 Task: Select the warning option in the unused link definitions enabled.
Action: Mouse moved to (15, 616)
Screenshot: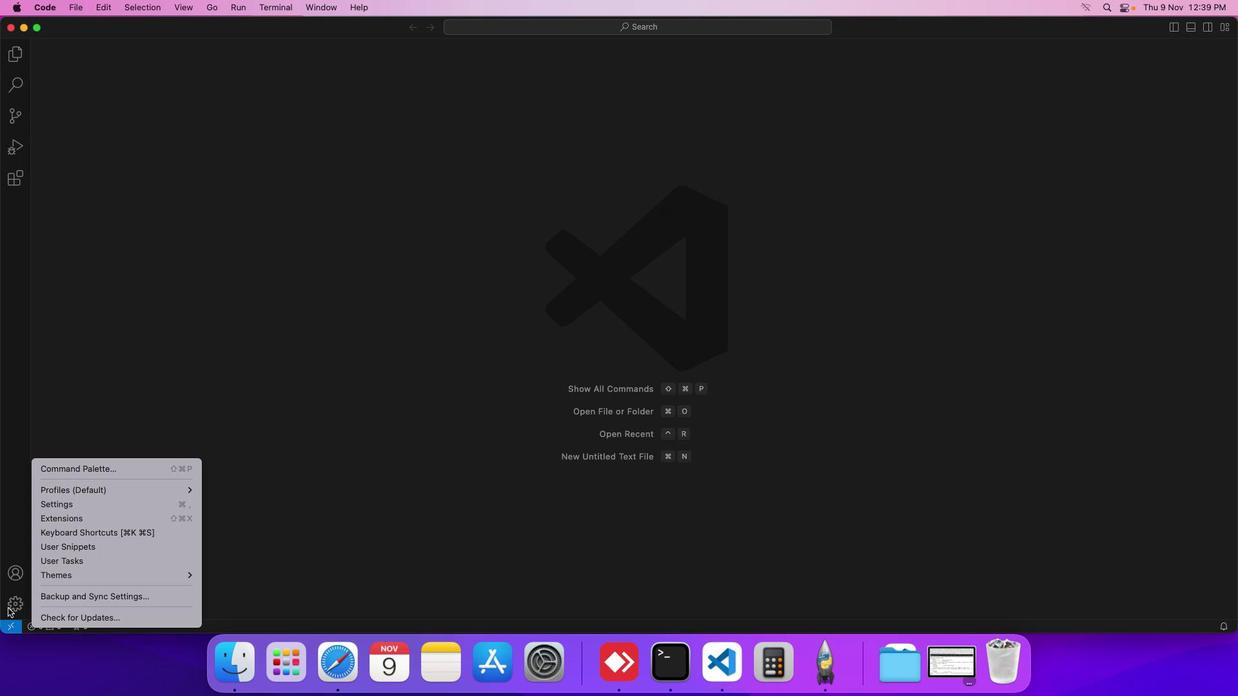 
Action: Mouse pressed left at (15, 616)
Screenshot: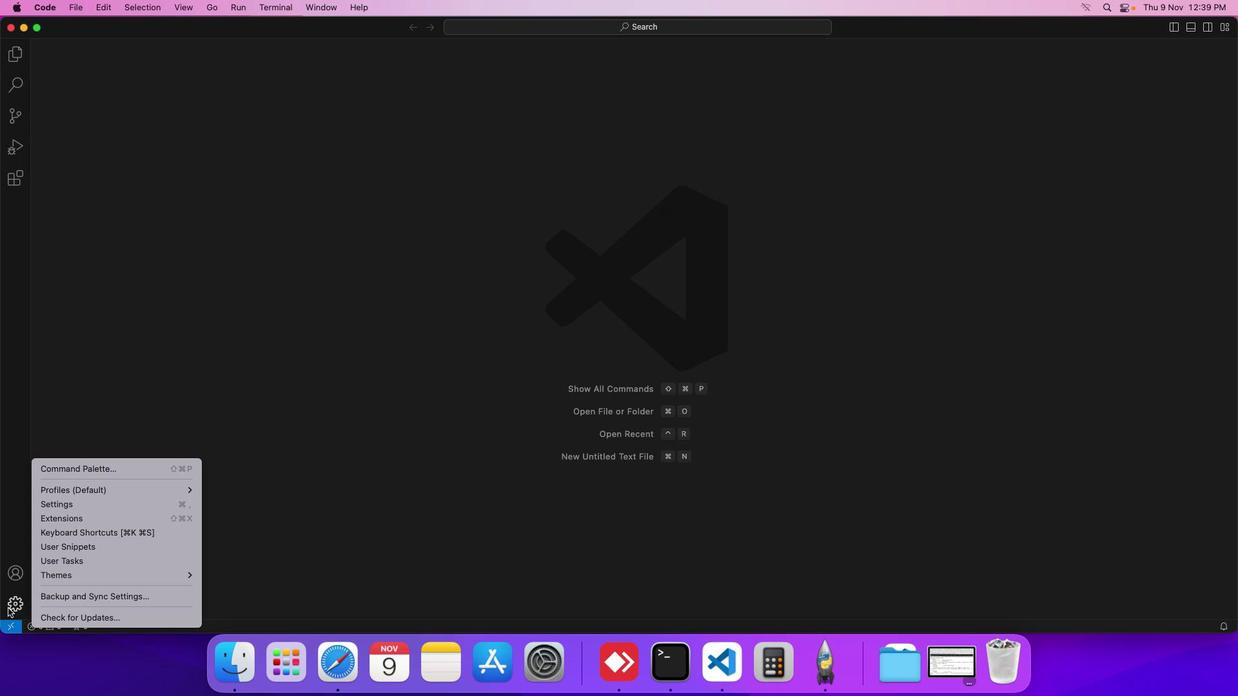 
Action: Mouse moved to (164, 505)
Screenshot: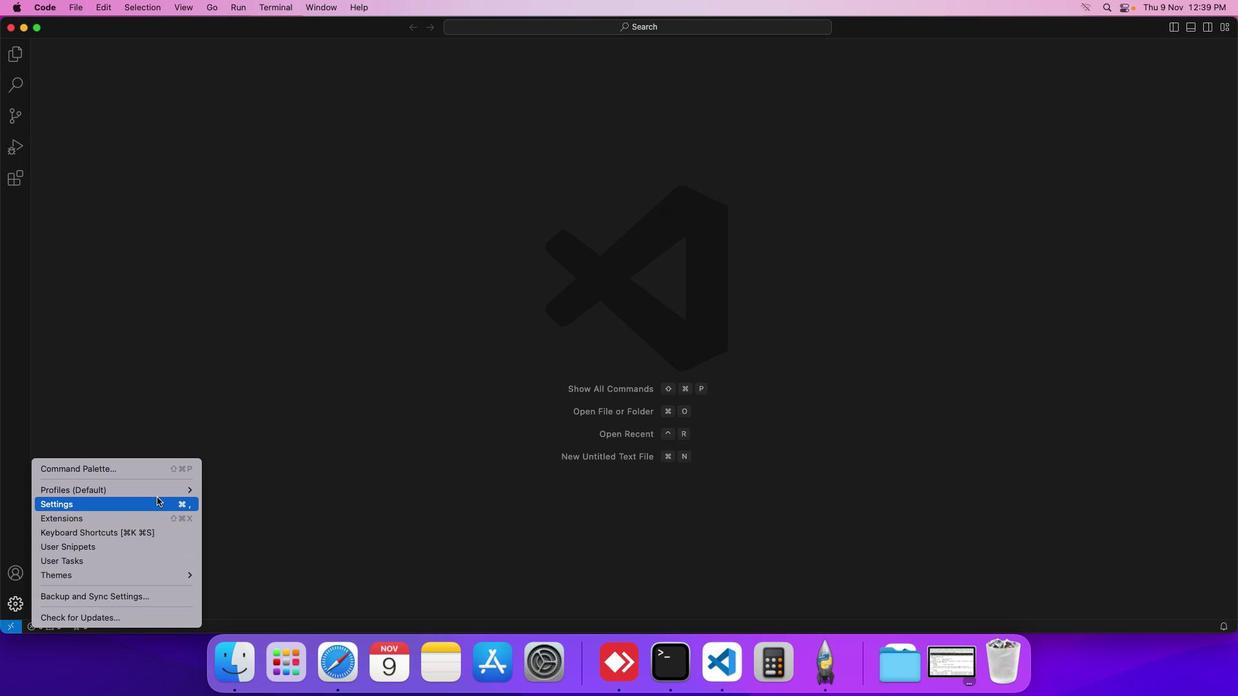 
Action: Mouse pressed left at (164, 505)
Screenshot: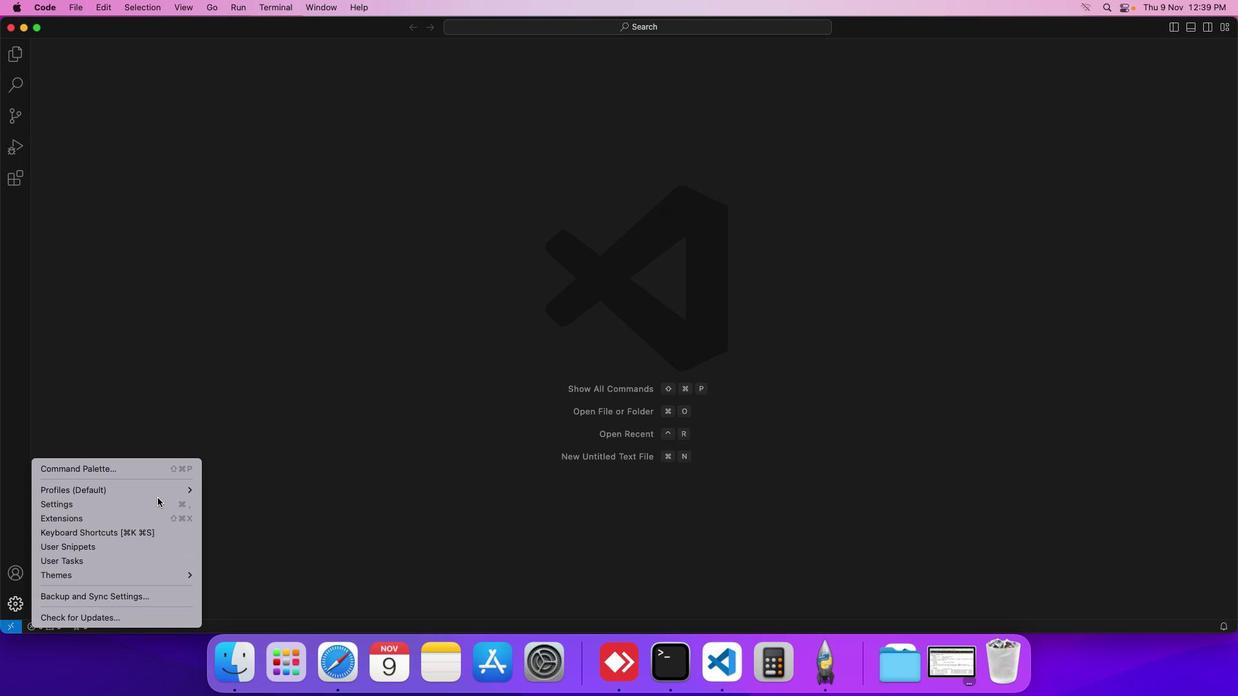
Action: Mouse moved to (328, 240)
Screenshot: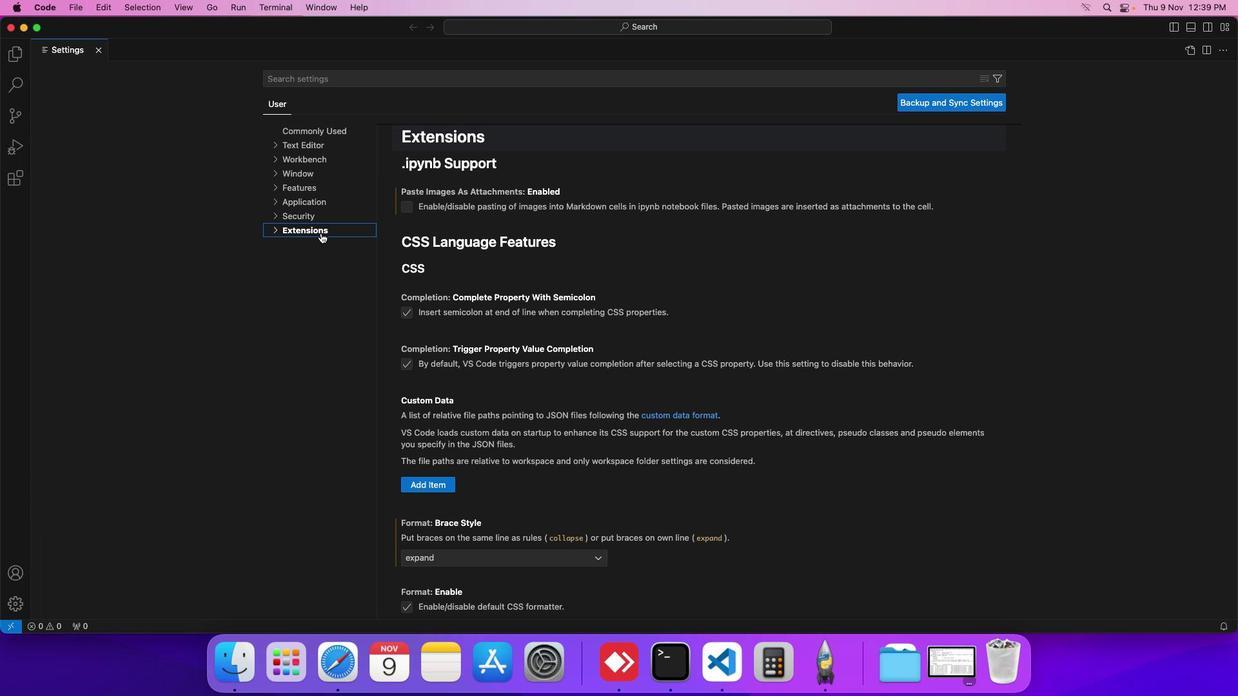 
Action: Mouse pressed left at (328, 240)
Screenshot: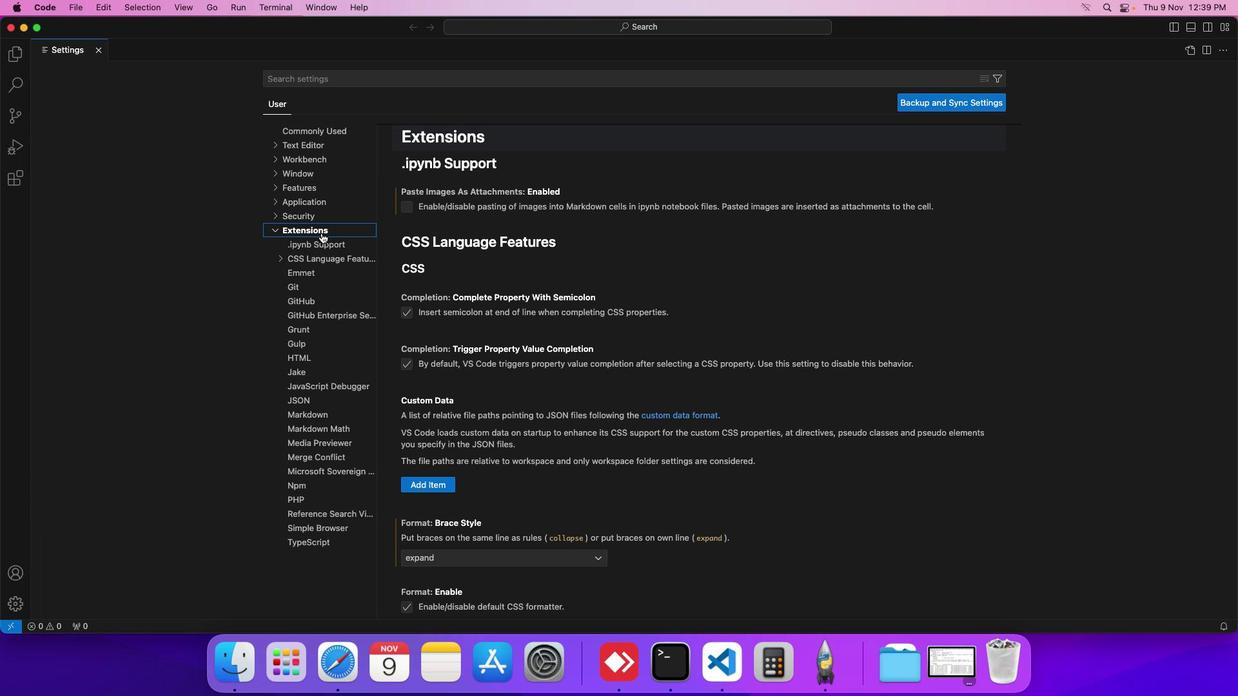 
Action: Mouse moved to (321, 421)
Screenshot: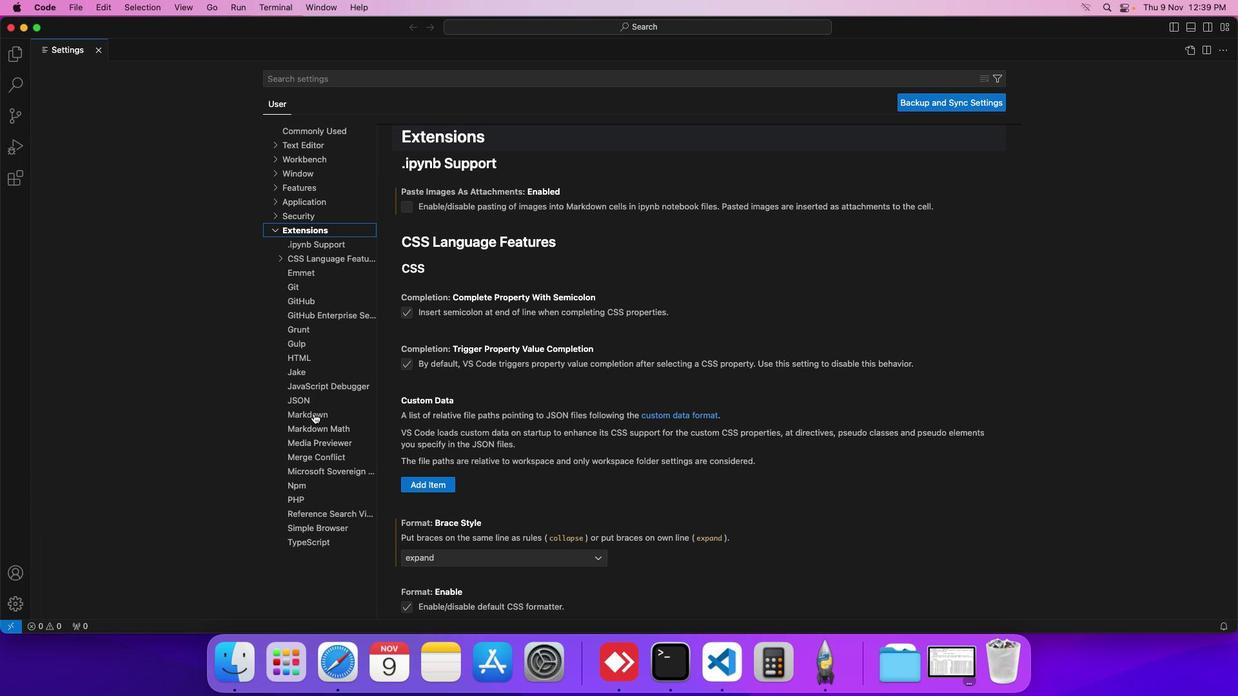 
Action: Mouse pressed left at (321, 421)
Screenshot: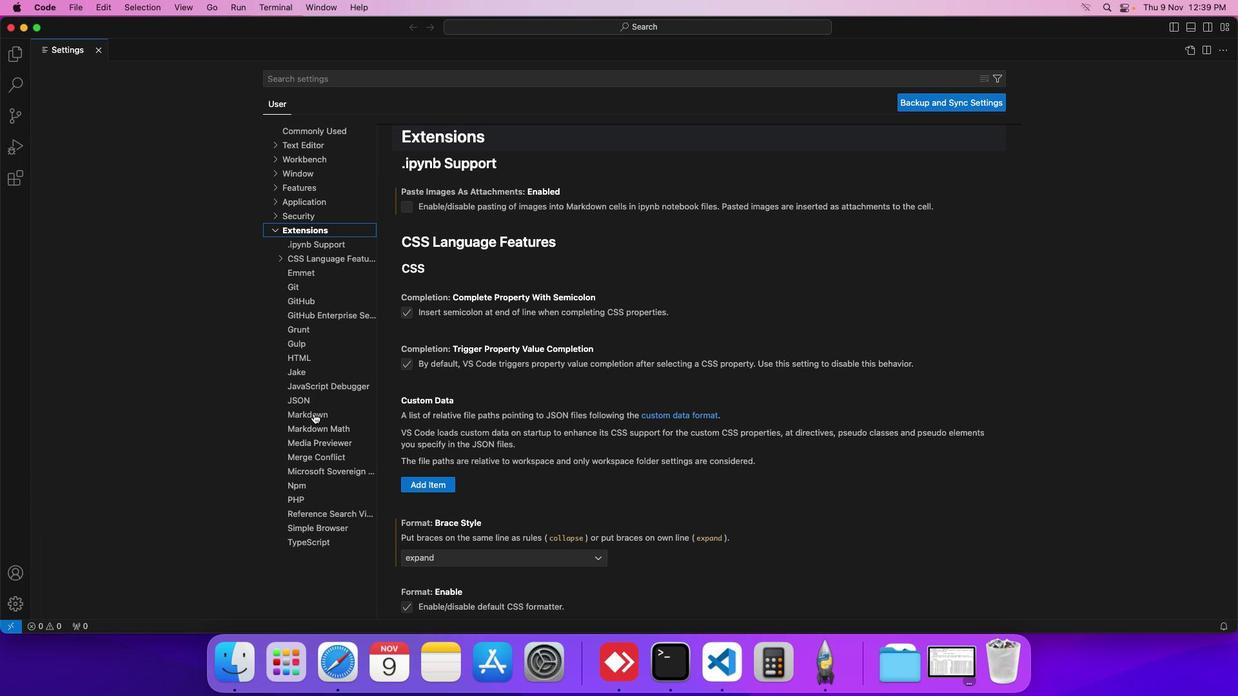 
Action: Mouse moved to (405, 459)
Screenshot: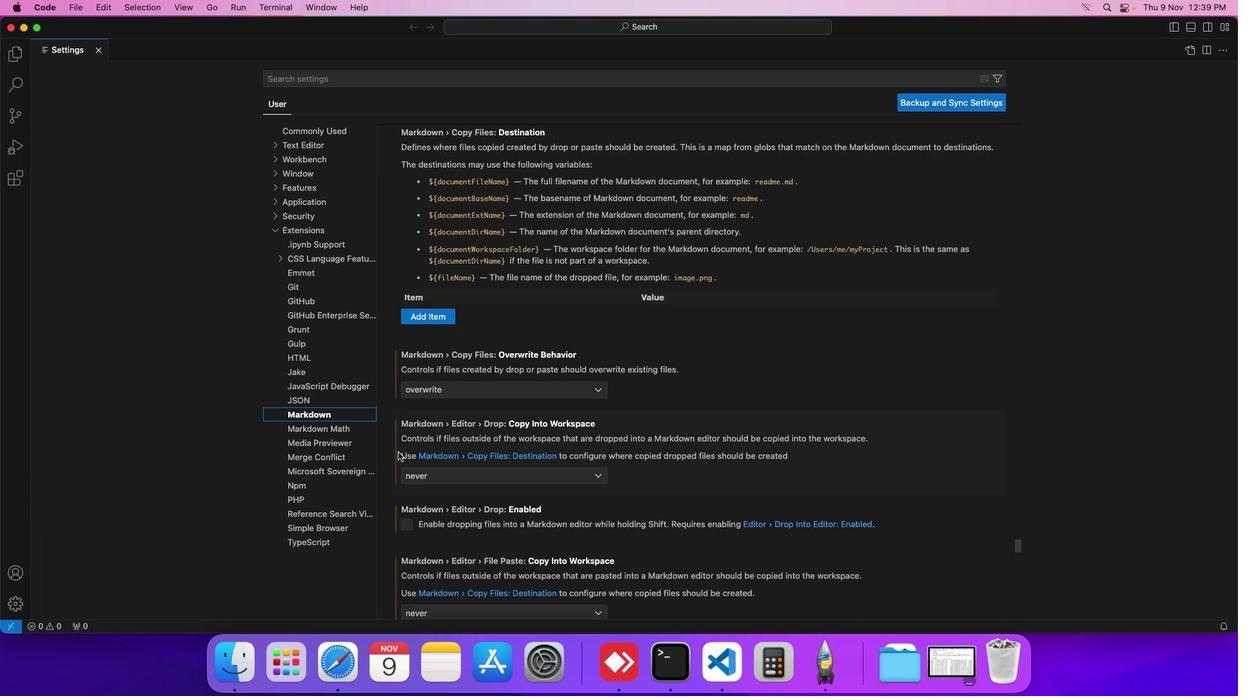 
Action: Mouse scrolled (405, 459) with delta (7, 7)
Screenshot: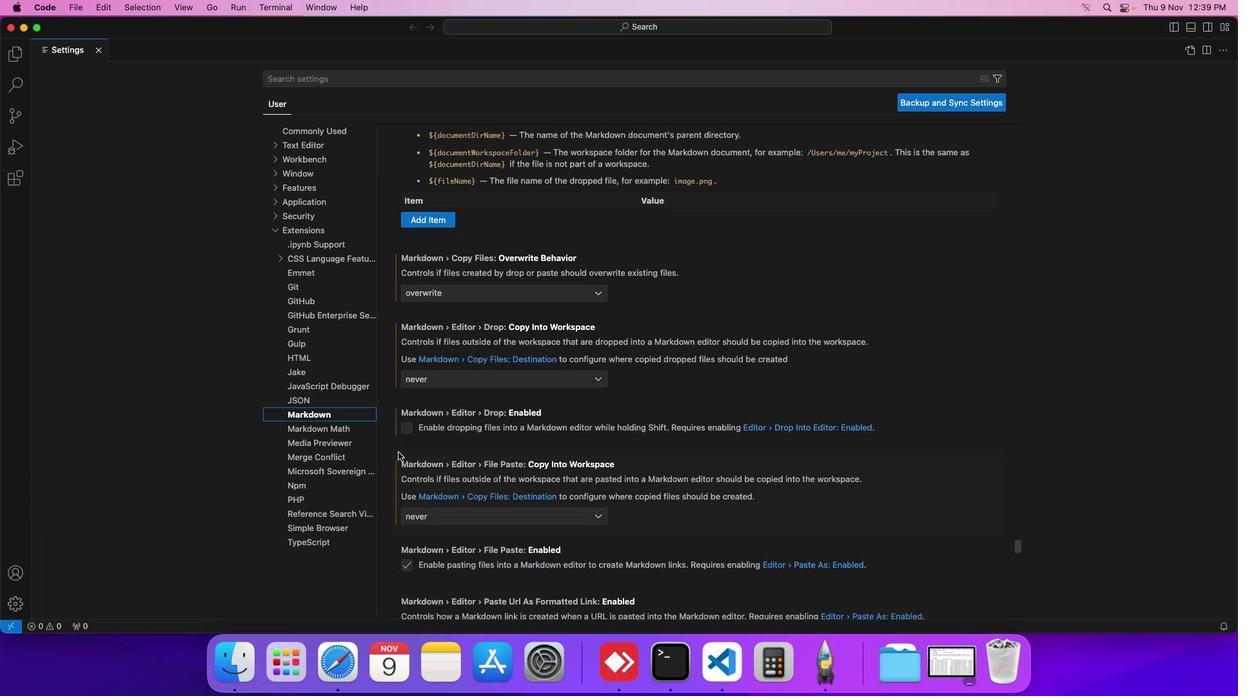 
Action: Mouse scrolled (405, 459) with delta (7, 7)
Screenshot: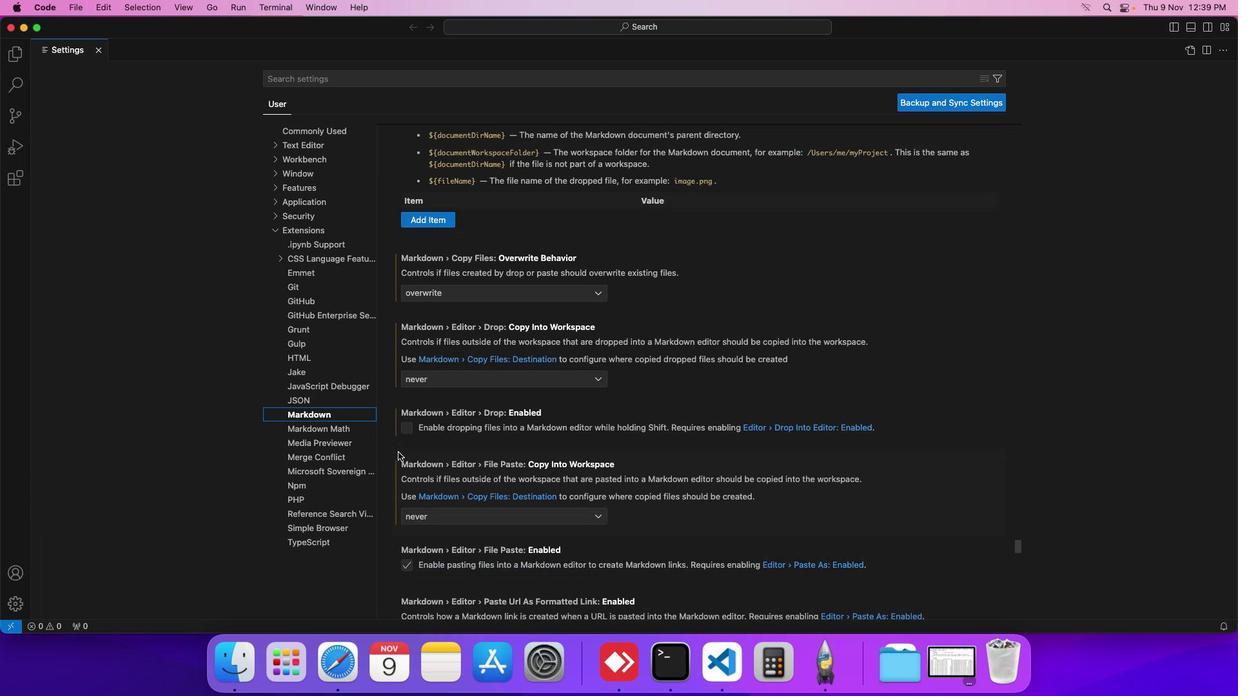 
Action: Mouse scrolled (405, 459) with delta (7, 6)
Screenshot: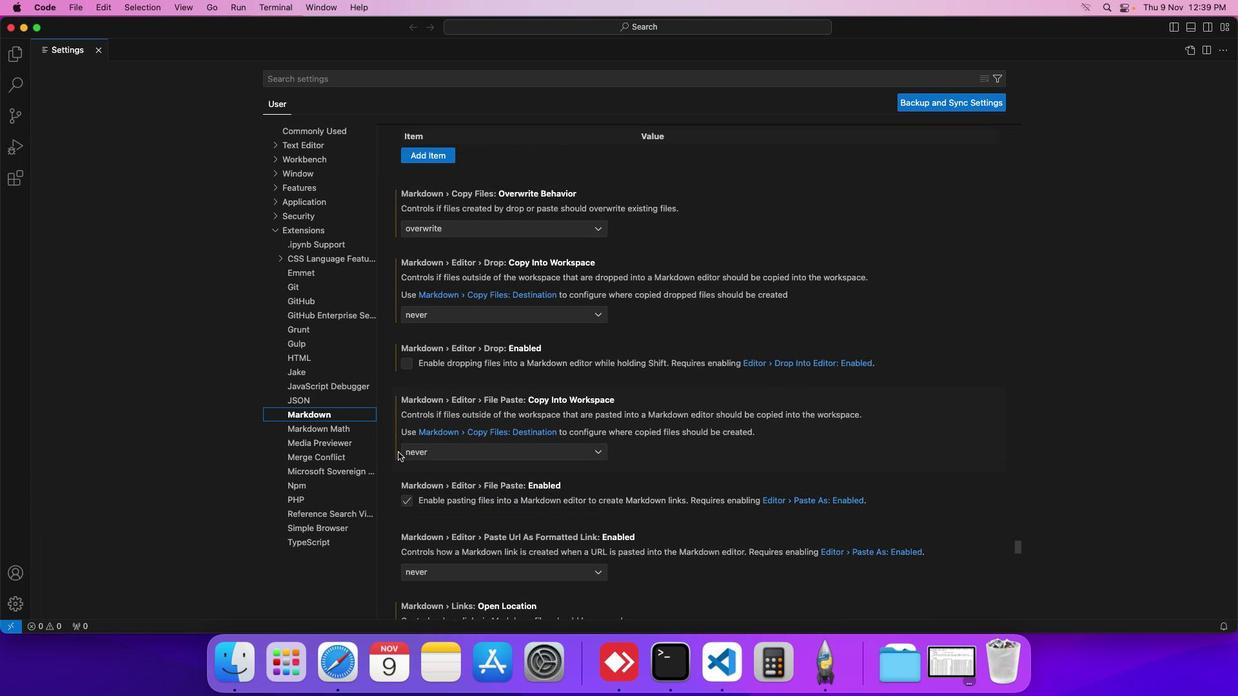 
Action: Mouse scrolled (405, 459) with delta (7, 6)
Screenshot: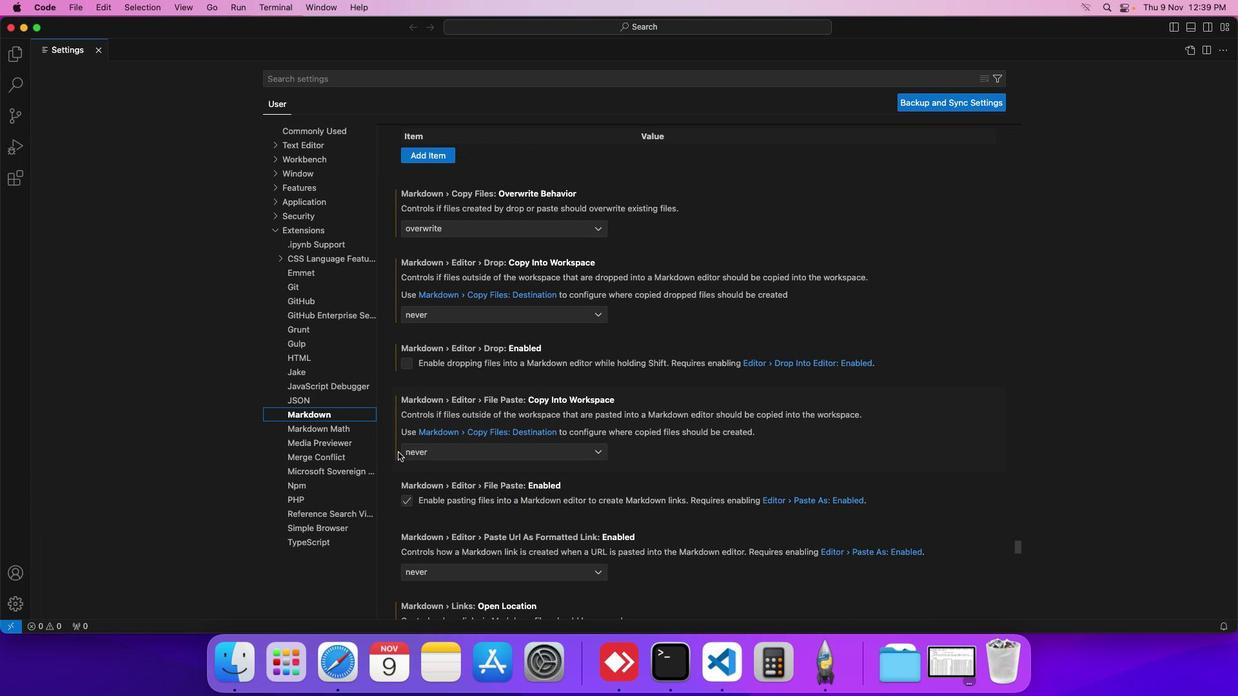 
Action: Mouse scrolled (405, 459) with delta (7, 7)
Screenshot: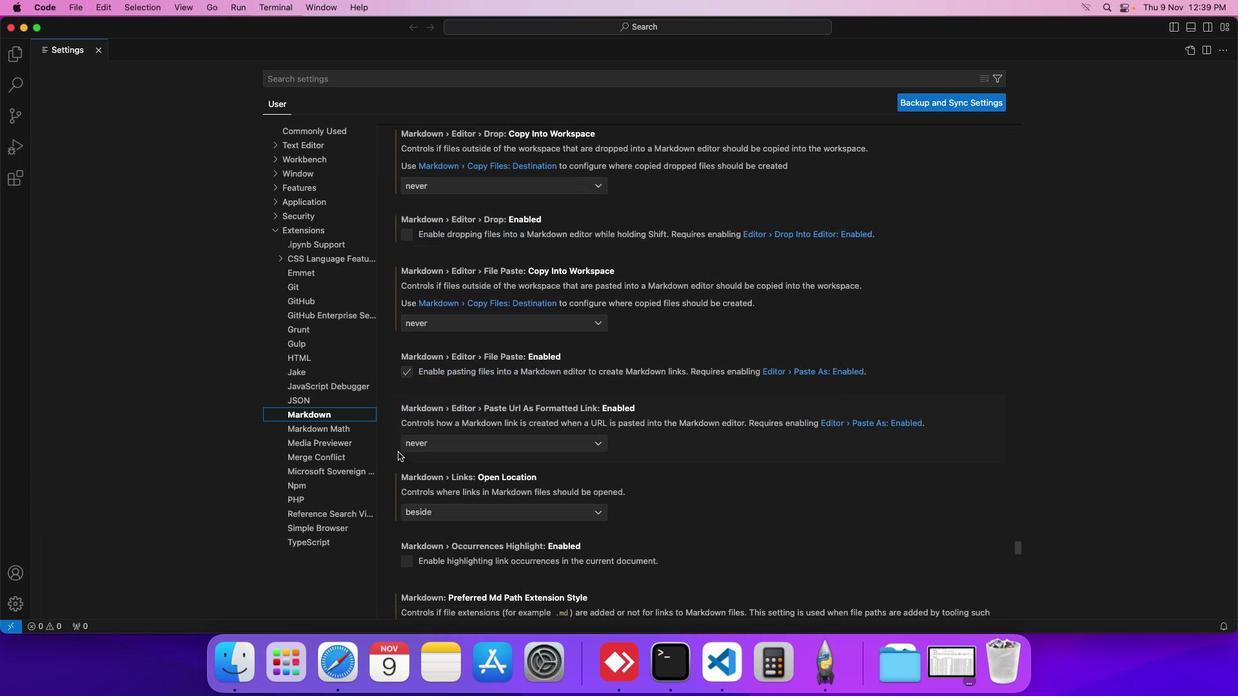 
Action: Mouse scrolled (405, 459) with delta (7, 7)
Screenshot: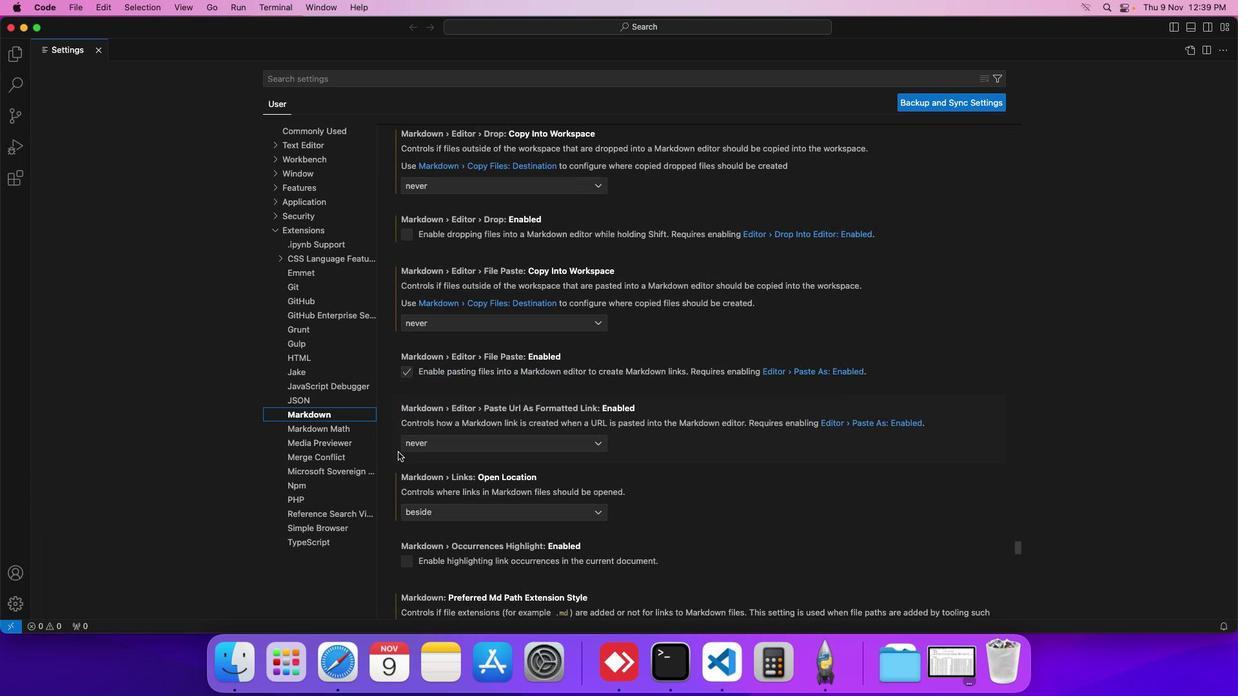 
Action: Mouse scrolled (405, 459) with delta (7, 6)
Screenshot: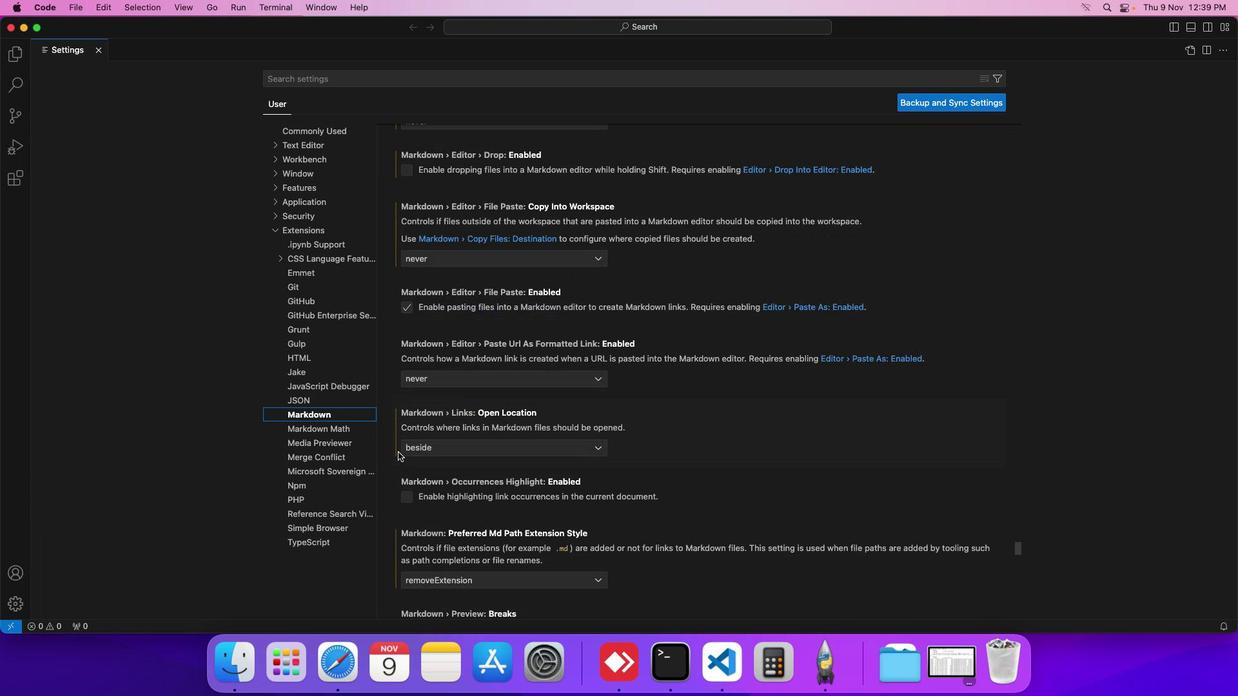 
Action: Mouse scrolled (405, 459) with delta (7, 6)
Screenshot: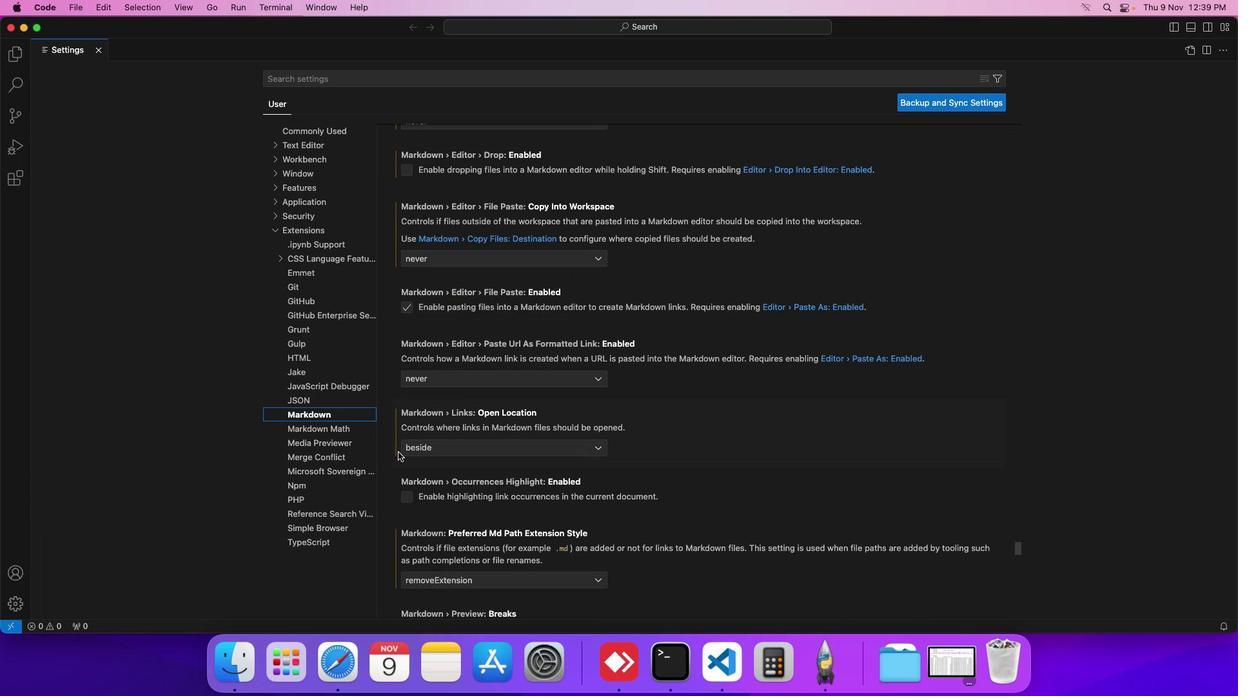 
Action: Mouse scrolled (405, 459) with delta (7, 7)
Screenshot: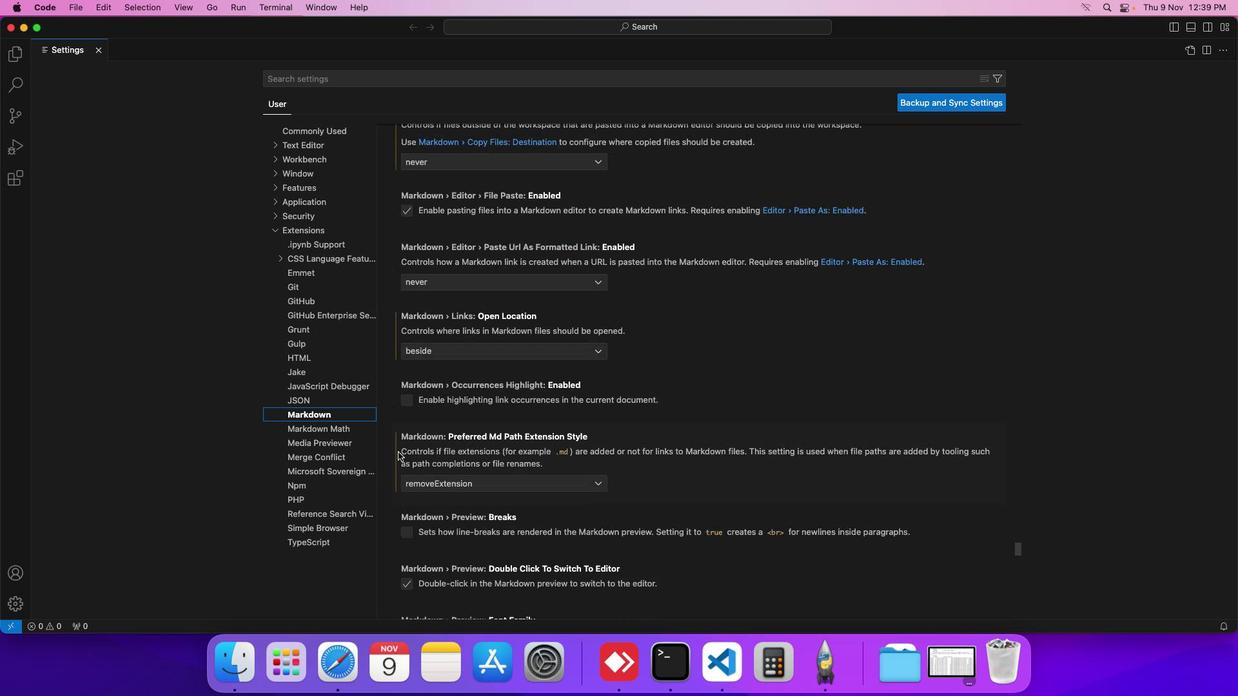 
Action: Mouse scrolled (405, 459) with delta (7, 7)
Screenshot: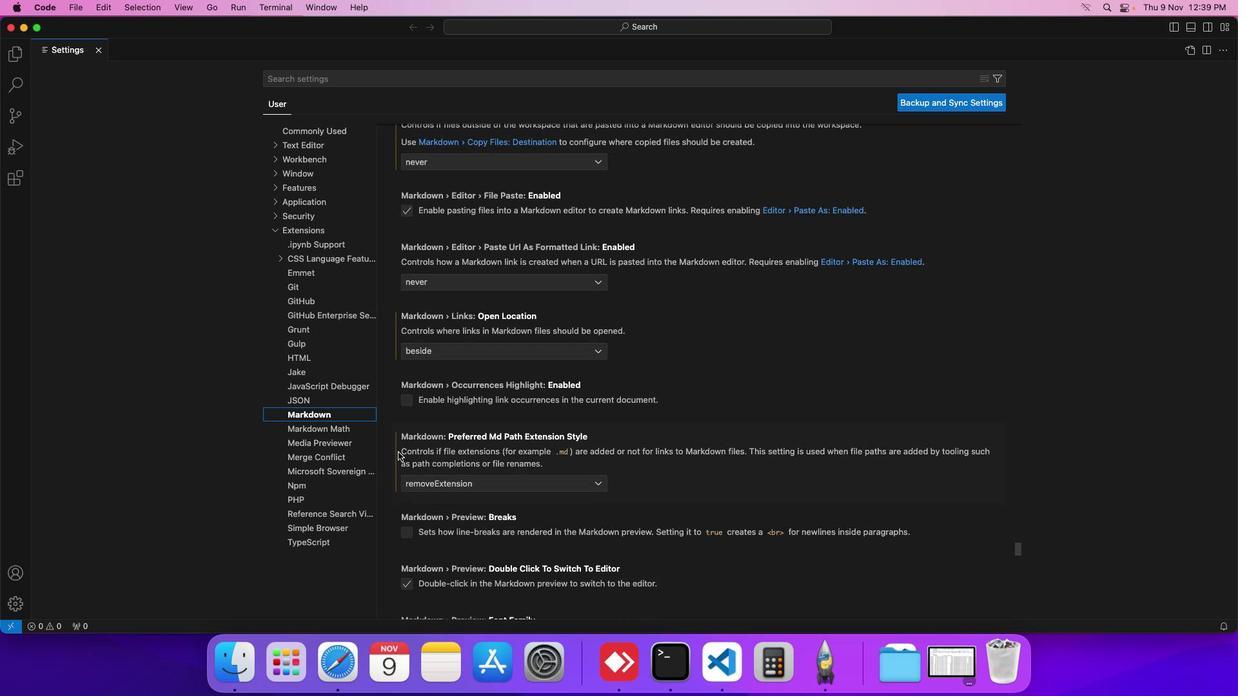 
Action: Mouse scrolled (405, 459) with delta (7, 7)
Screenshot: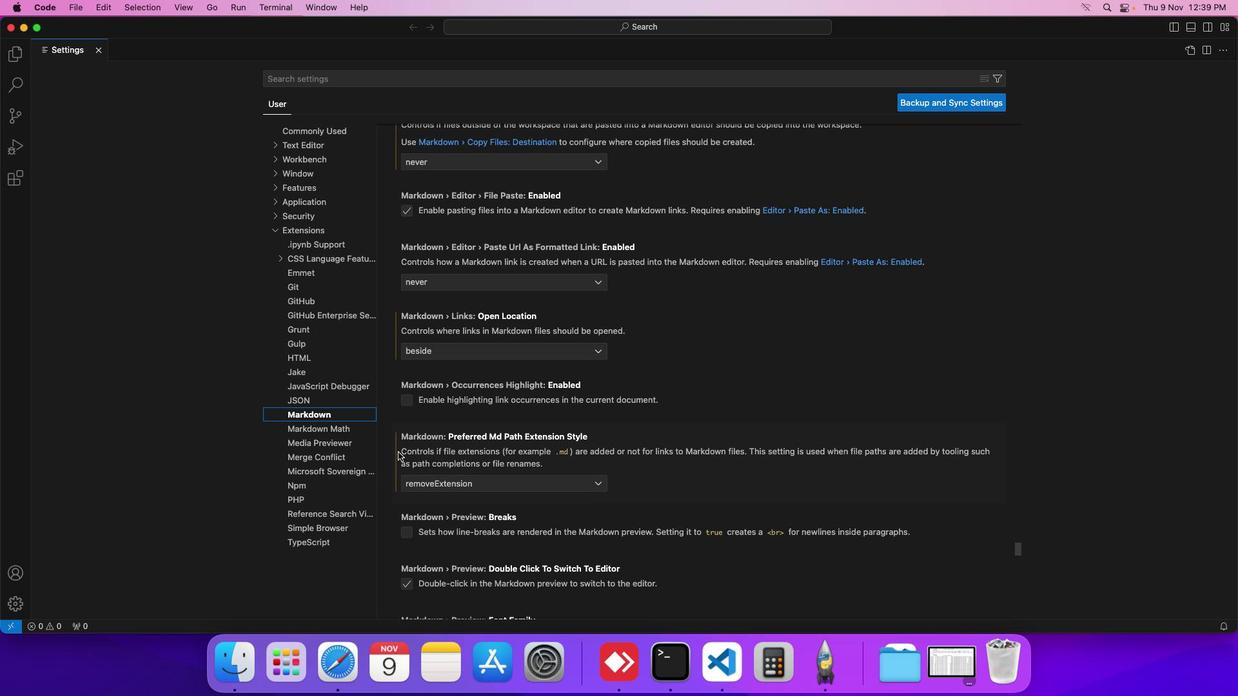 
Action: Mouse scrolled (405, 459) with delta (7, 7)
Screenshot: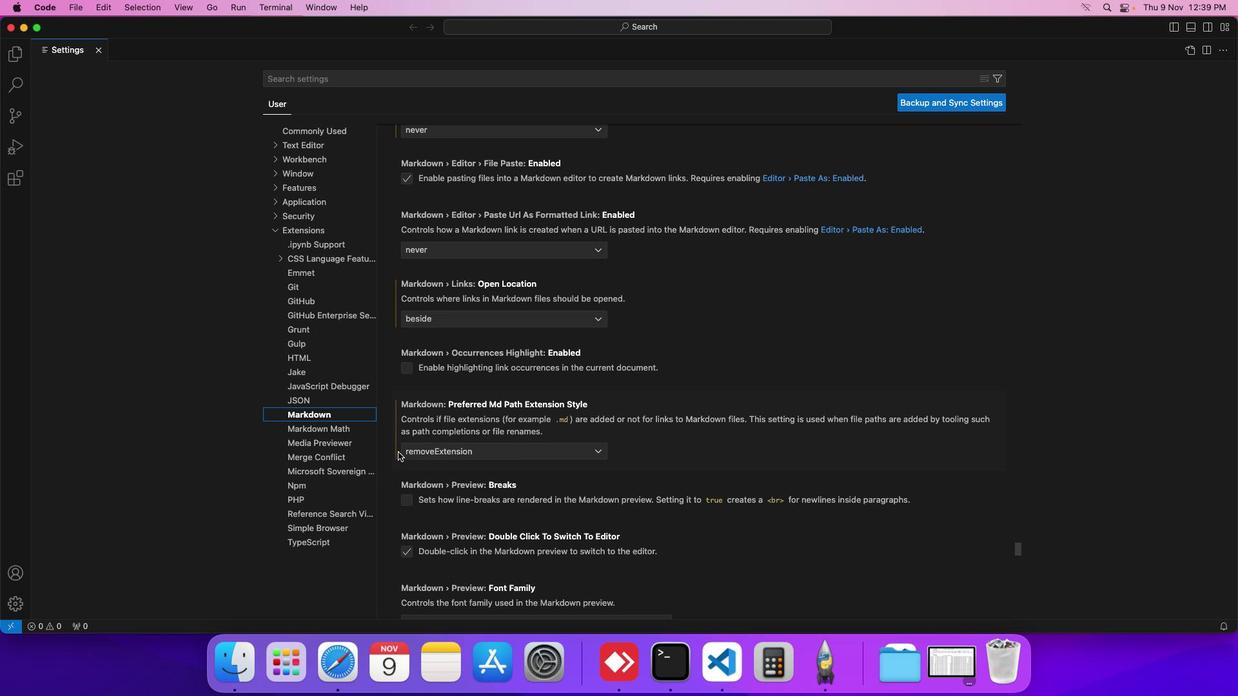 
Action: Mouse scrolled (405, 459) with delta (7, 7)
Screenshot: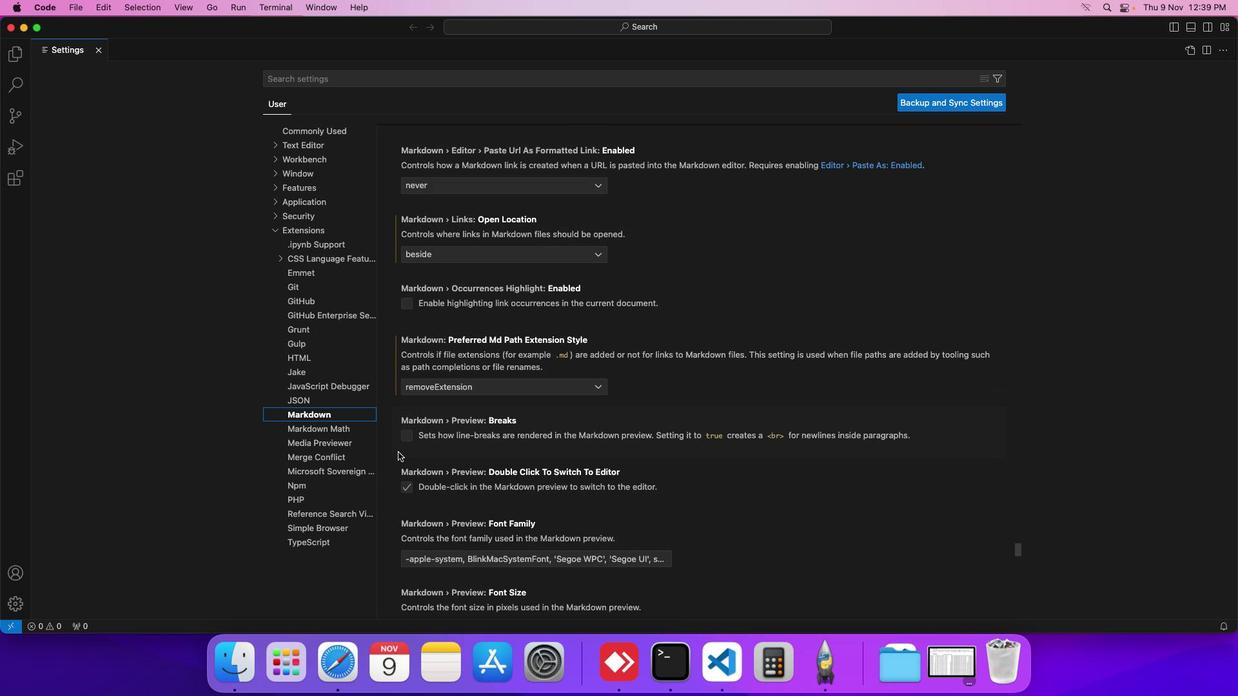 
Action: Mouse scrolled (405, 459) with delta (7, 7)
Screenshot: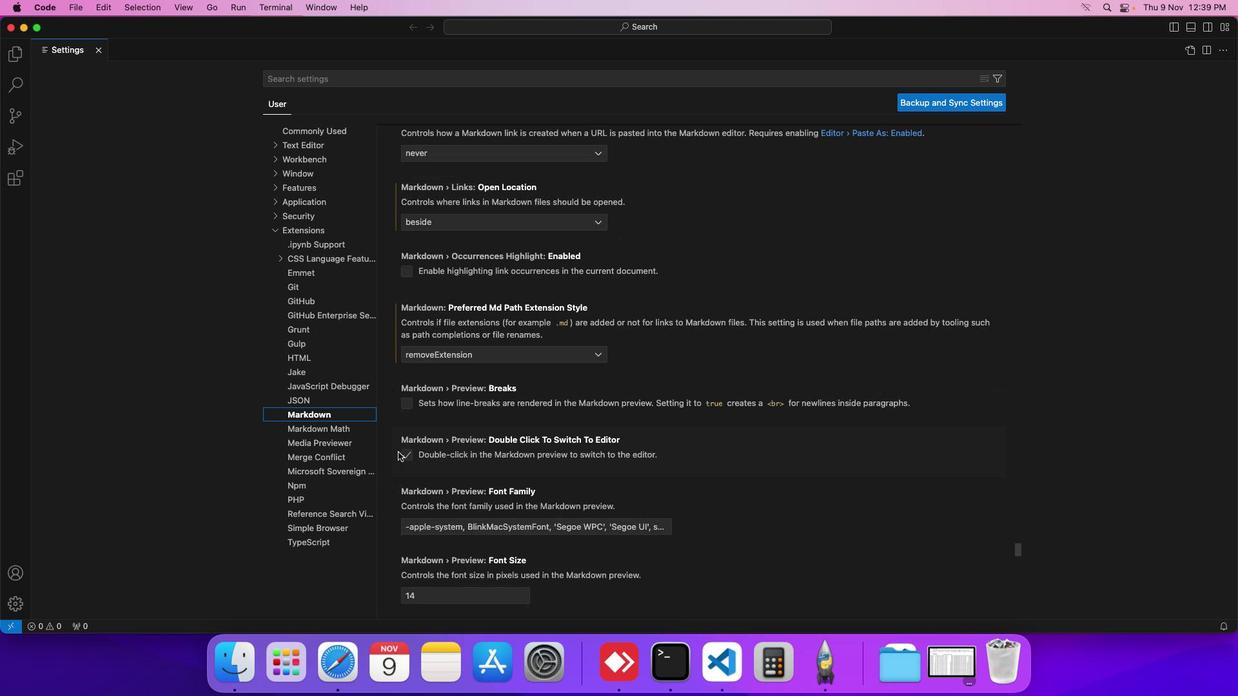 
Action: Mouse scrolled (405, 459) with delta (7, 7)
Screenshot: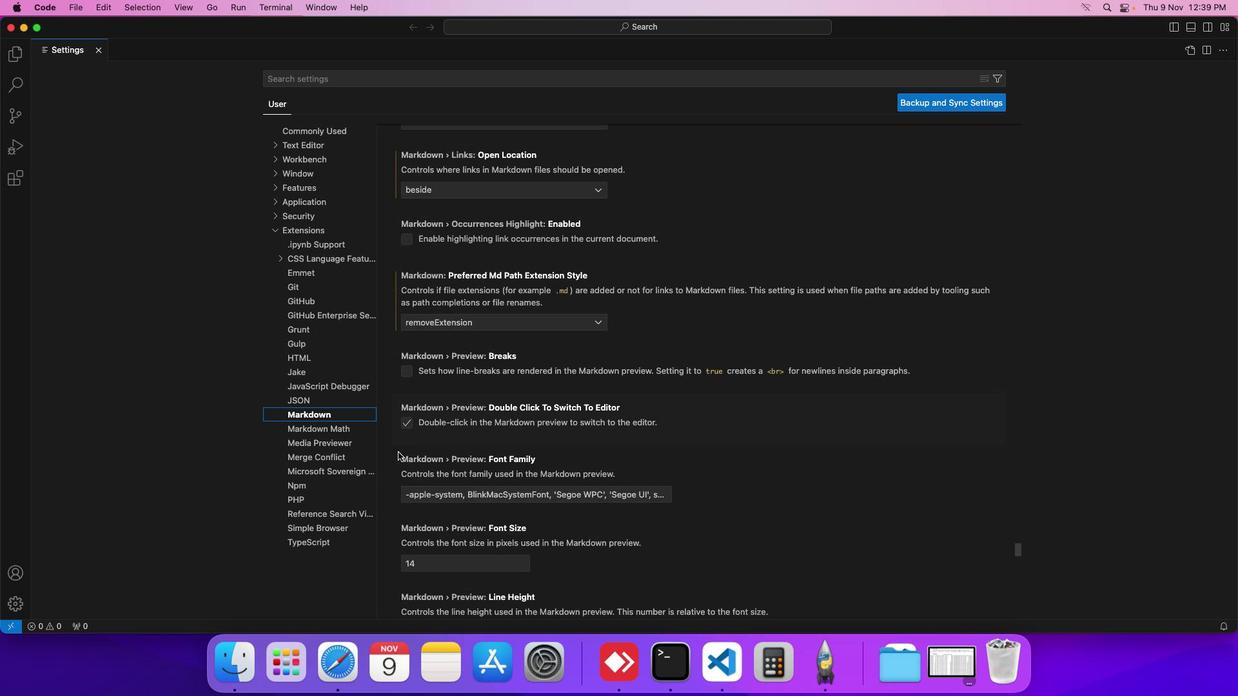 
Action: Mouse scrolled (405, 459) with delta (7, 7)
Screenshot: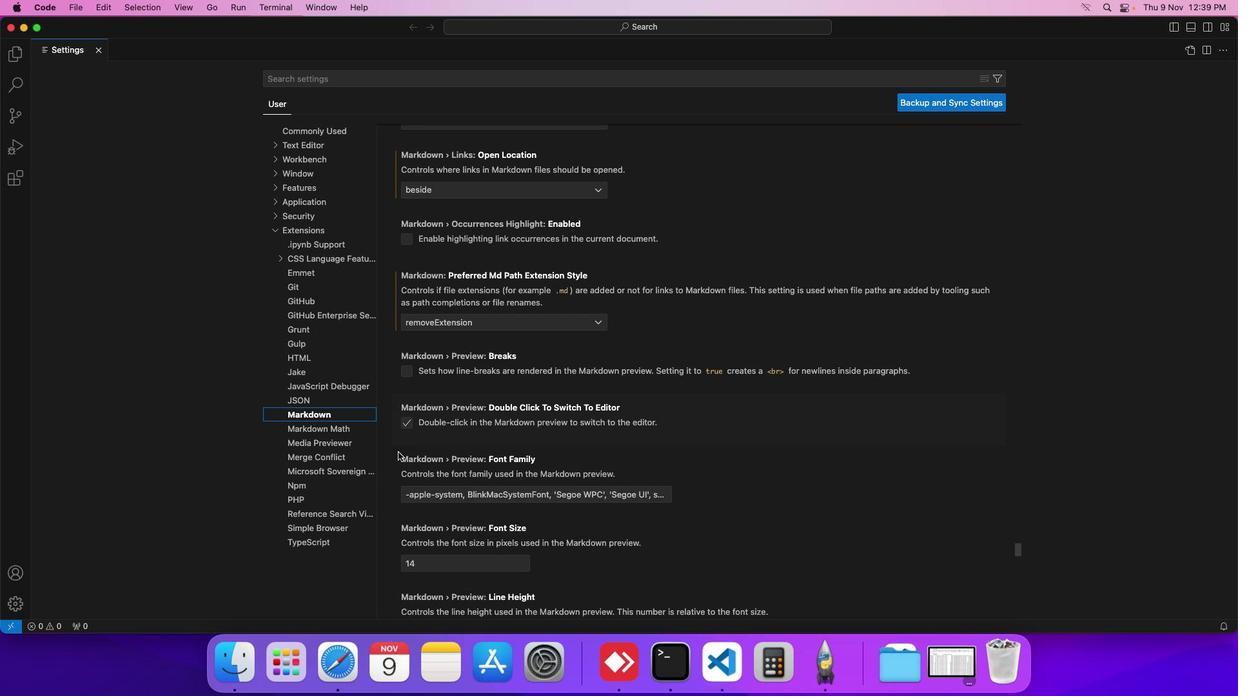 
Action: Mouse scrolled (405, 459) with delta (7, 7)
Screenshot: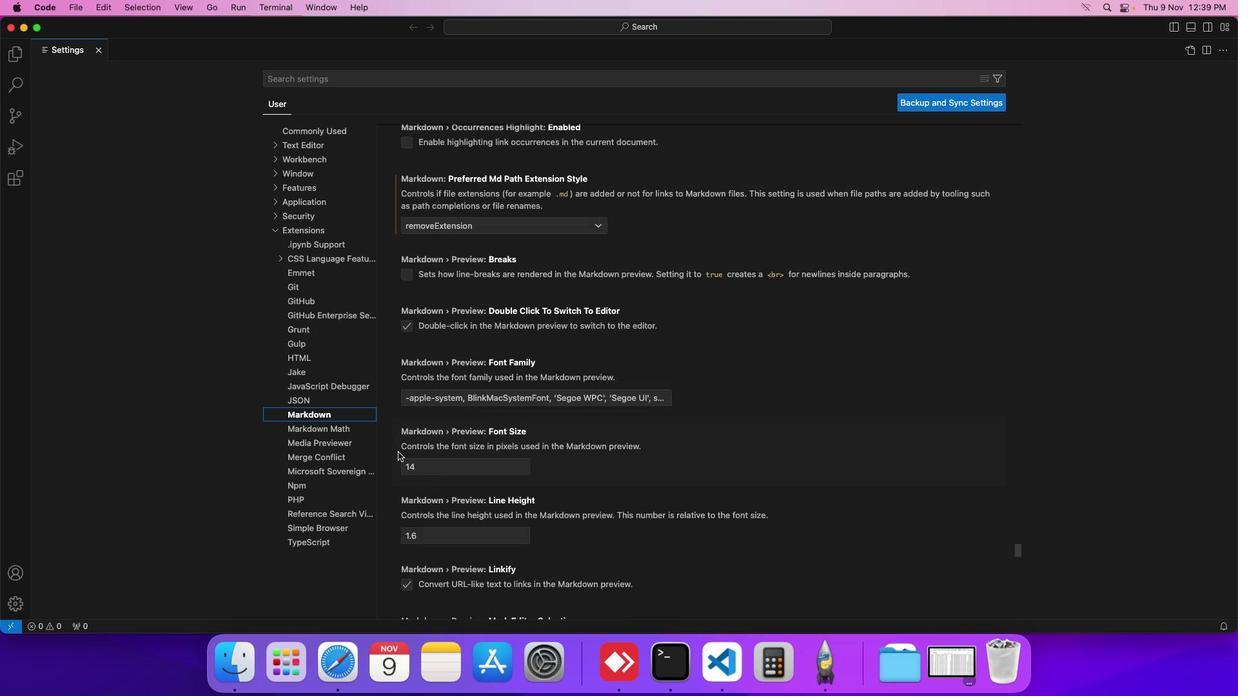 
Action: Mouse scrolled (405, 459) with delta (7, 7)
Screenshot: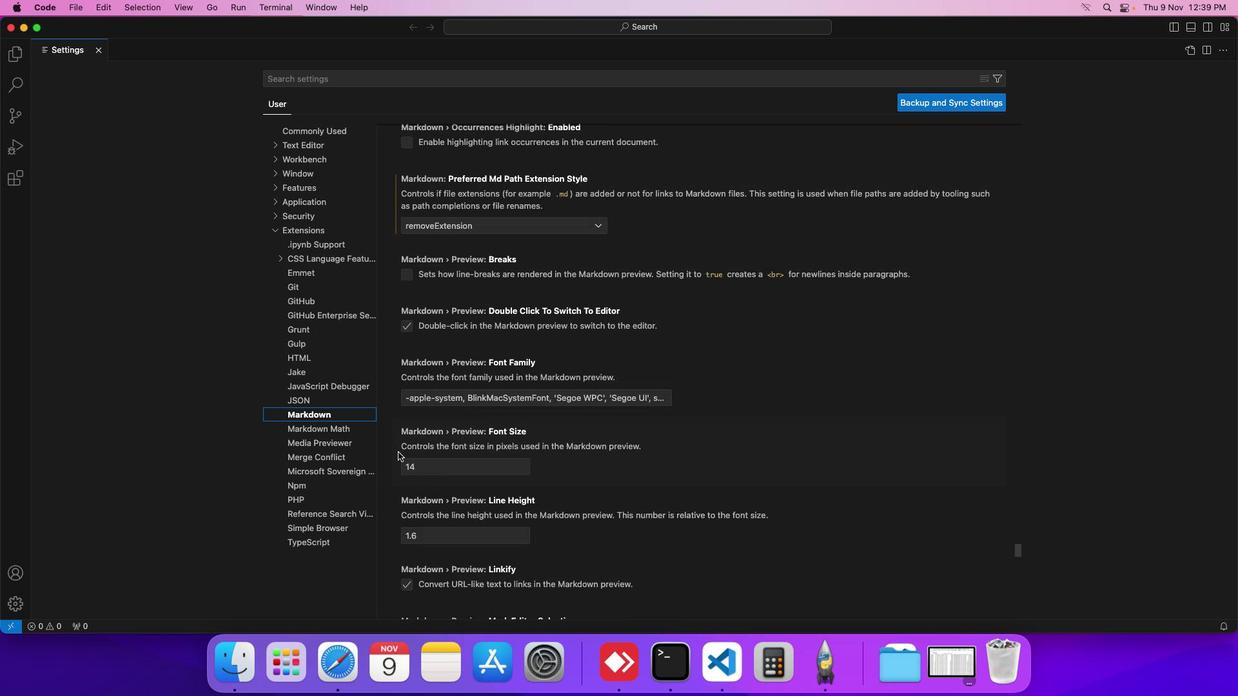 
Action: Mouse scrolled (405, 459) with delta (7, 7)
Screenshot: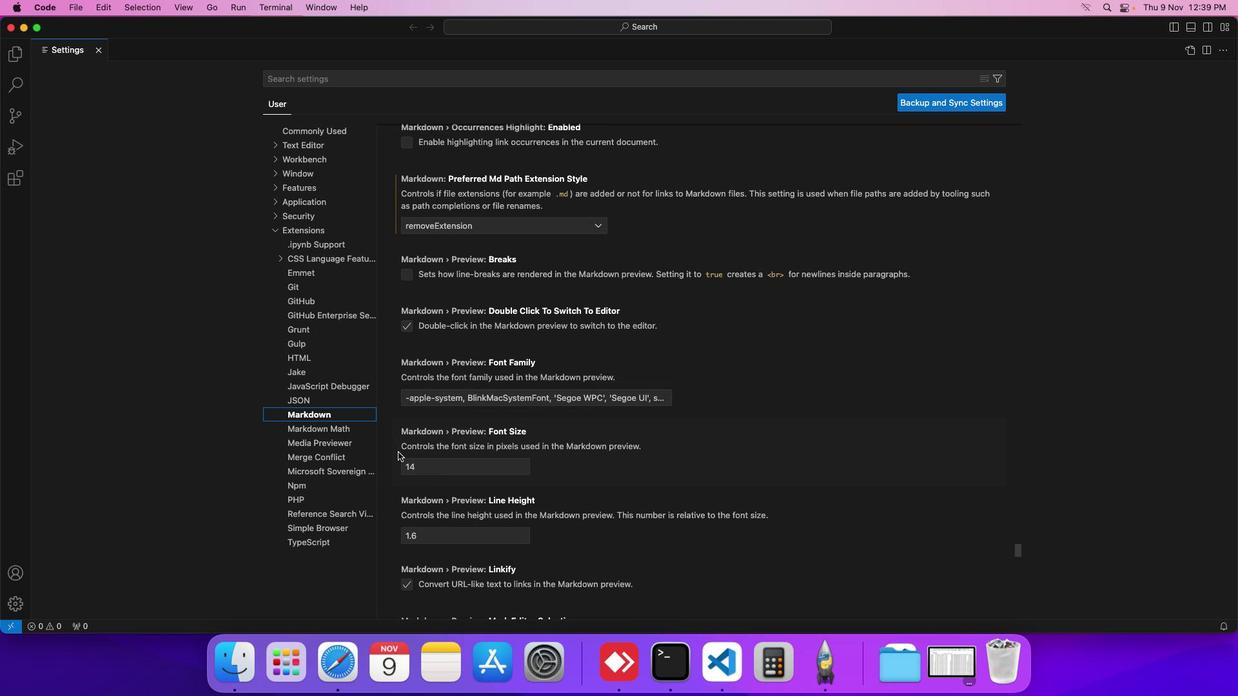 
Action: Mouse scrolled (405, 459) with delta (7, 7)
Screenshot: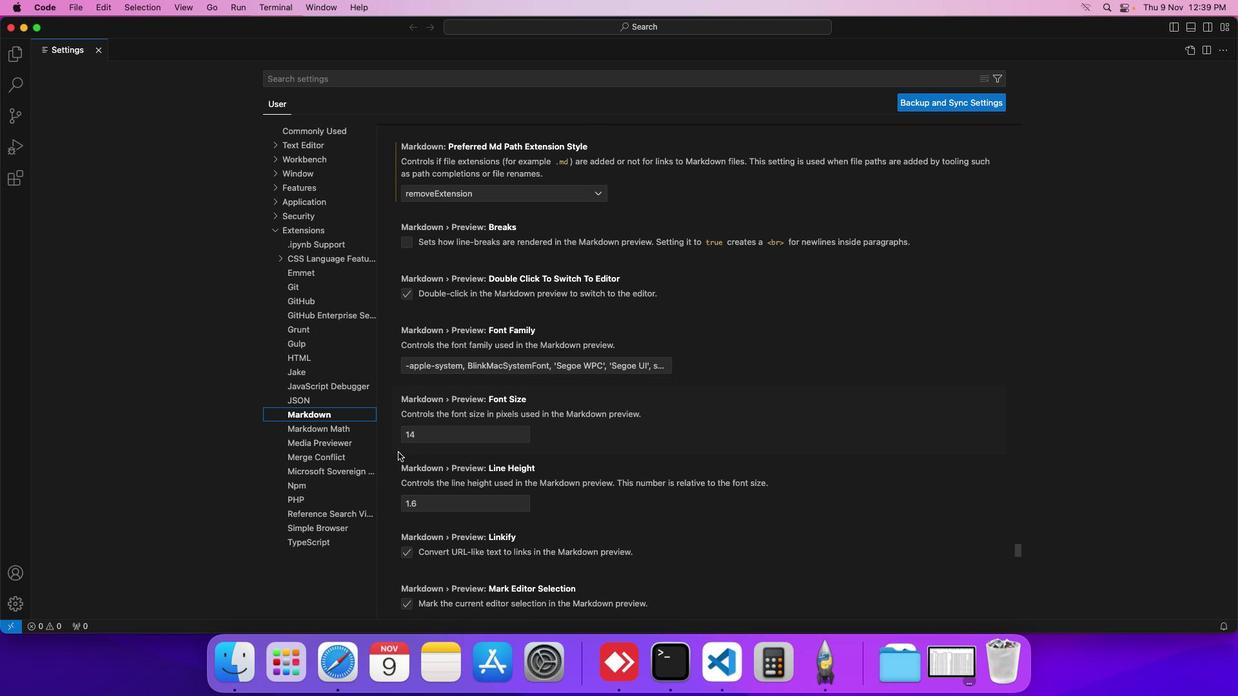 
Action: Mouse scrolled (405, 459) with delta (7, 7)
Screenshot: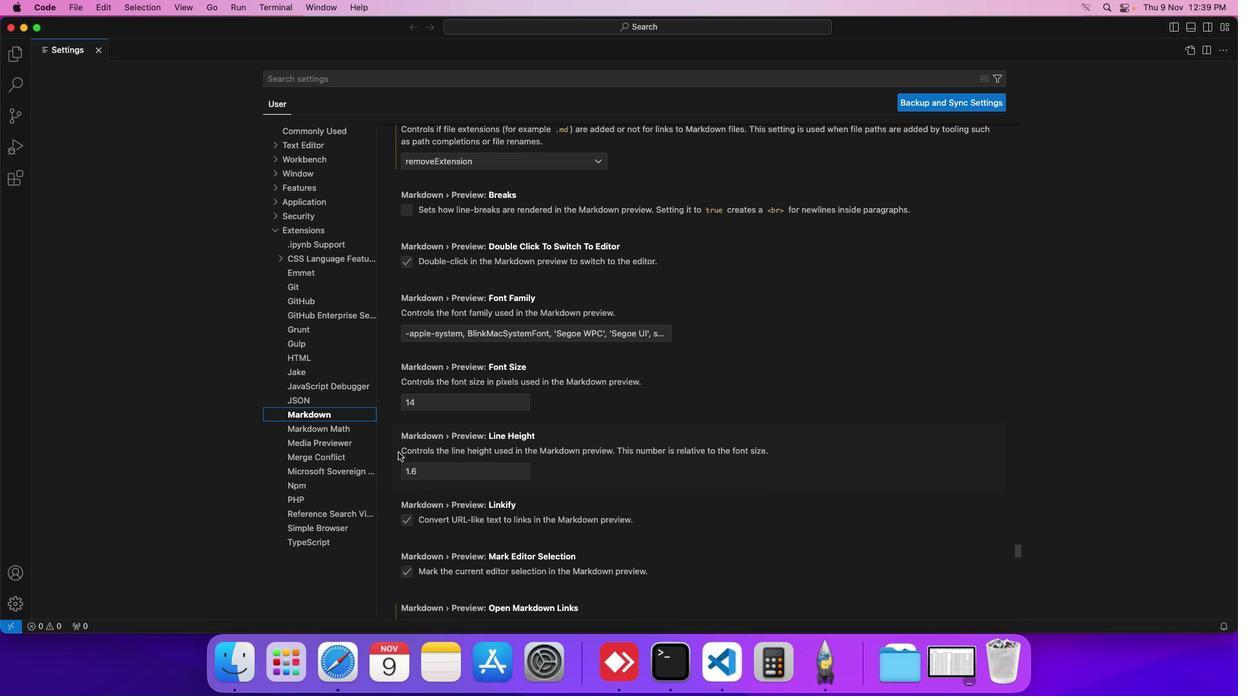 
Action: Mouse scrolled (405, 459) with delta (7, 7)
Screenshot: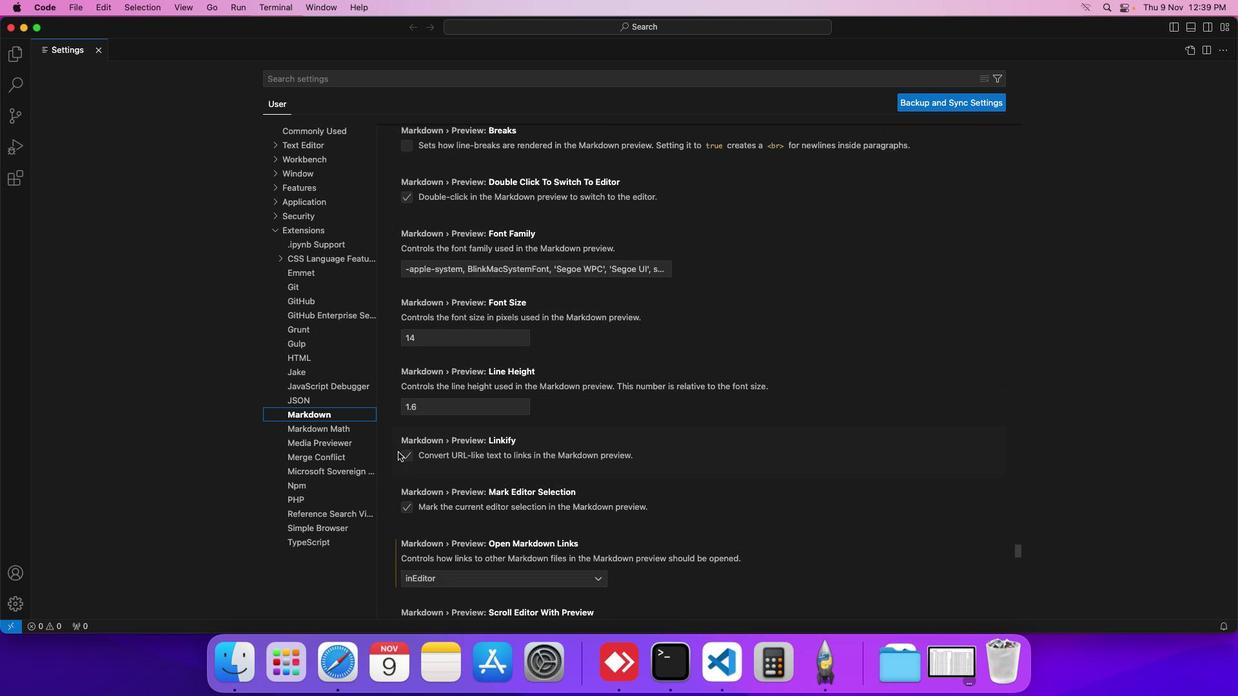 
Action: Mouse scrolled (405, 459) with delta (7, 7)
Screenshot: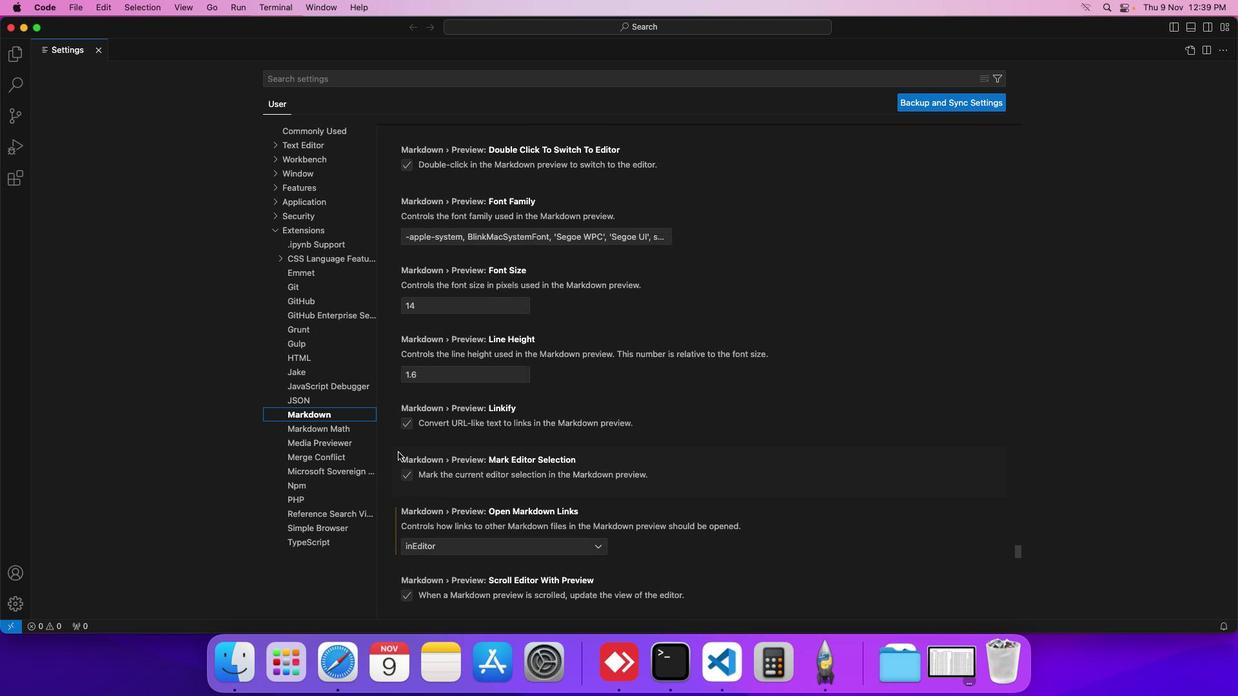 
Action: Mouse scrolled (405, 459) with delta (7, 7)
Screenshot: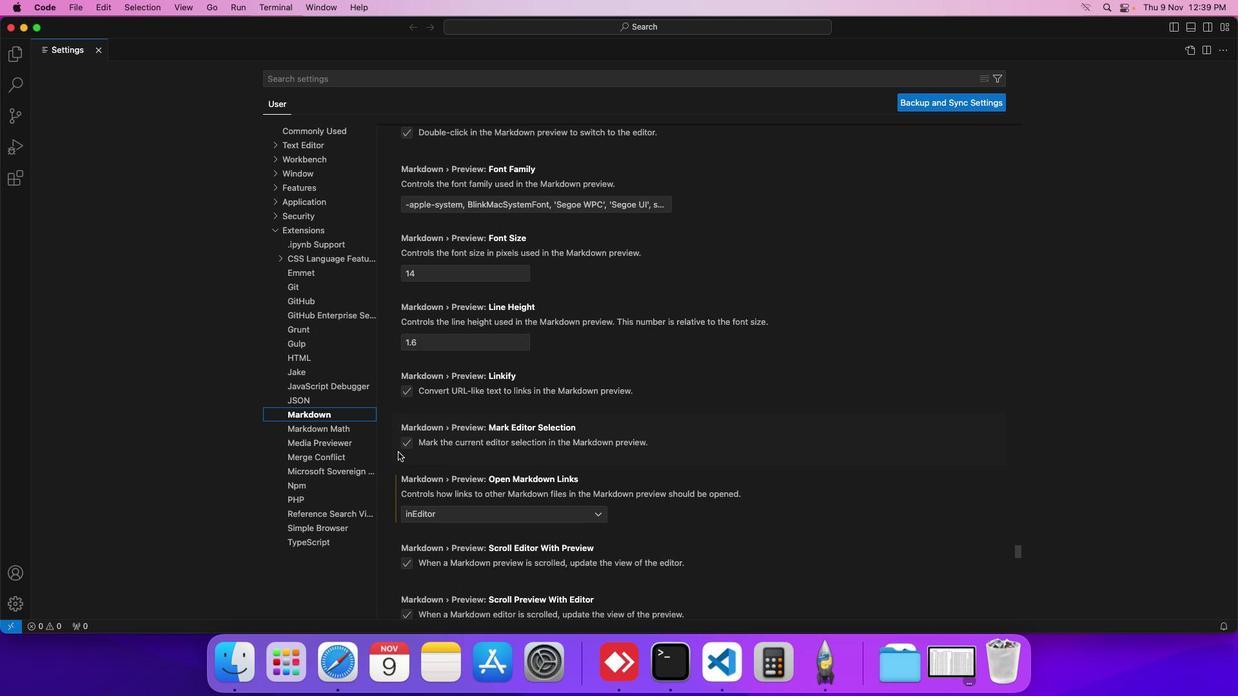 
Action: Mouse scrolled (405, 459) with delta (7, 7)
Screenshot: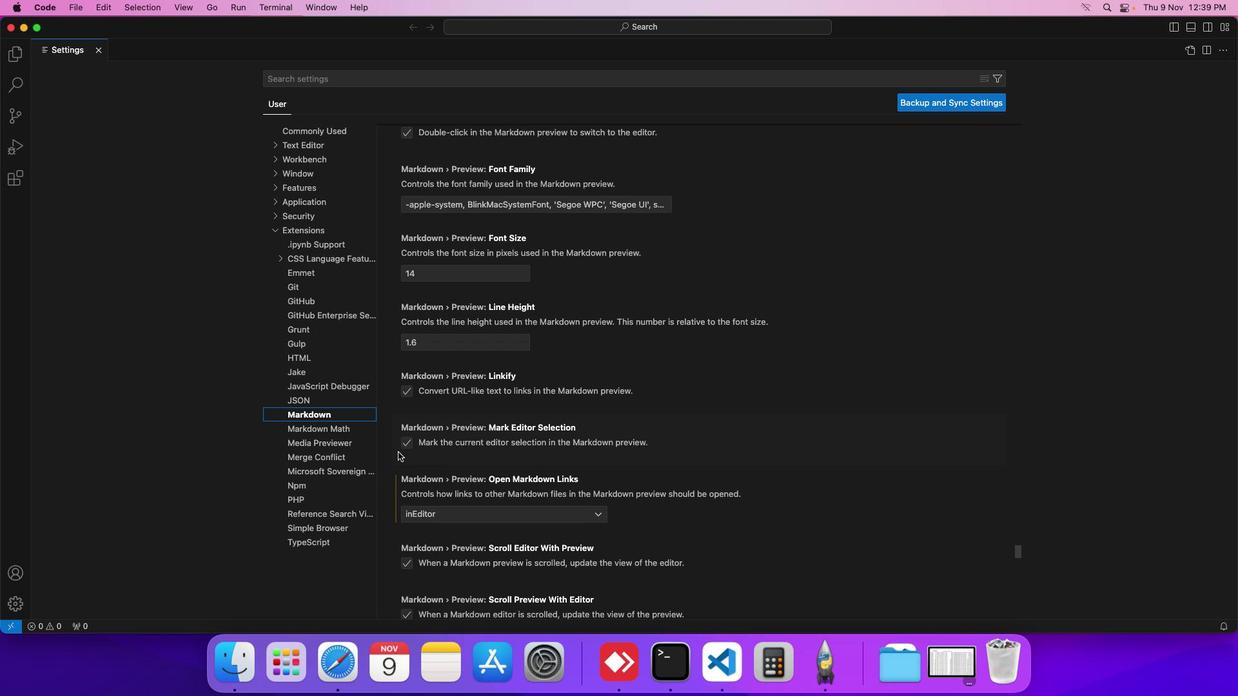 
Action: Mouse scrolled (405, 459) with delta (7, 7)
Screenshot: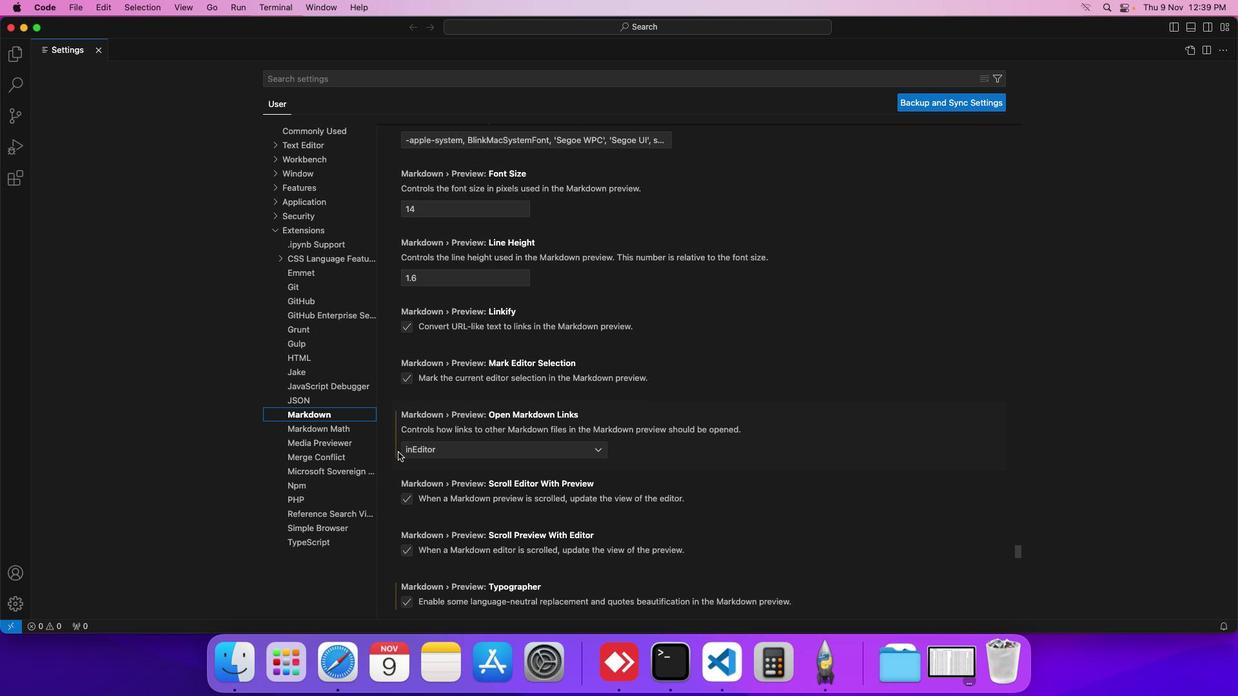
Action: Mouse scrolled (405, 459) with delta (7, 7)
Screenshot: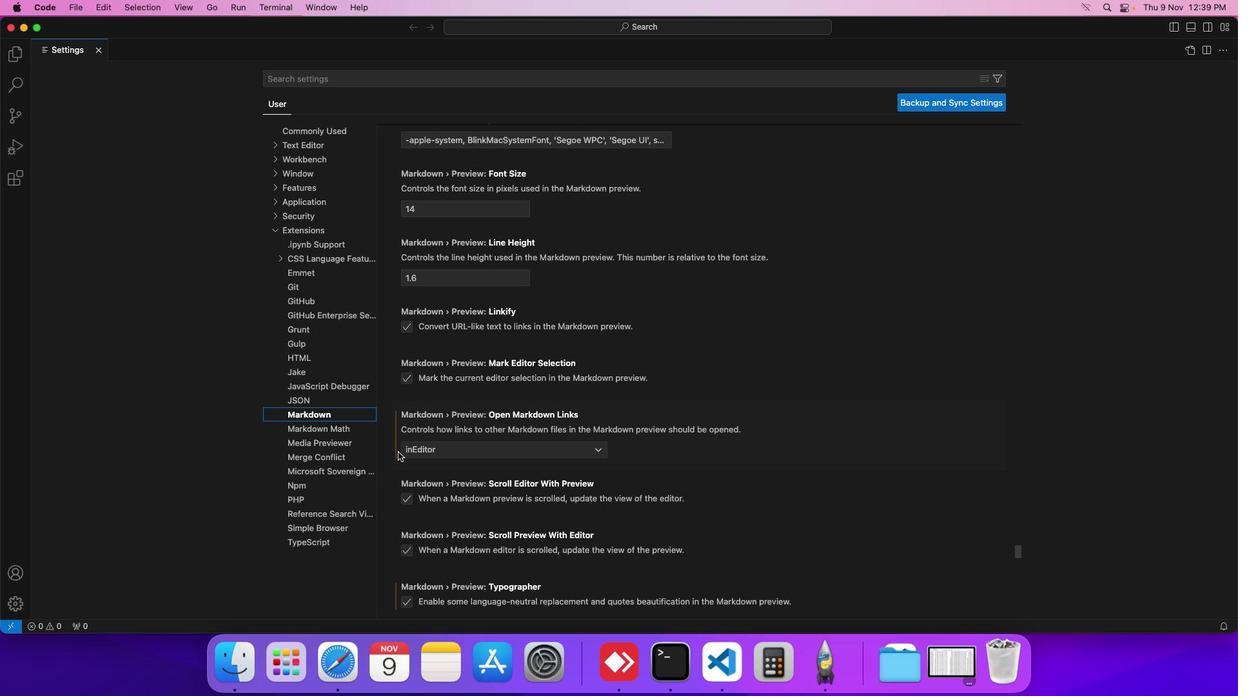 
Action: Mouse scrolled (405, 459) with delta (7, 7)
Screenshot: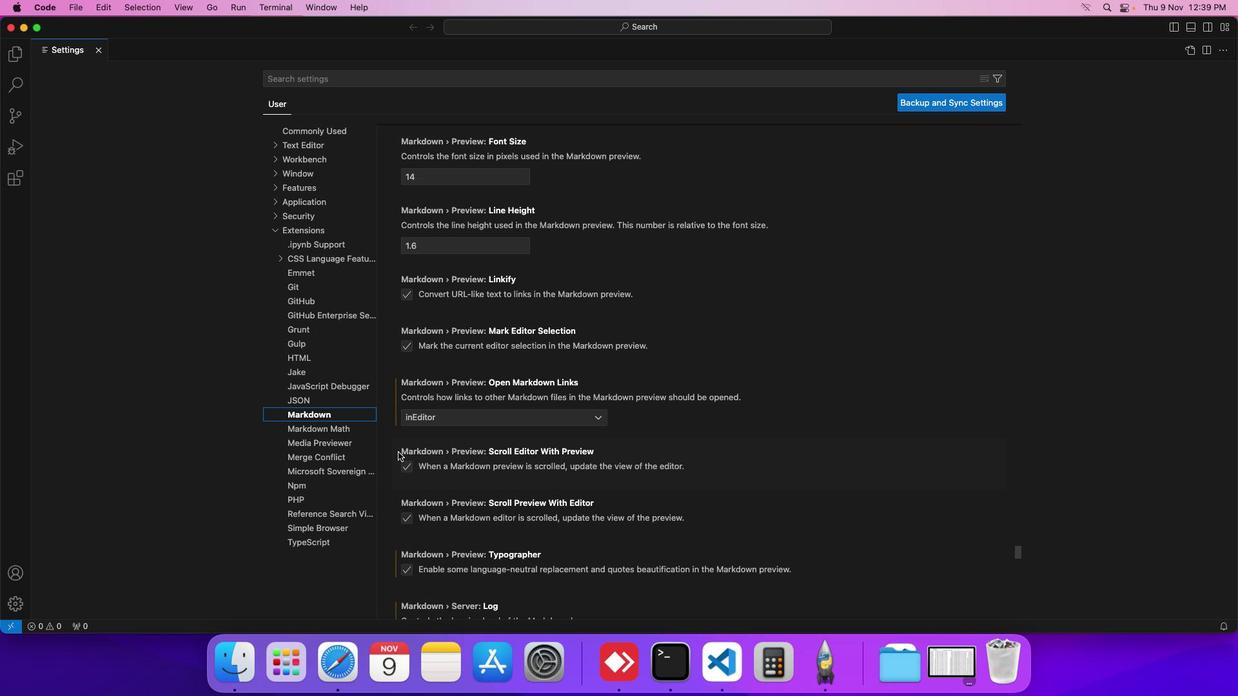 
Action: Mouse scrolled (405, 459) with delta (7, 7)
Screenshot: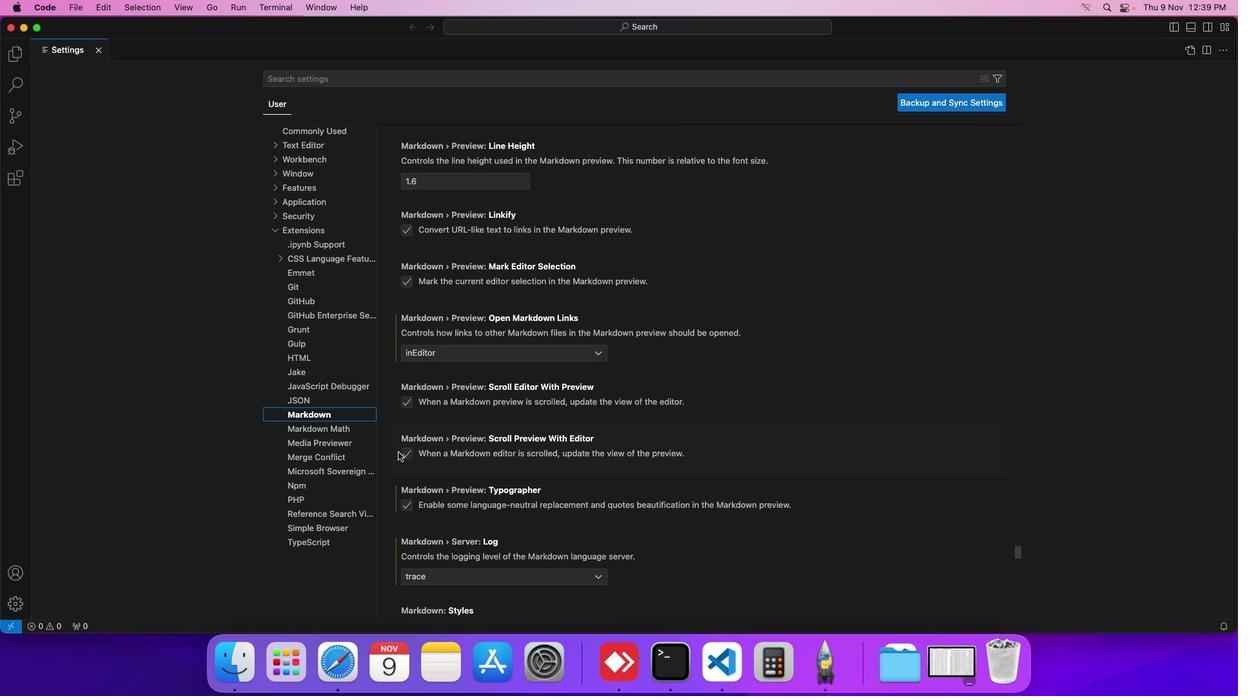 
Action: Mouse scrolled (405, 459) with delta (7, 7)
Screenshot: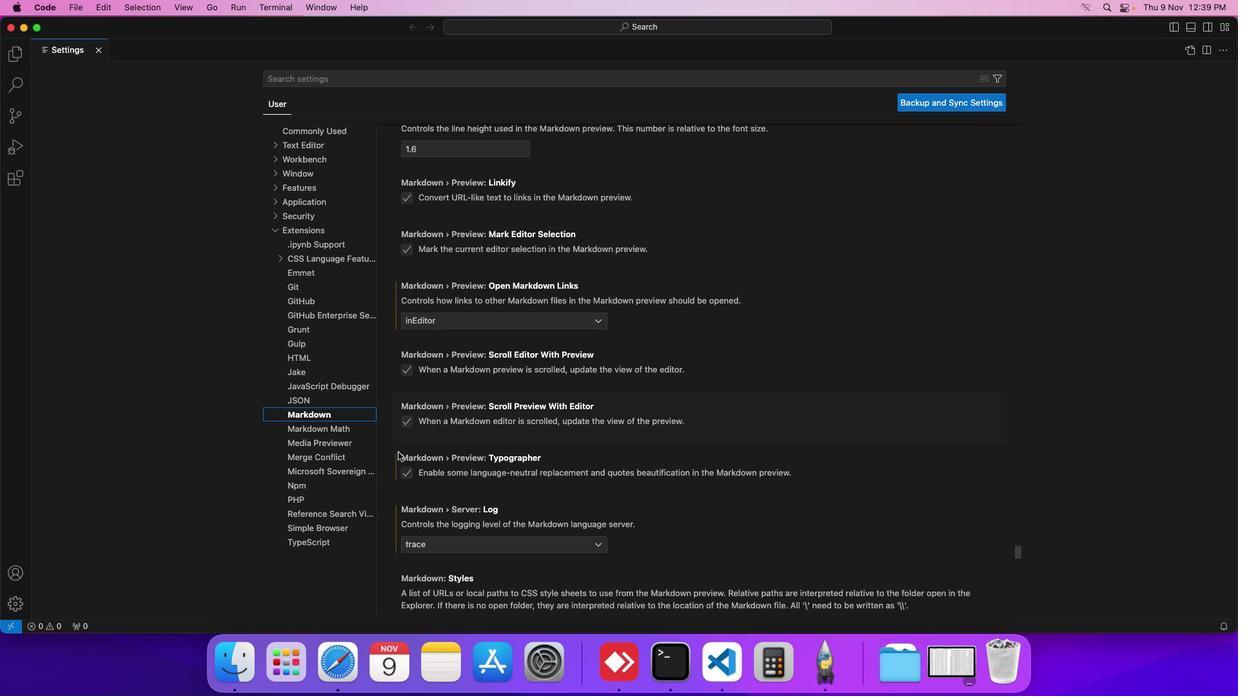 
Action: Mouse scrolled (405, 459) with delta (7, 7)
Screenshot: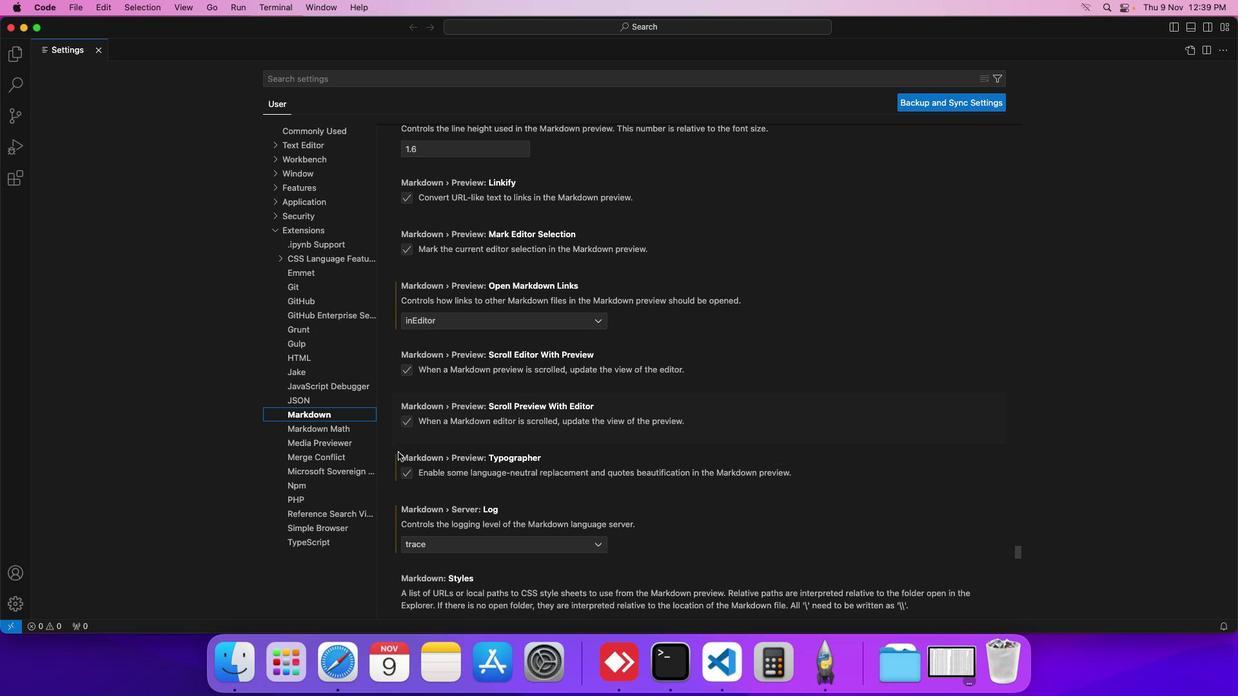 
Action: Mouse scrolled (405, 459) with delta (7, 7)
Screenshot: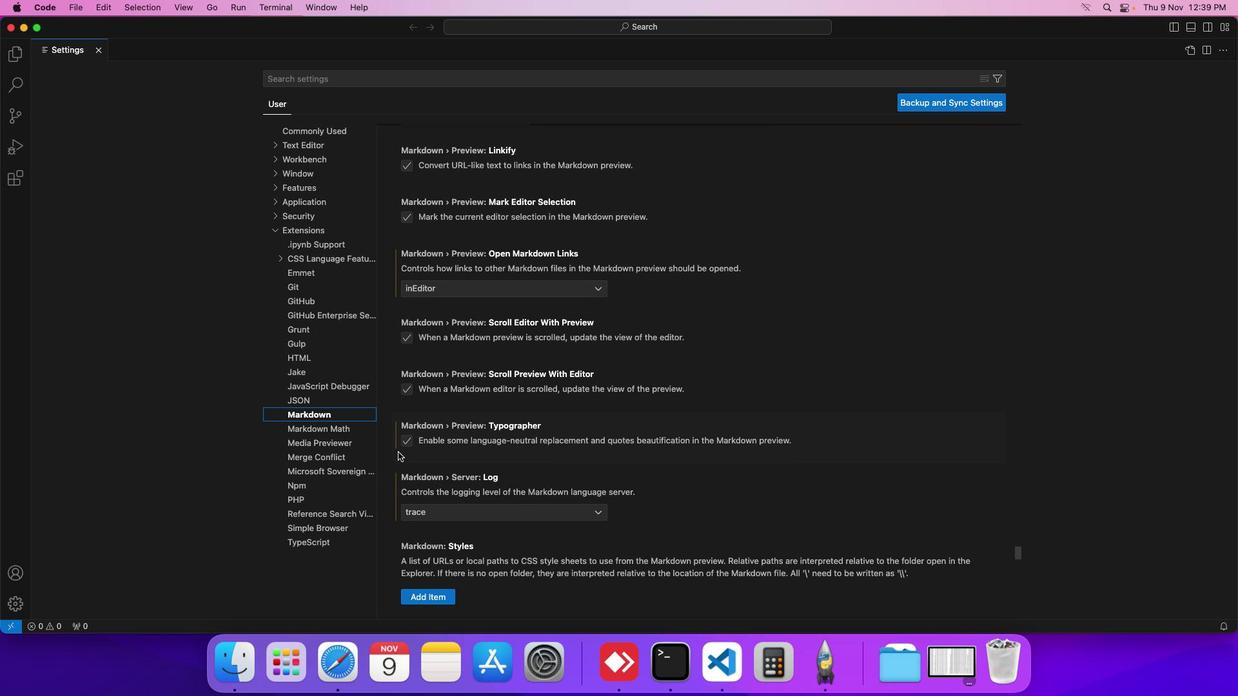 
Action: Mouse scrolled (405, 459) with delta (7, 7)
Screenshot: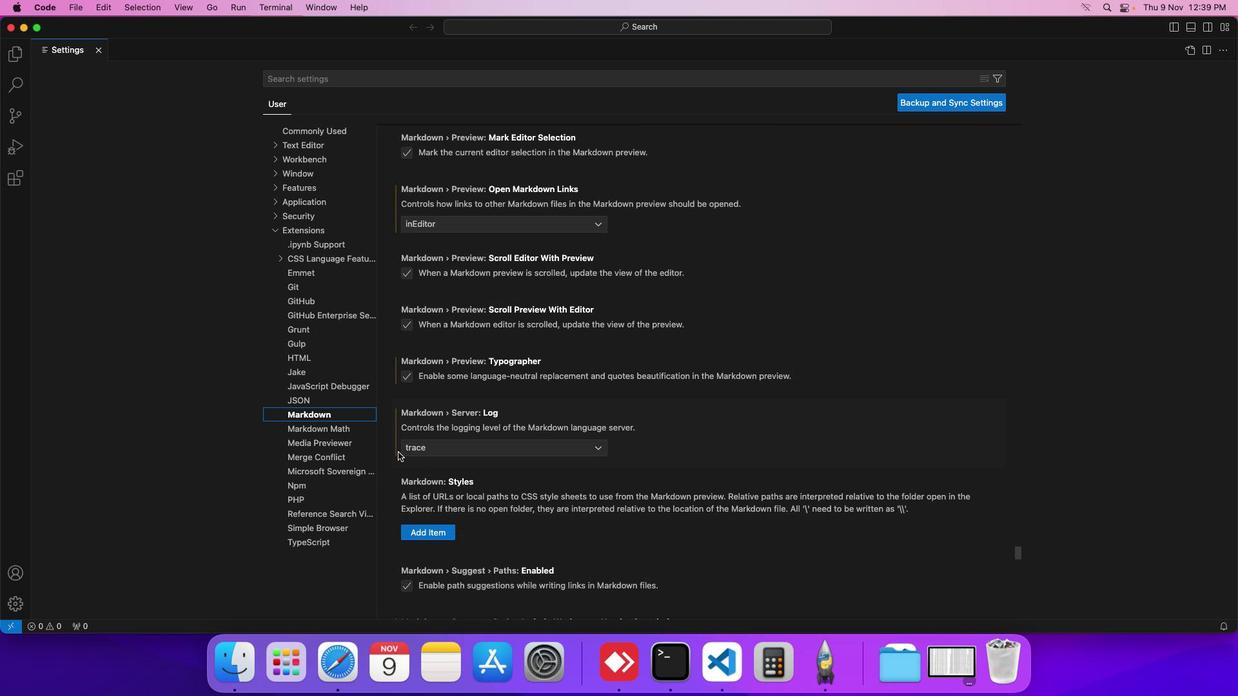 
Action: Mouse scrolled (405, 459) with delta (7, 7)
Screenshot: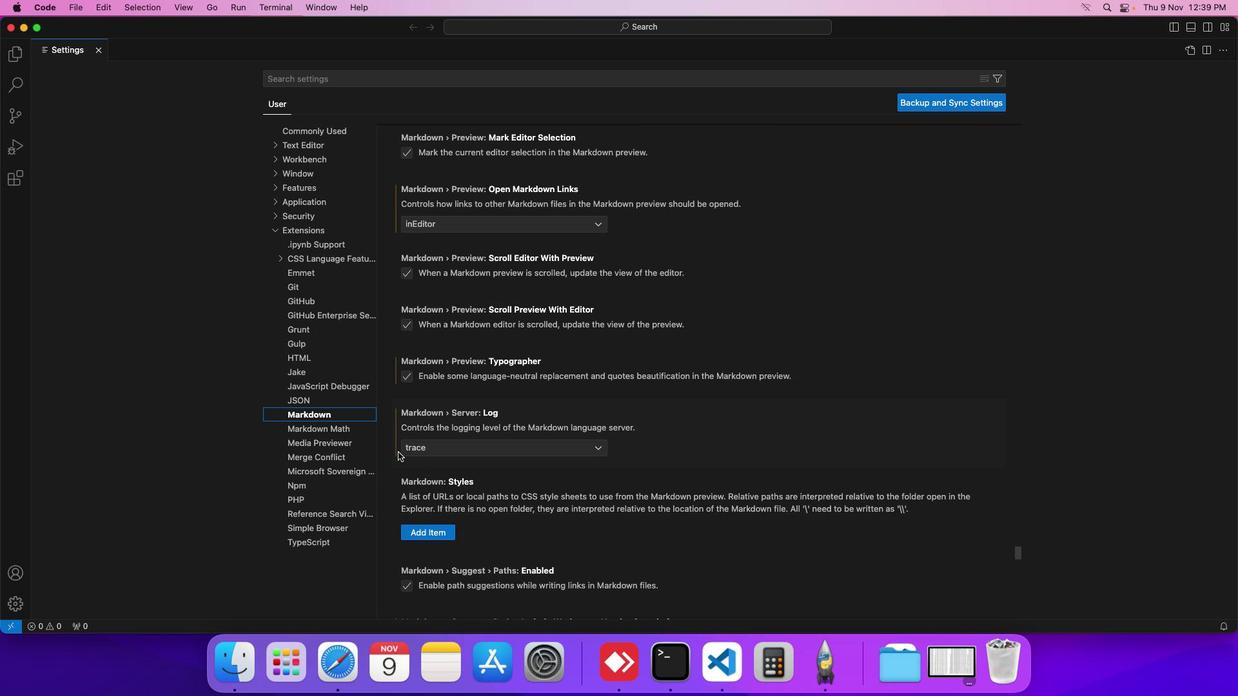 
Action: Mouse scrolled (405, 459) with delta (7, 7)
Screenshot: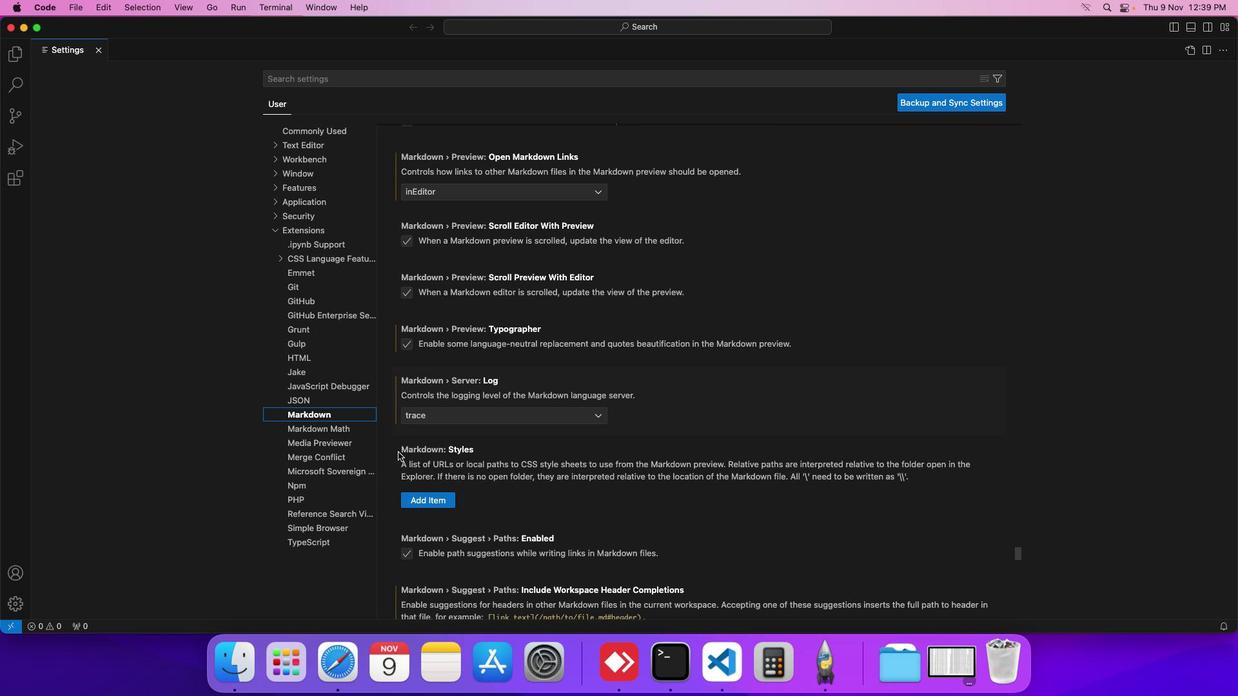 
Action: Mouse scrolled (405, 459) with delta (7, 7)
Screenshot: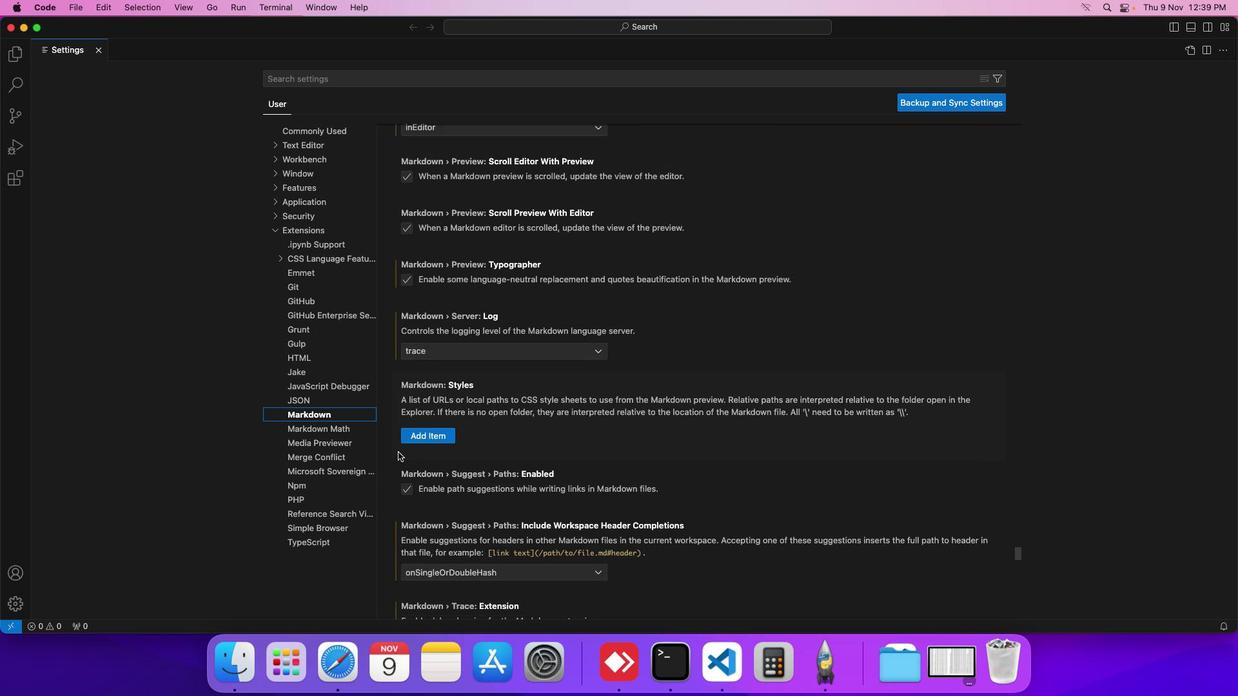 
Action: Mouse scrolled (405, 459) with delta (7, 7)
Screenshot: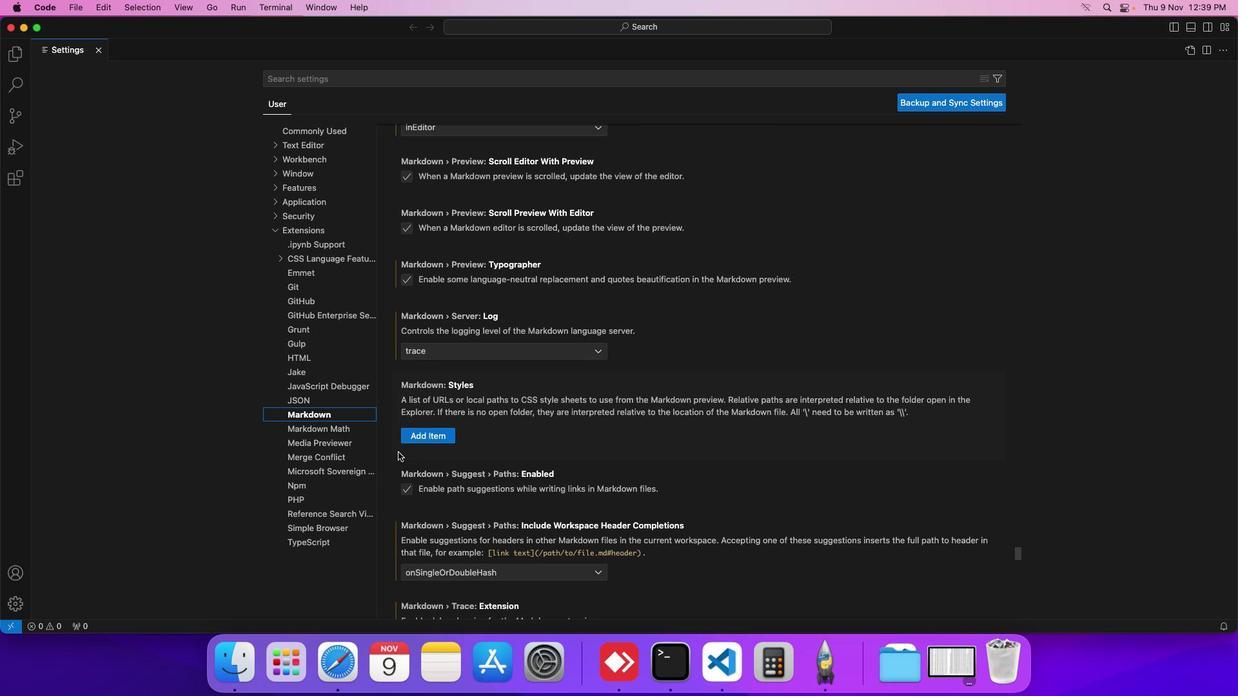 
Action: Mouse scrolled (405, 459) with delta (7, 7)
Screenshot: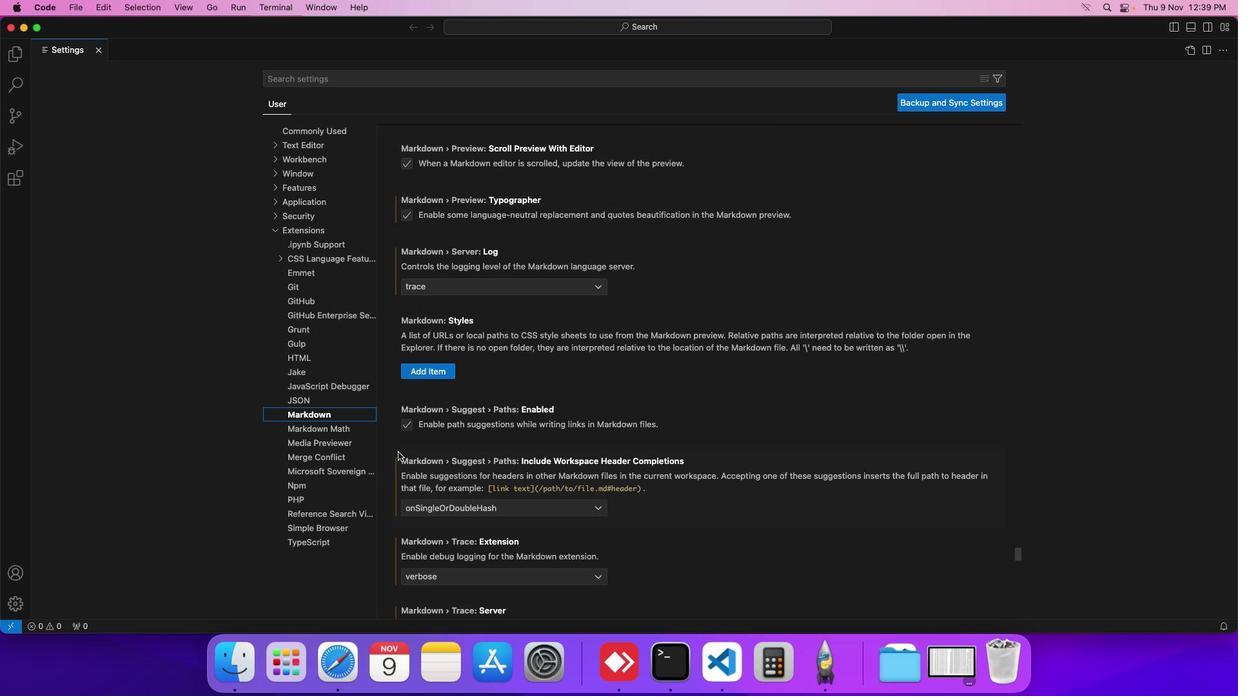 
Action: Mouse scrolled (405, 459) with delta (7, 7)
Screenshot: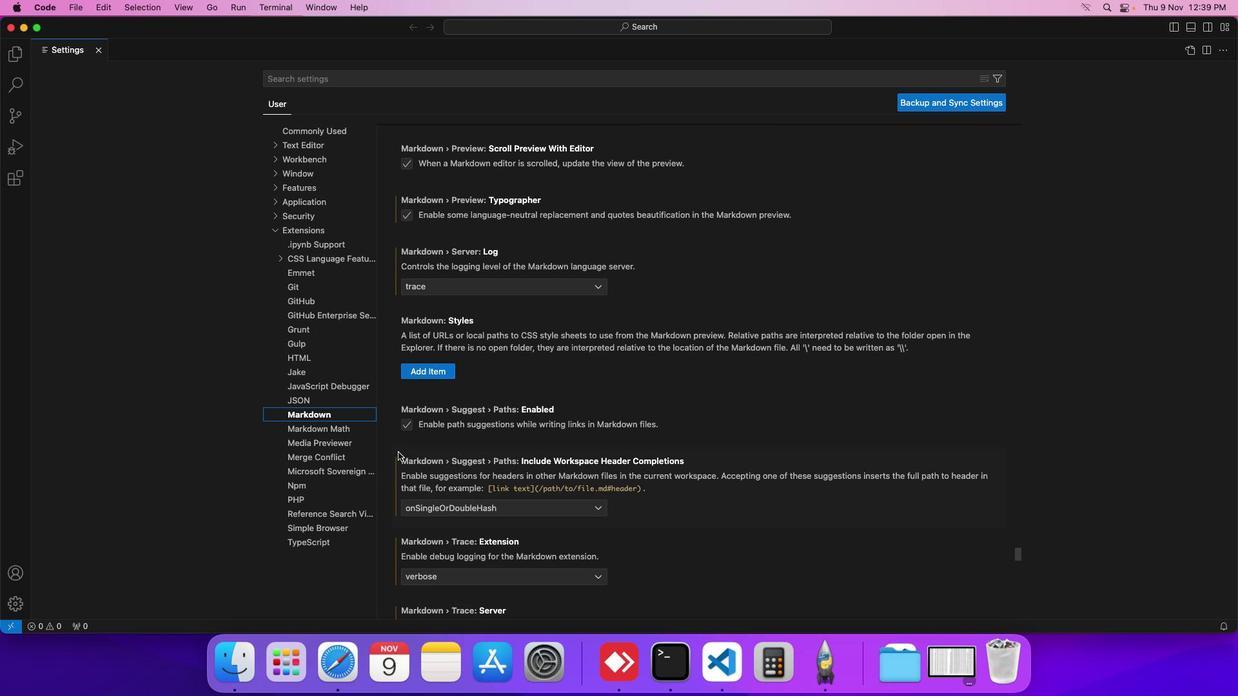 
Action: Mouse scrolled (405, 459) with delta (7, 7)
Screenshot: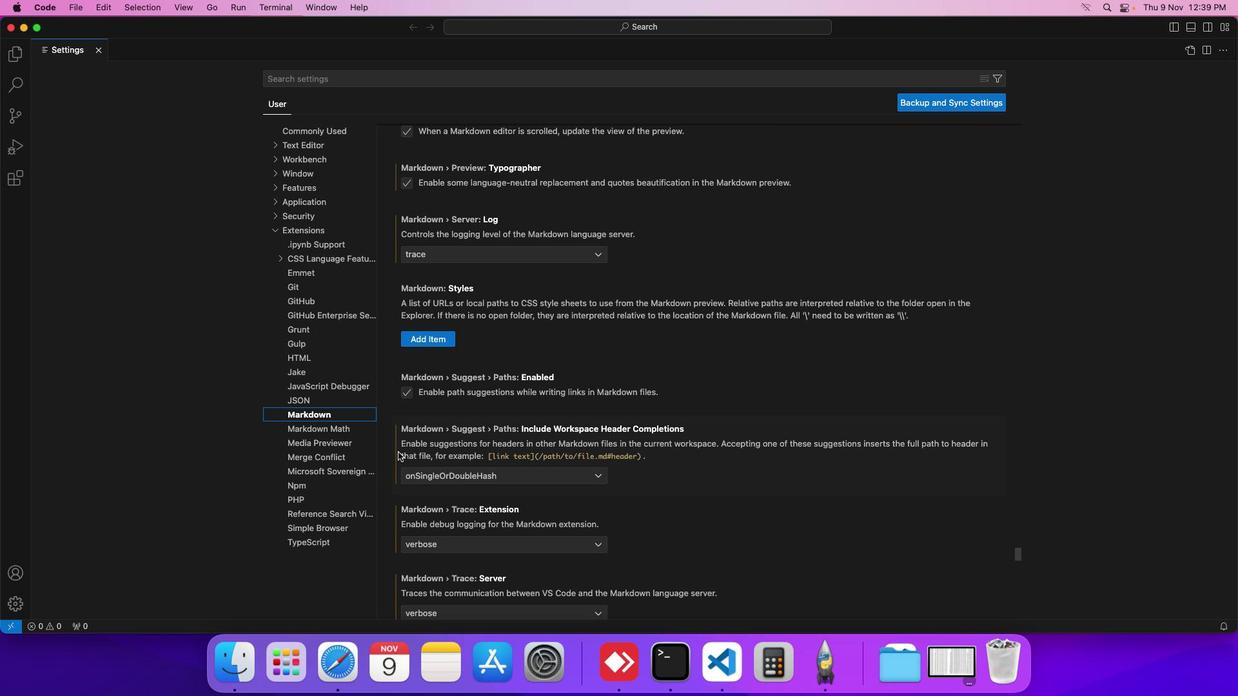 
Action: Mouse scrolled (405, 459) with delta (7, 7)
Screenshot: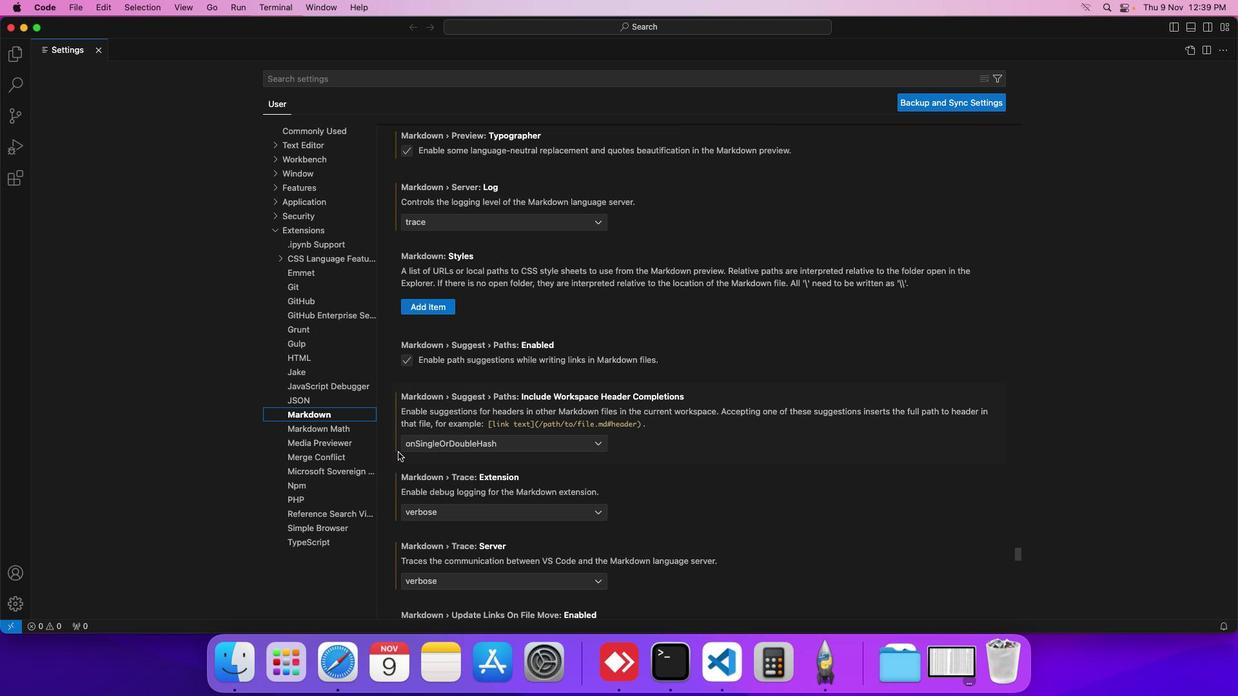 
Action: Mouse scrolled (405, 459) with delta (7, 7)
Screenshot: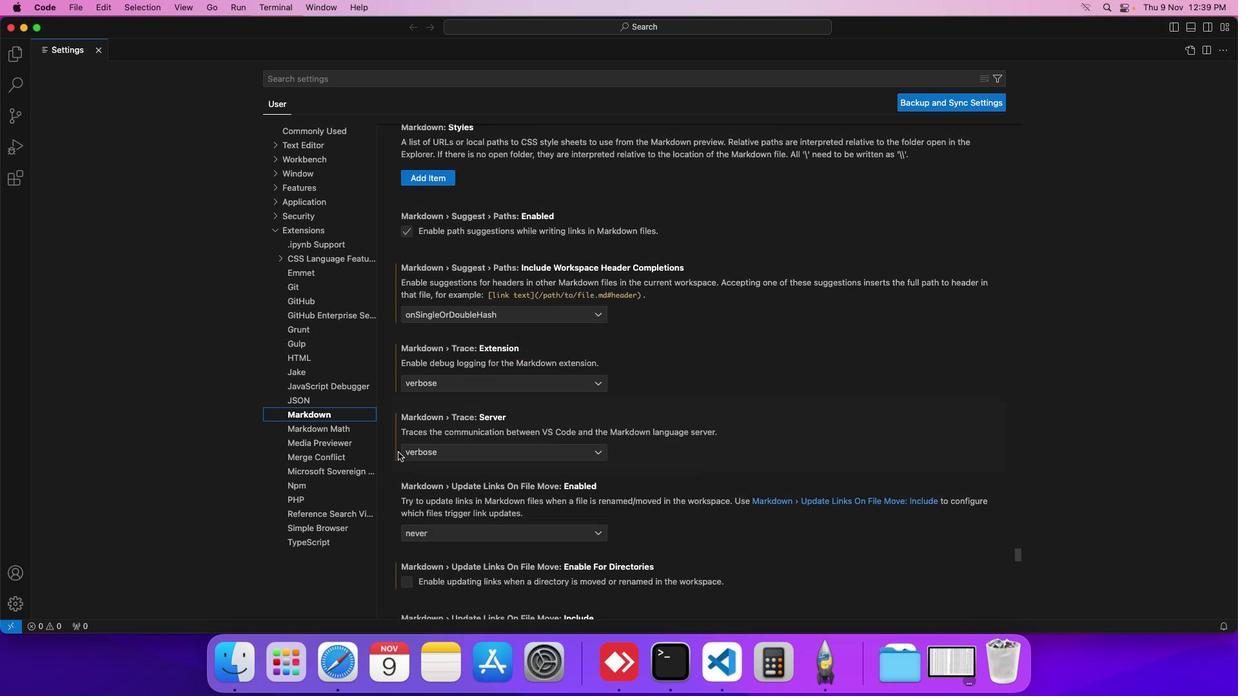 
Action: Mouse scrolled (405, 459) with delta (7, 7)
Screenshot: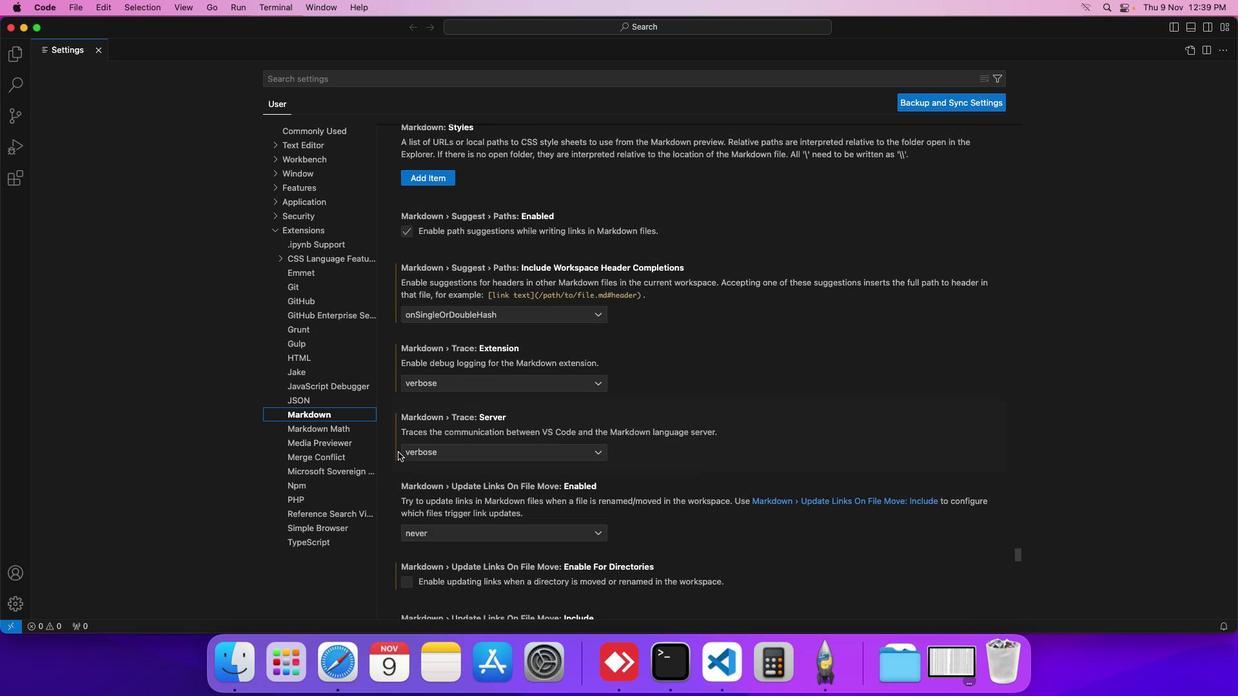 
Action: Mouse scrolled (405, 459) with delta (7, 6)
Screenshot: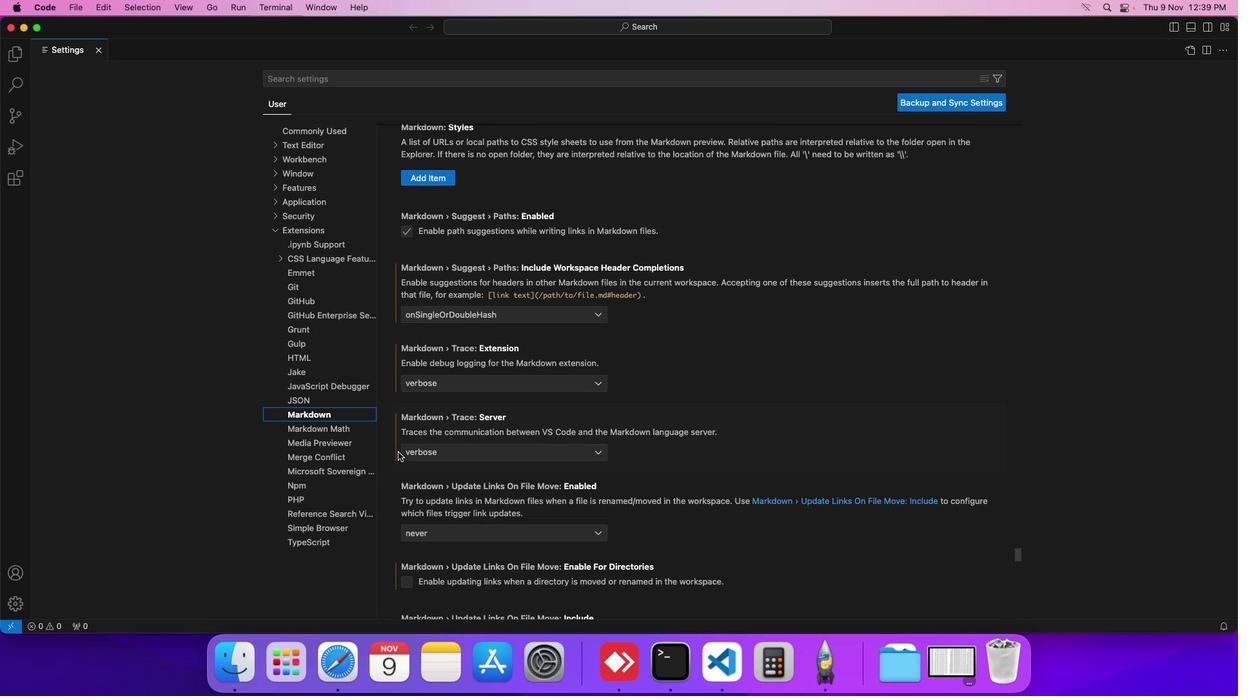 
Action: Mouse scrolled (405, 459) with delta (7, 7)
Screenshot: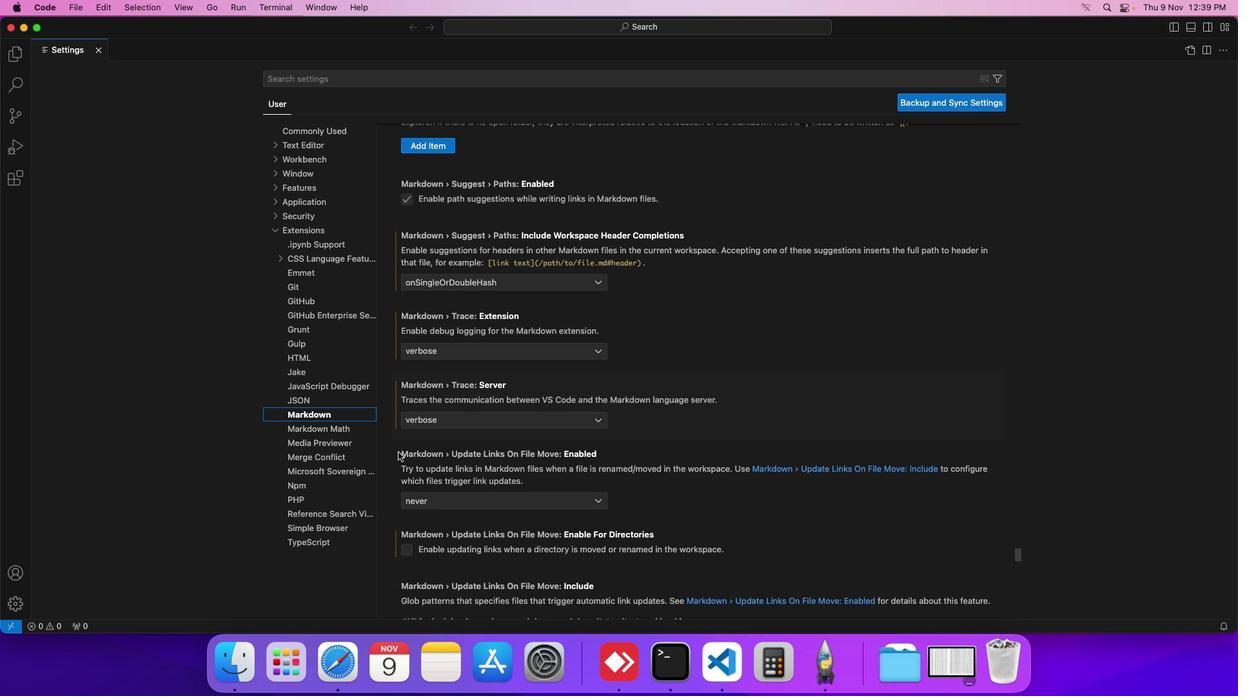 
Action: Mouse scrolled (405, 459) with delta (7, 7)
Screenshot: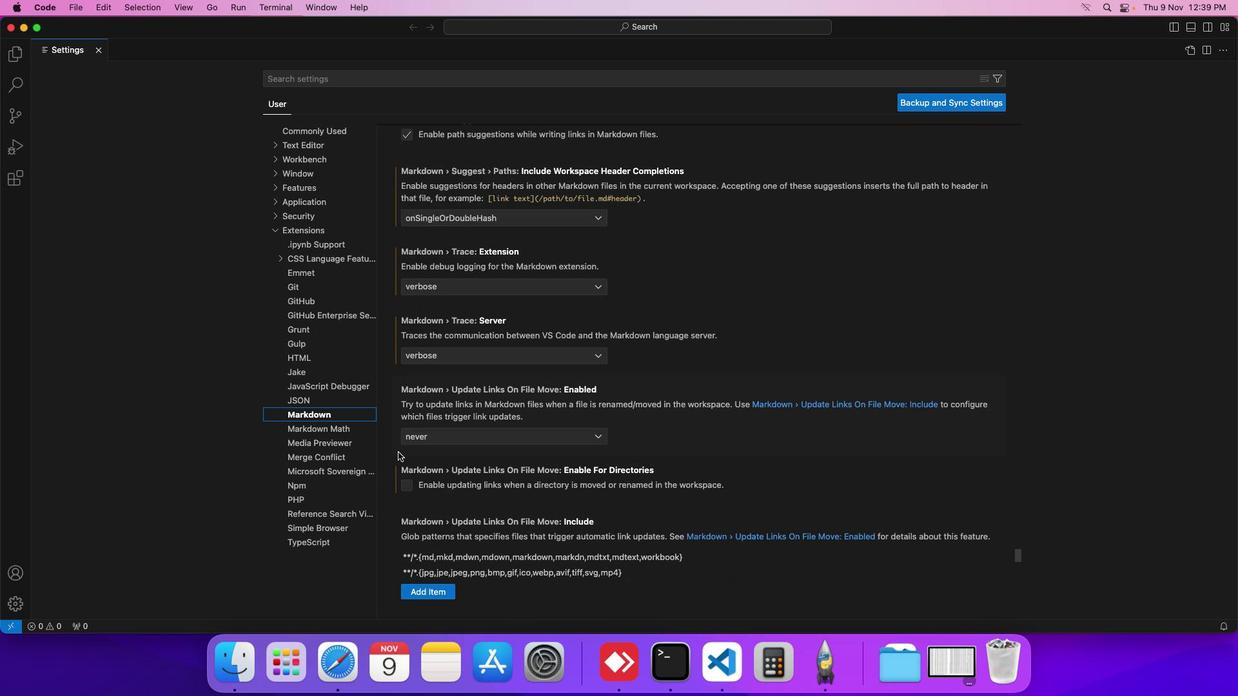 
Action: Mouse scrolled (405, 459) with delta (7, 7)
Screenshot: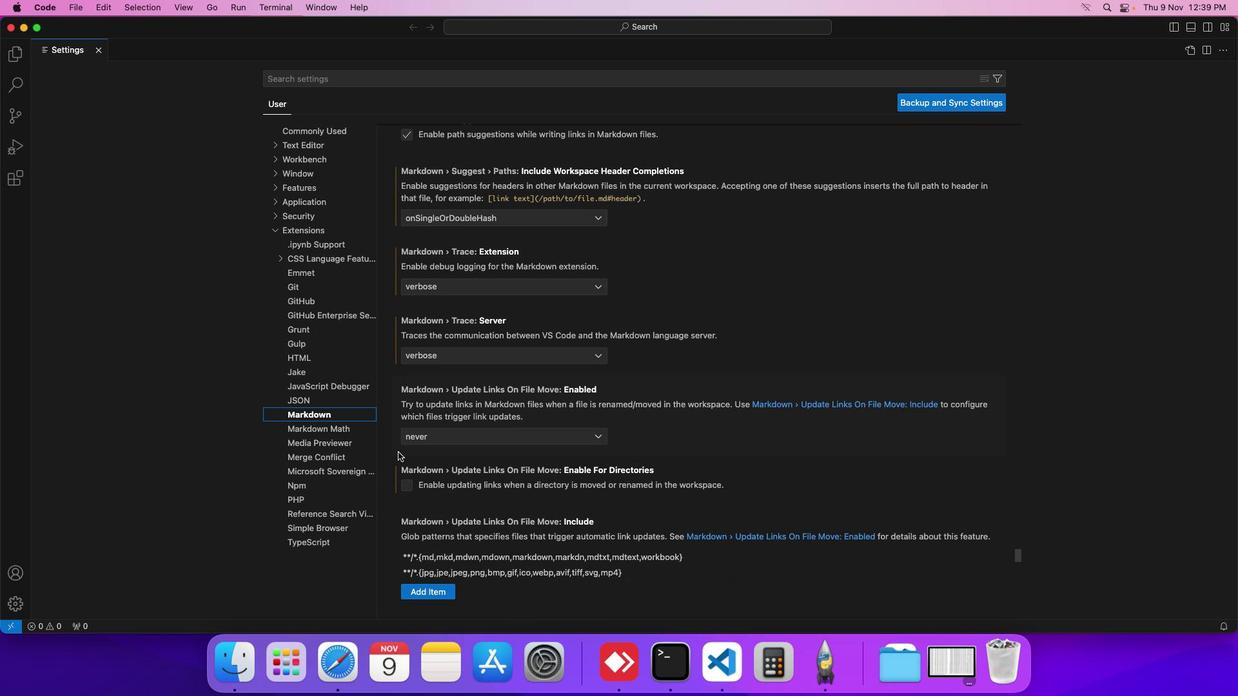 
Action: Mouse scrolled (405, 459) with delta (7, 7)
Screenshot: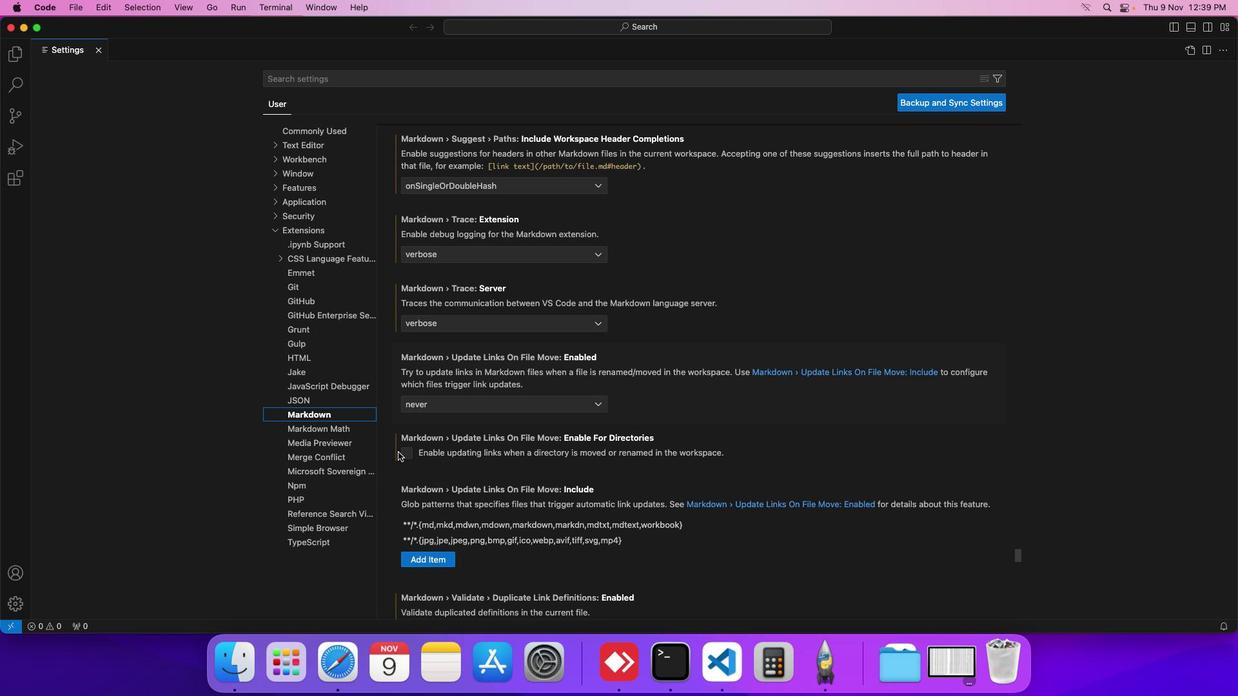 
Action: Mouse scrolled (405, 459) with delta (7, 7)
Screenshot: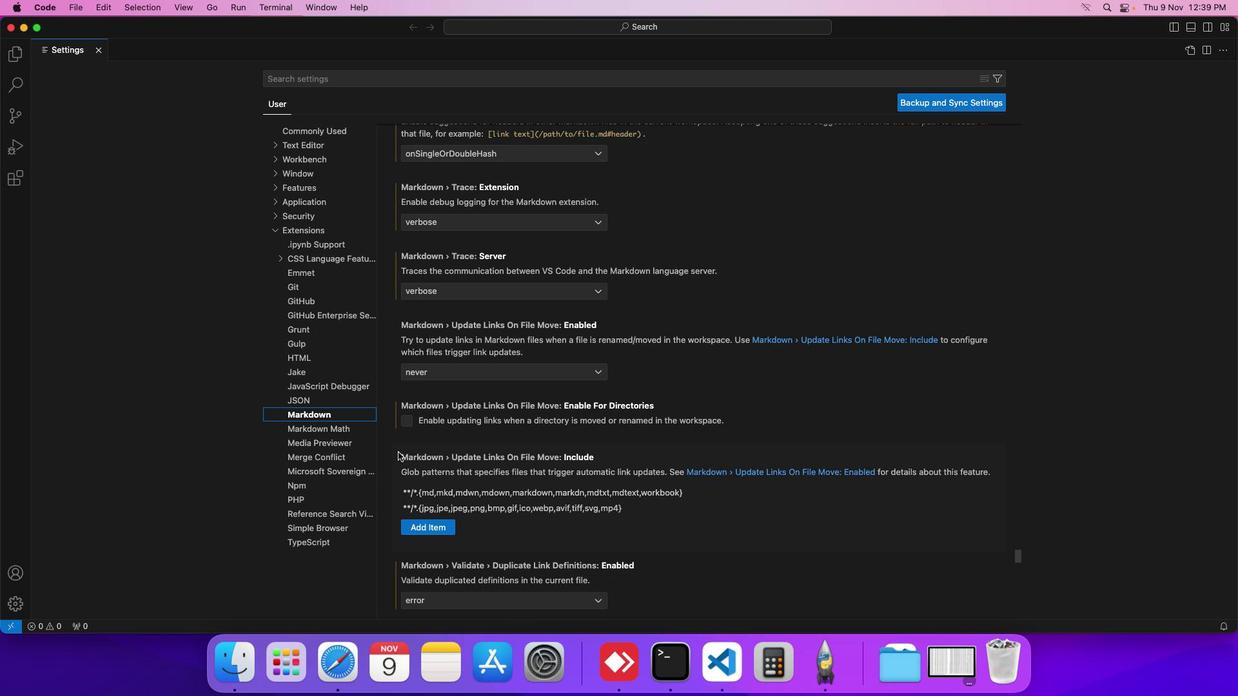
Action: Mouse scrolled (405, 459) with delta (7, 7)
Screenshot: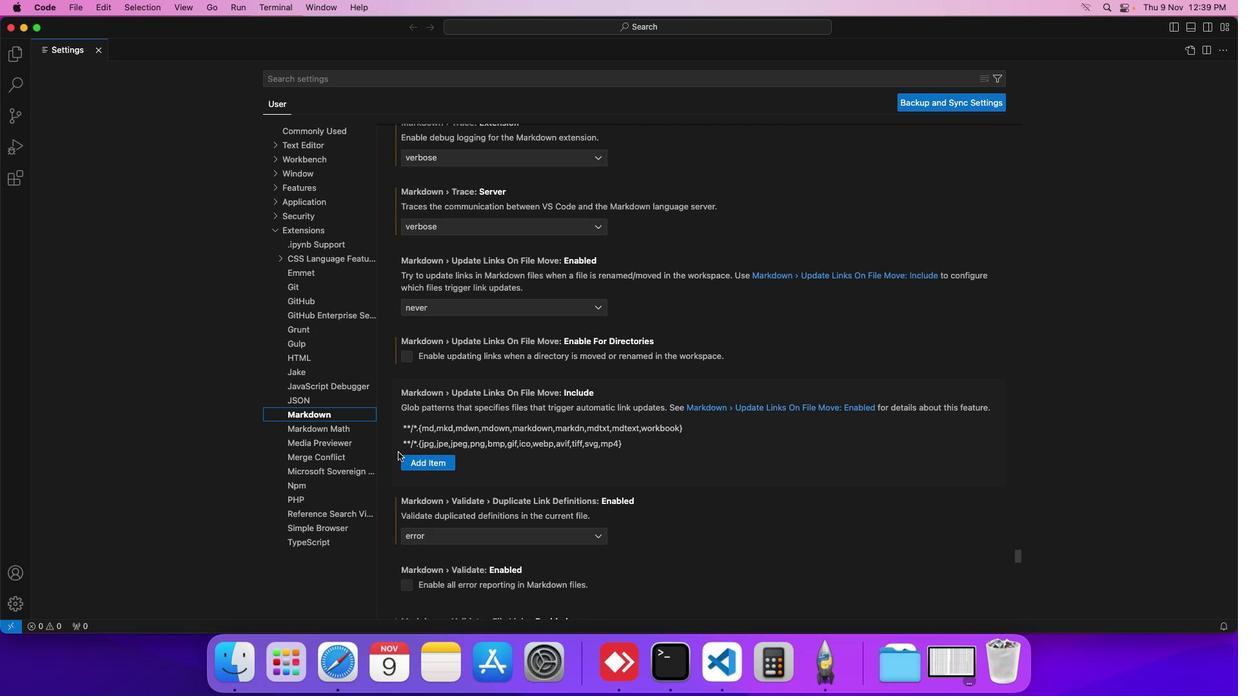 
Action: Mouse scrolled (405, 459) with delta (7, 7)
Screenshot: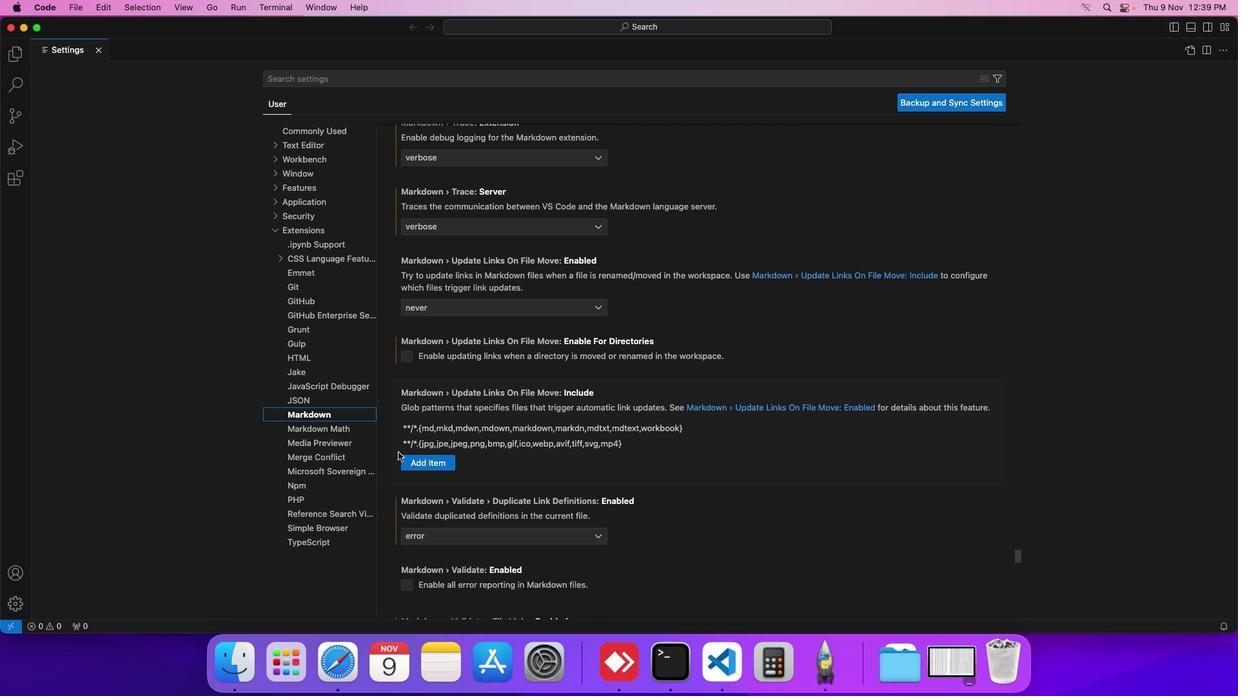 
Action: Mouse scrolled (405, 459) with delta (7, 7)
Screenshot: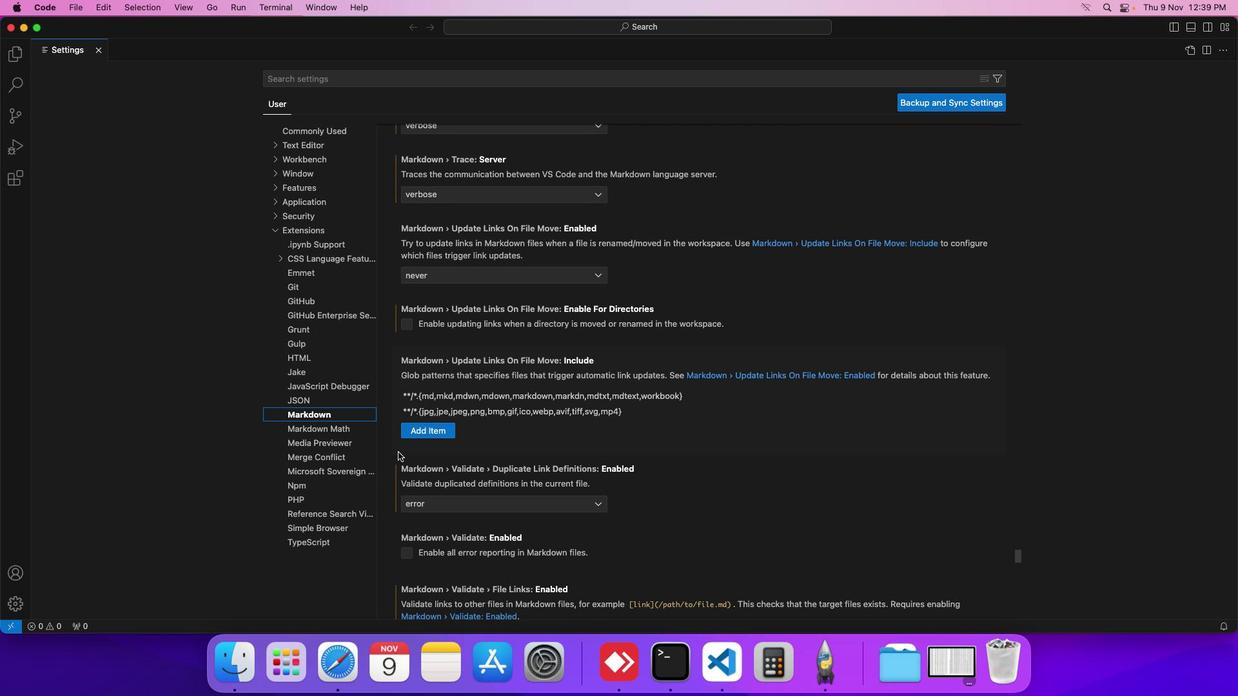 
Action: Mouse scrolled (405, 459) with delta (7, 7)
Screenshot: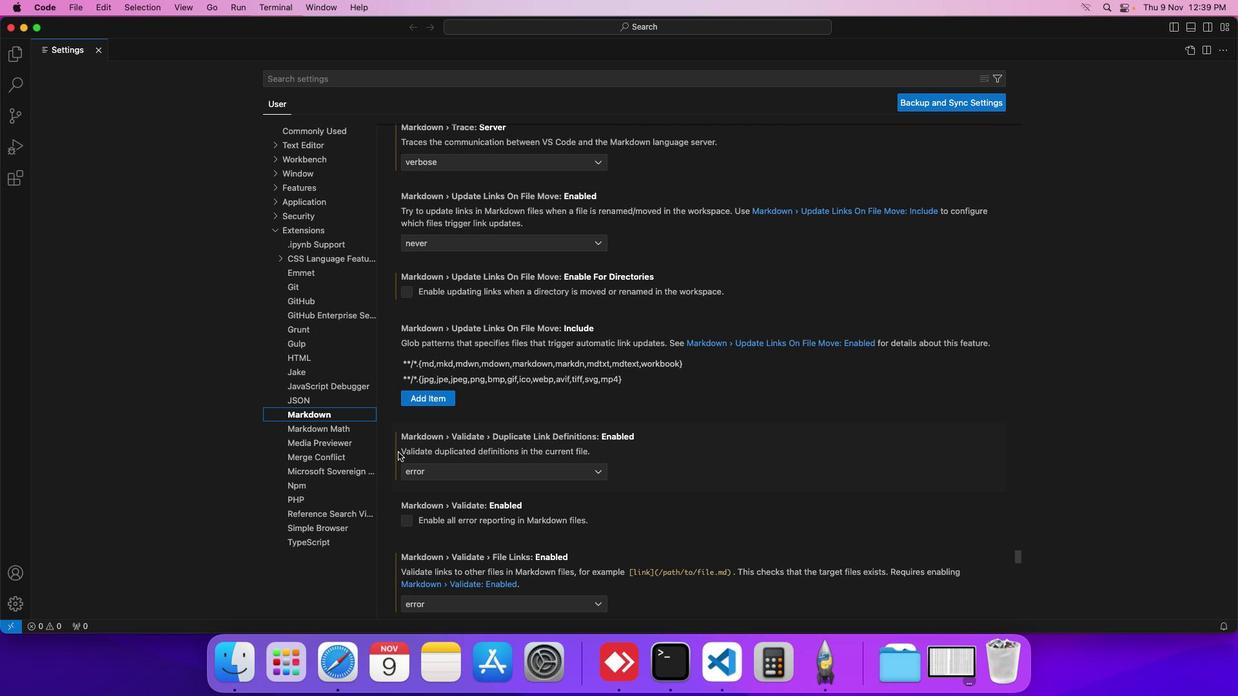 
Action: Mouse scrolled (405, 459) with delta (7, 7)
Screenshot: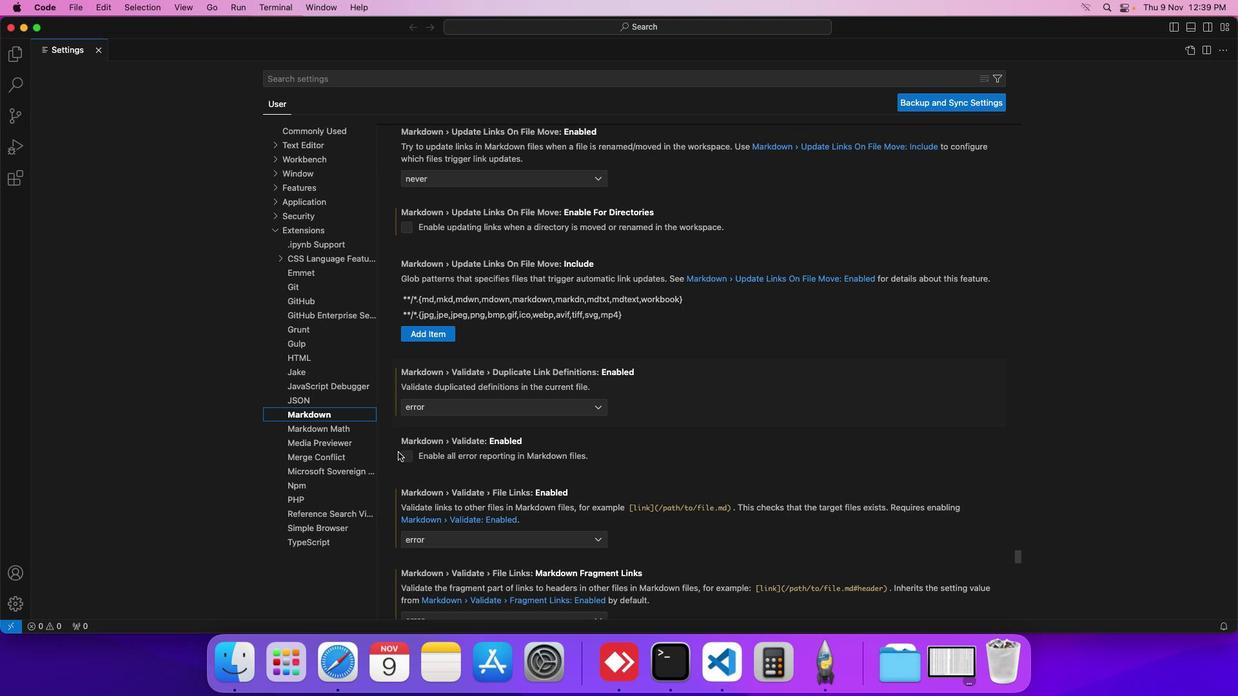 
Action: Mouse scrolled (405, 459) with delta (7, 7)
Screenshot: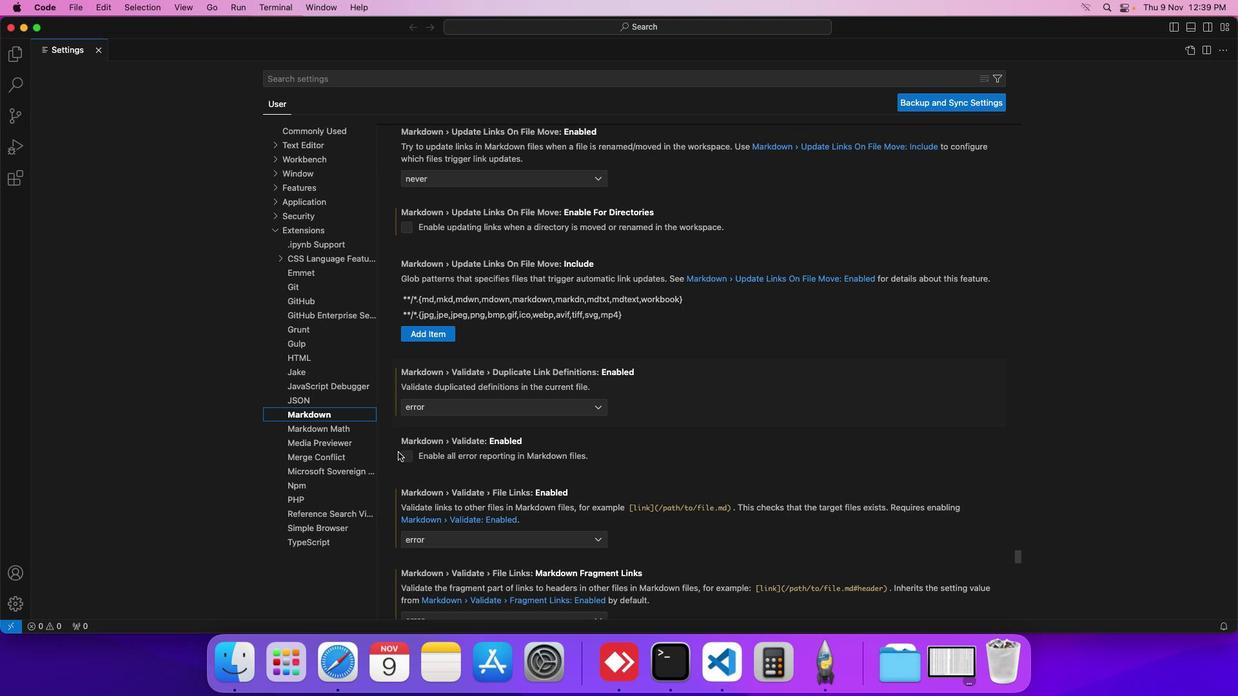 
Action: Mouse scrolled (405, 459) with delta (7, 7)
Screenshot: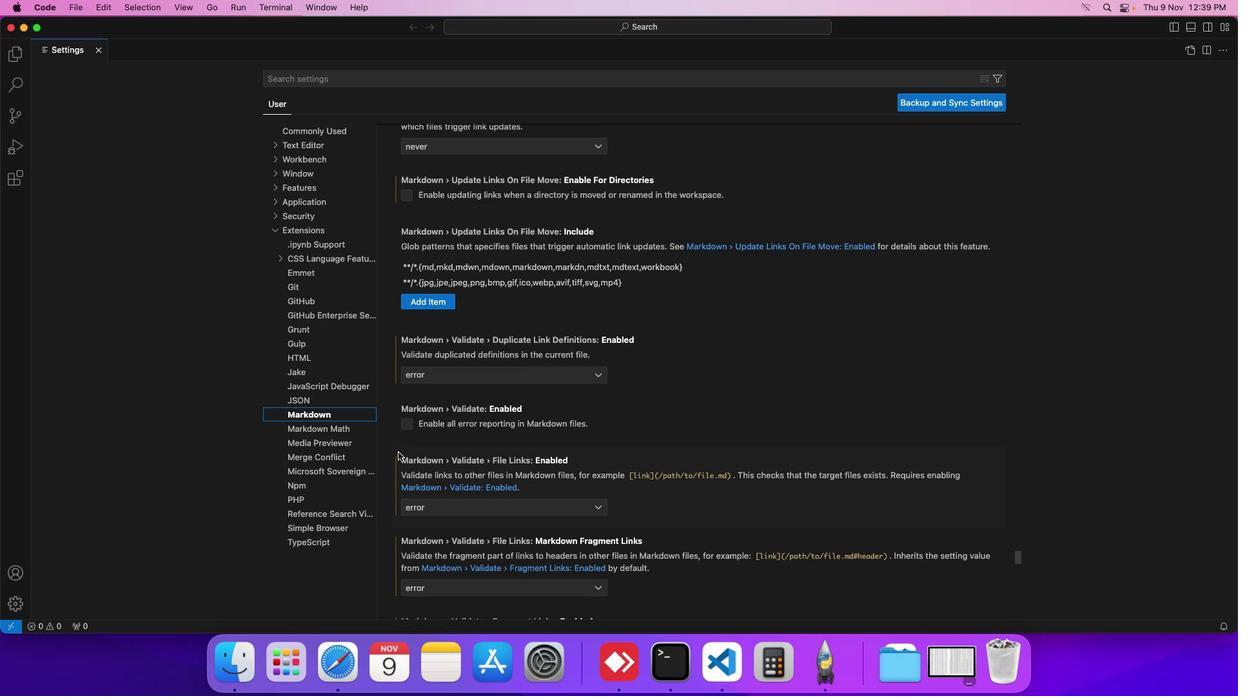 
Action: Mouse scrolled (405, 459) with delta (7, 7)
Screenshot: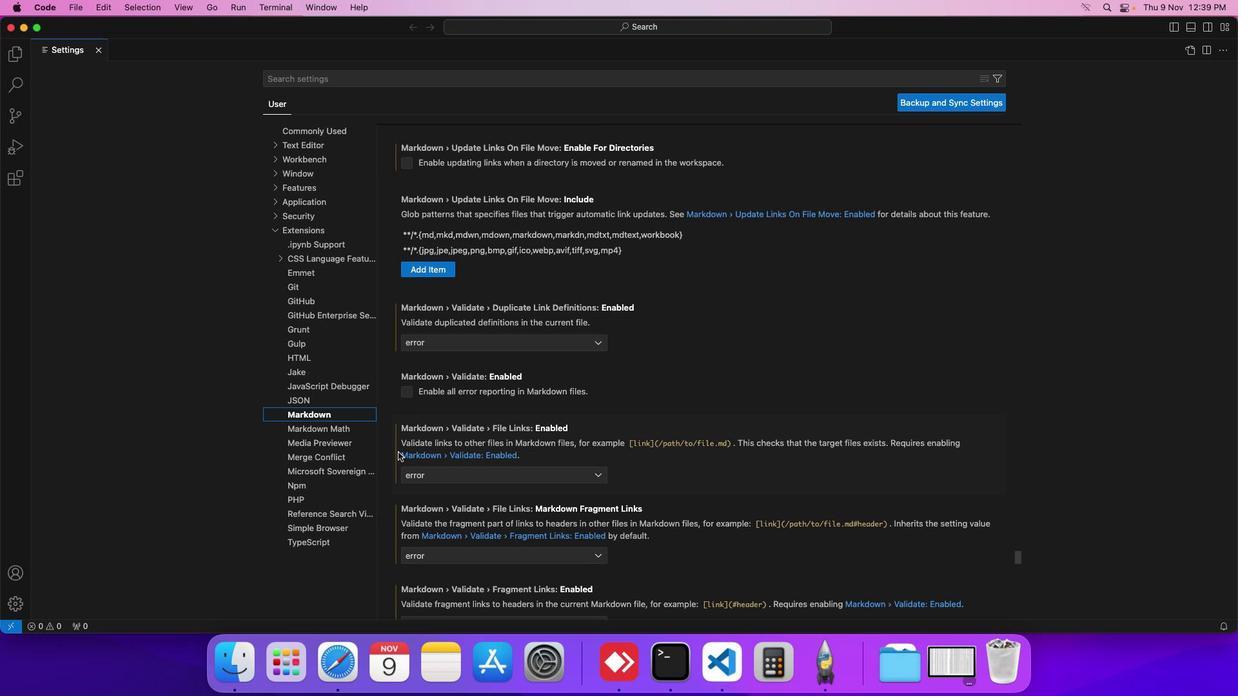 
Action: Mouse scrolled (405, 459) with delta (7, 7)
Screenshot: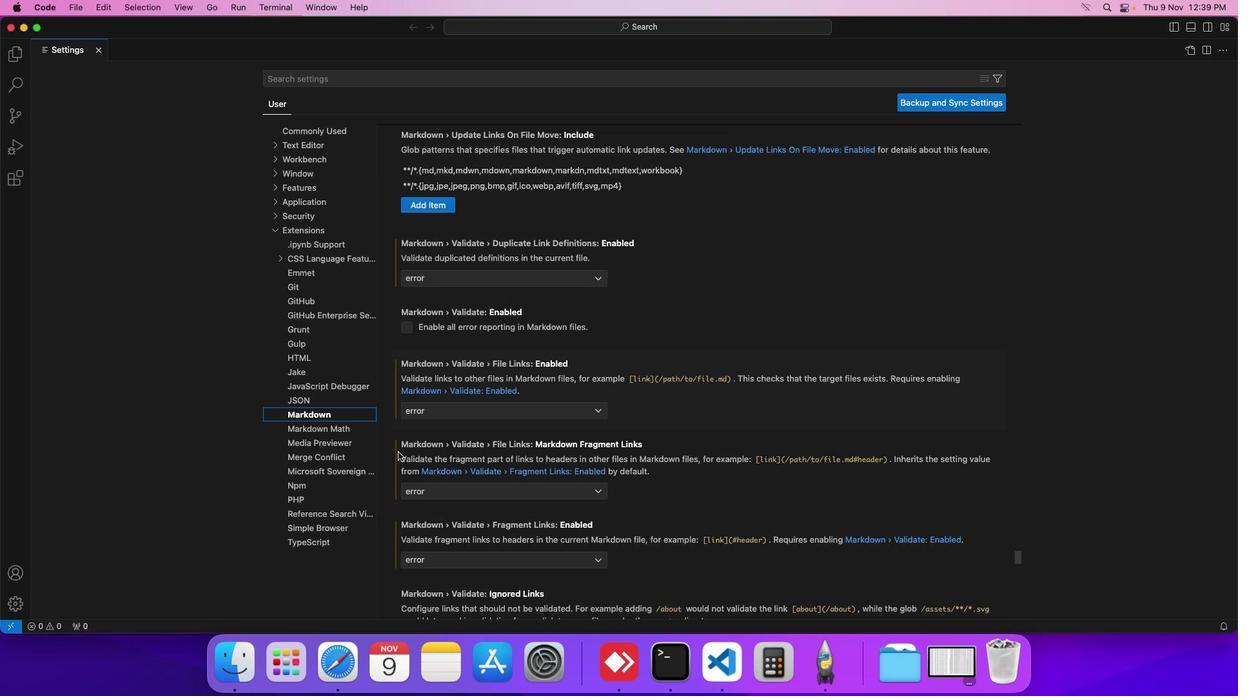 
Action: Mouse scrolled (405, 459) with delta (7, 7)
Screenshot: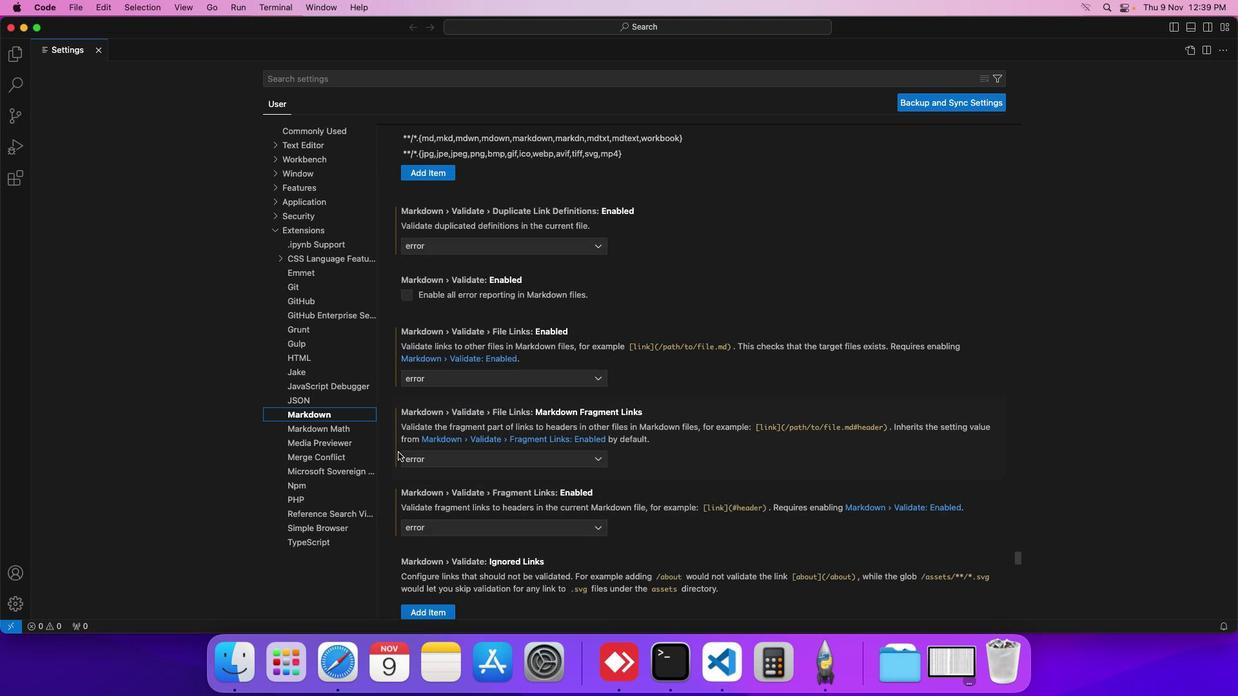 
Action: Mouse scrolled (405, 459) with delta (7, 7)
Screenshot: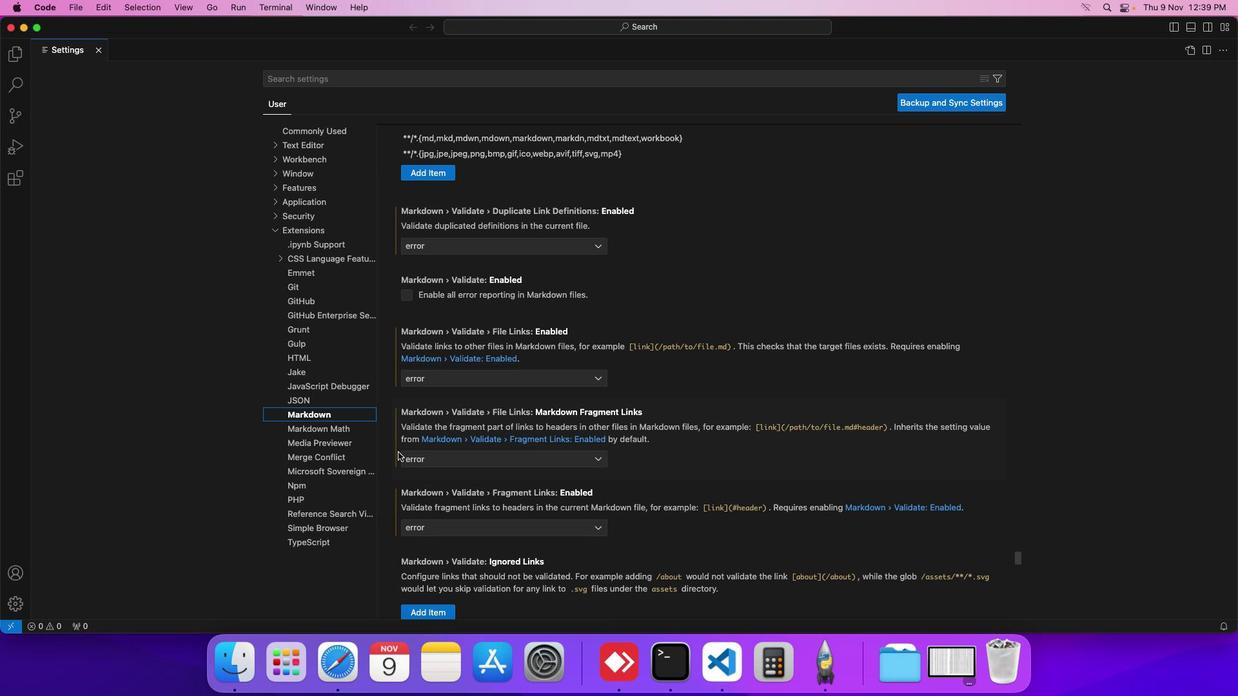 
Action: Mouse scrolled (405, 459) with delta (7, 7)
Screenshot: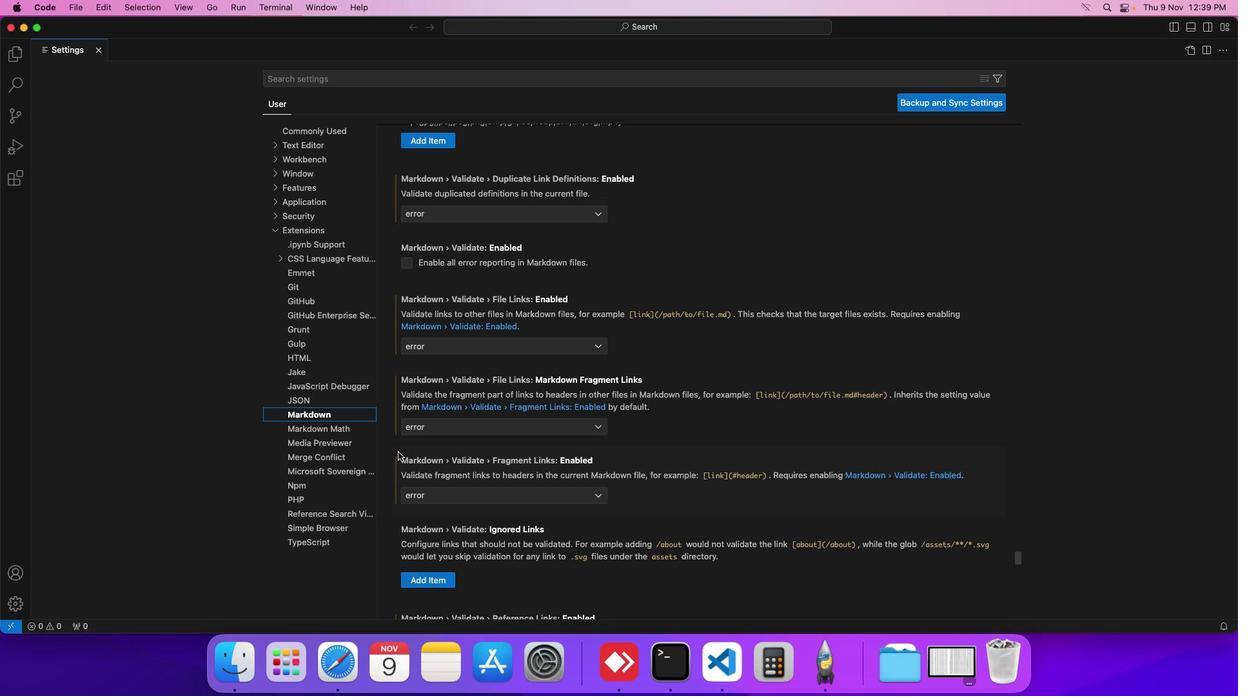 
Action: Mouse scrolled (405, 459) with delta (7, 7)
Screenshot: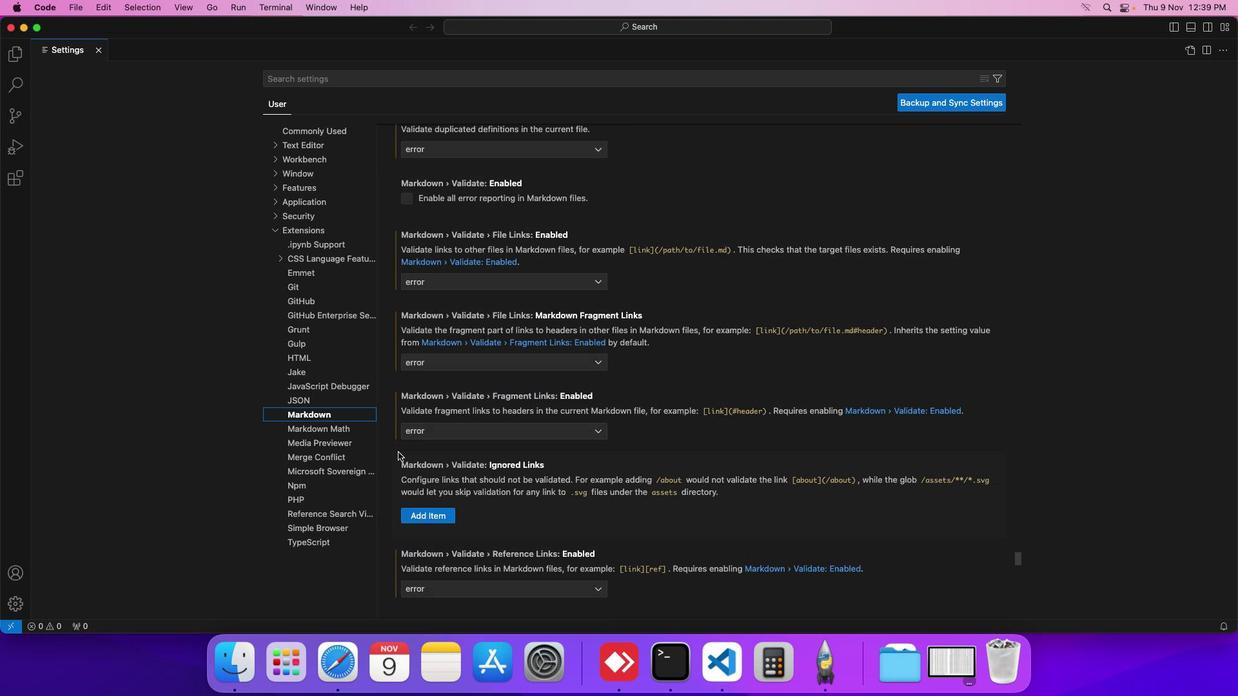 
Action: Mouse scrolled (405, 459) with delta (7, 7)
Screenshot: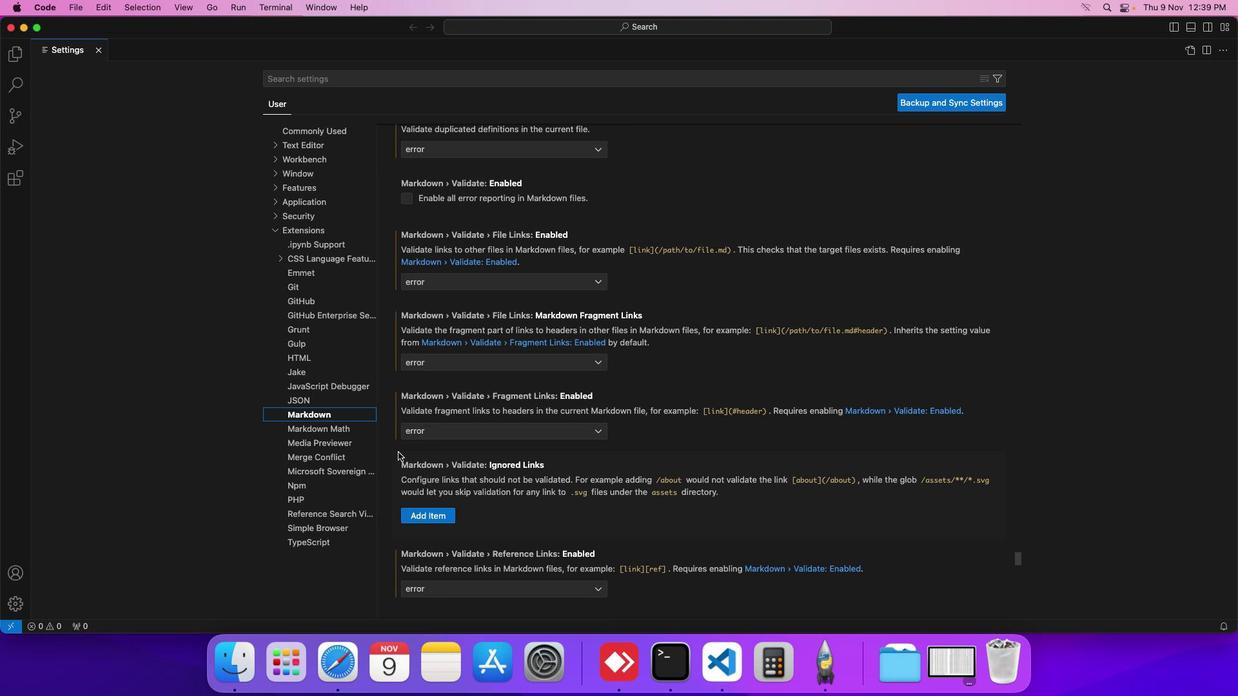 
Action: Mouse scrolled (405, 459) with delta (7, 7)
Screenshot: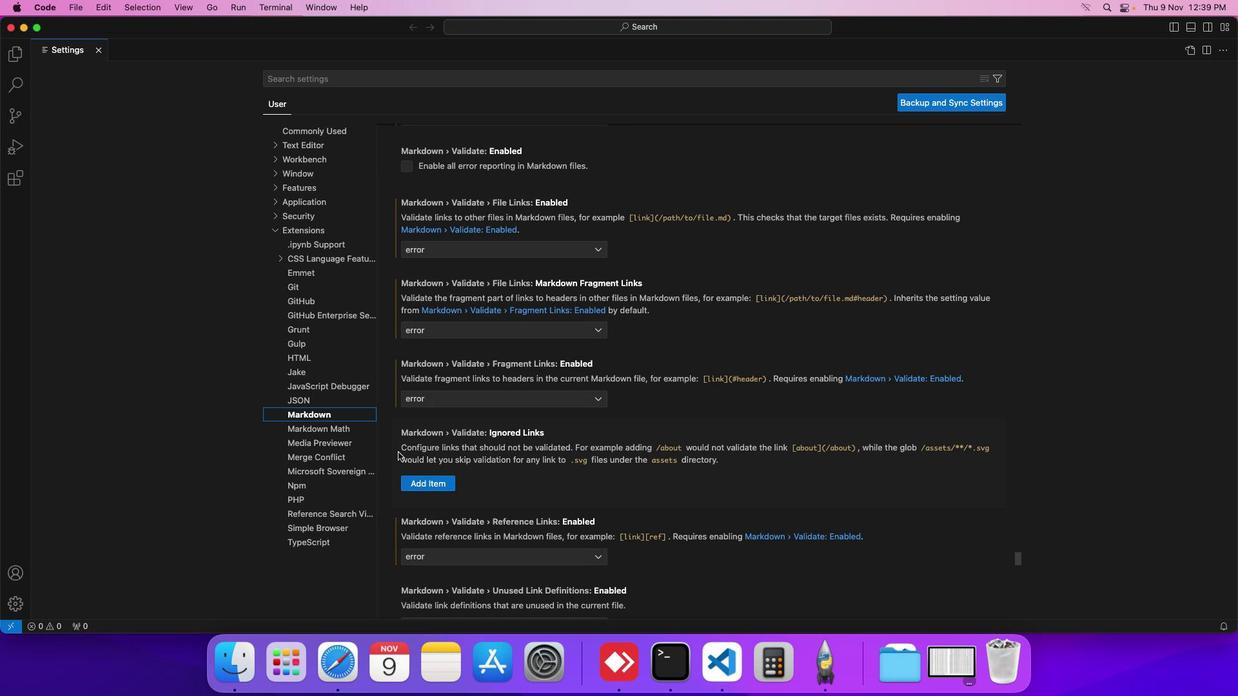 
Action: Mouse scrolled (405, 459) with delta (7, 7)
Screenshot: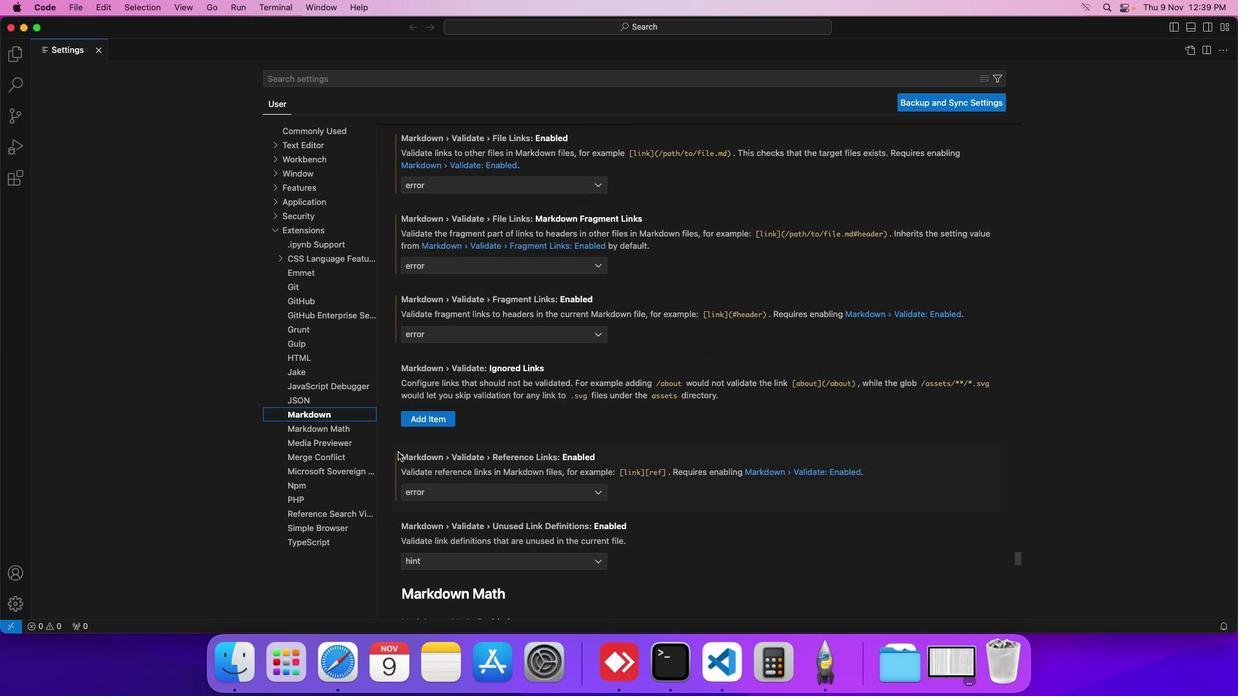 
Action: Mouse scrolled (405, 459) with delta (7, 7)
Screenshot: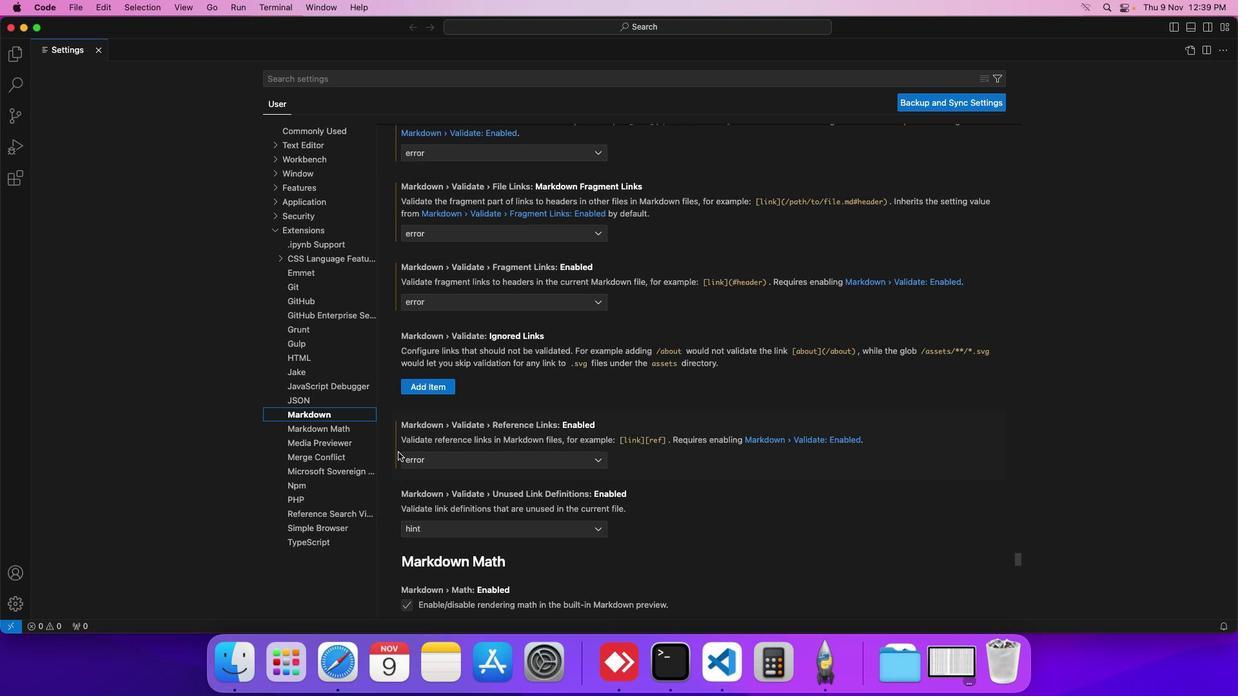 
Action: Mouse scrolled (405, 459) with delta (7, 7)
Screenshot: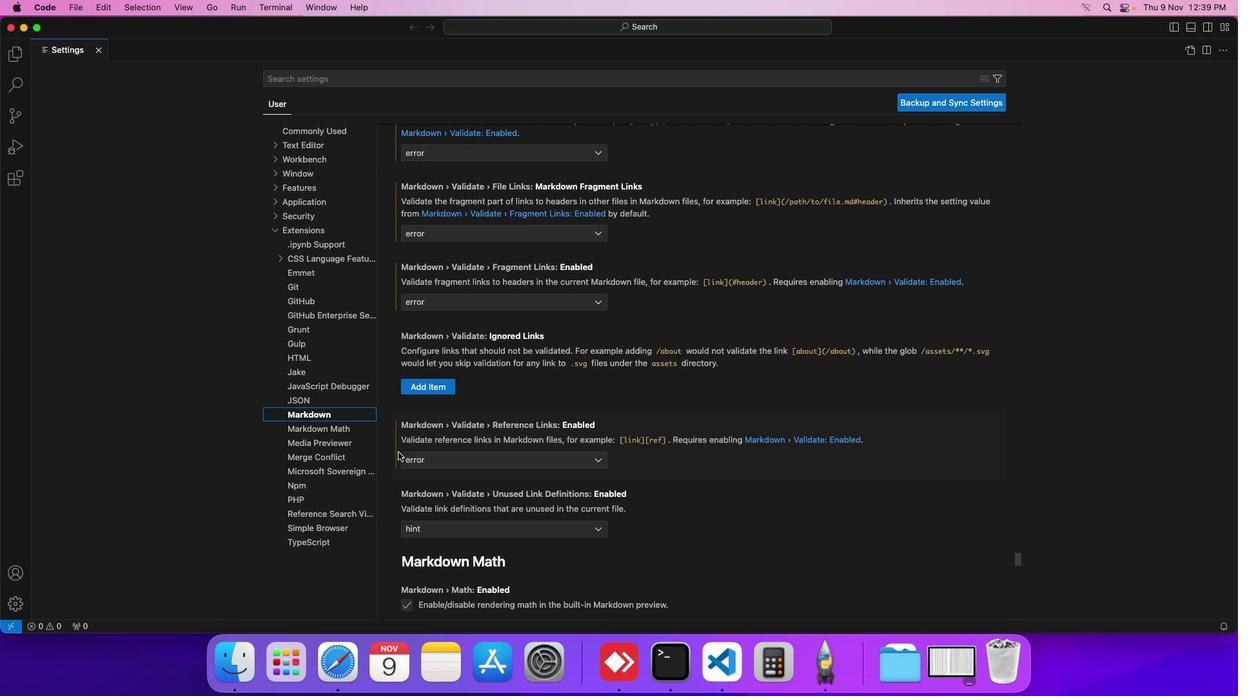 
Action: Mouse scrolled (405, 459) with delta (7, 7)
Screenshot: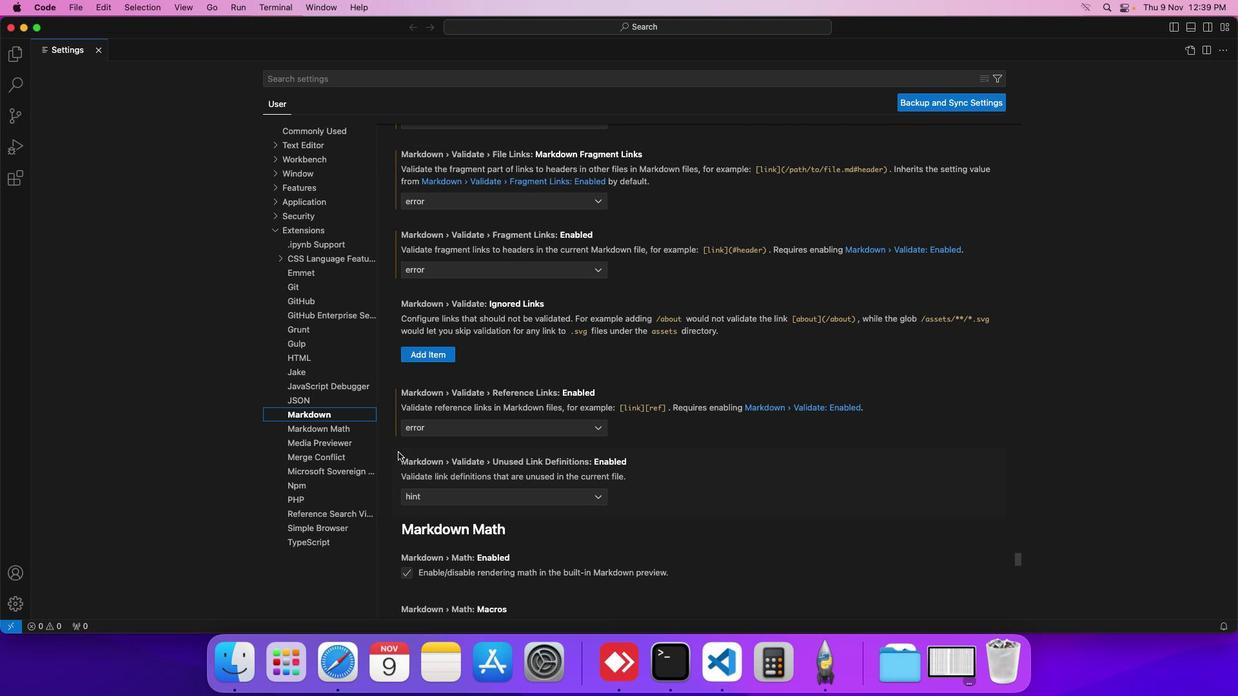 
Action: Mouse scrolled (405, 459) with delta (7, 7)
Screenshot: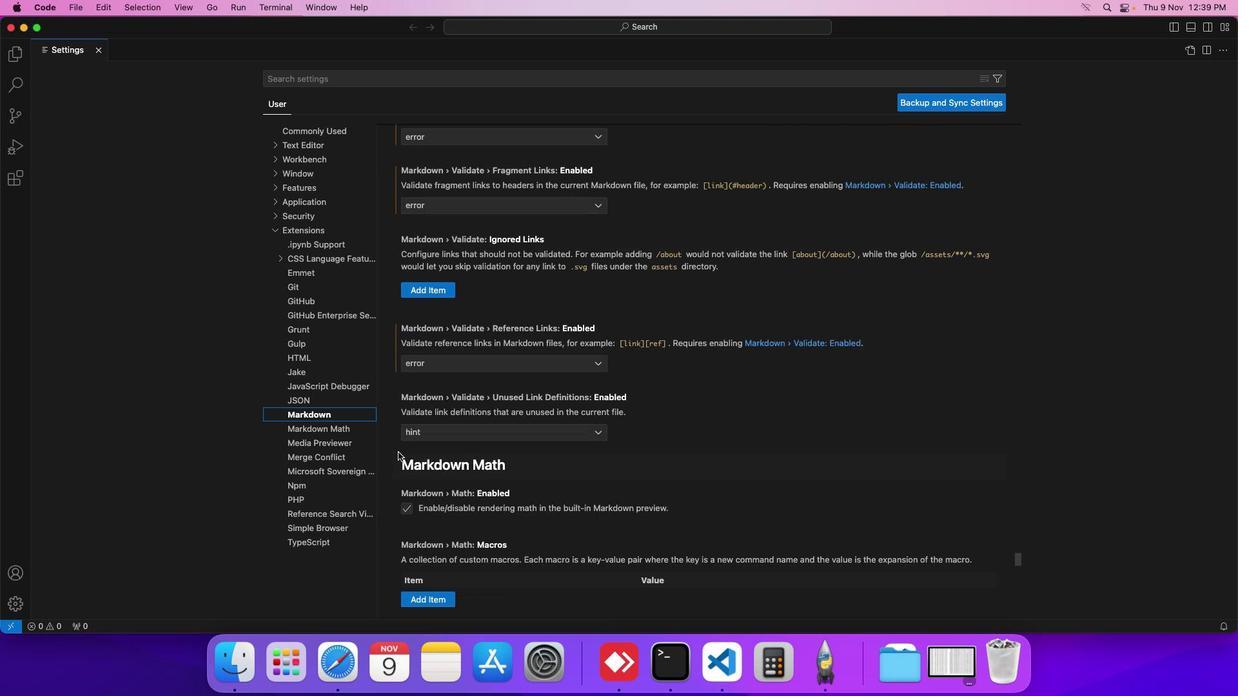 
Action: Mouse scrolled (405, 459) with delta (7, 7)
Screenshot: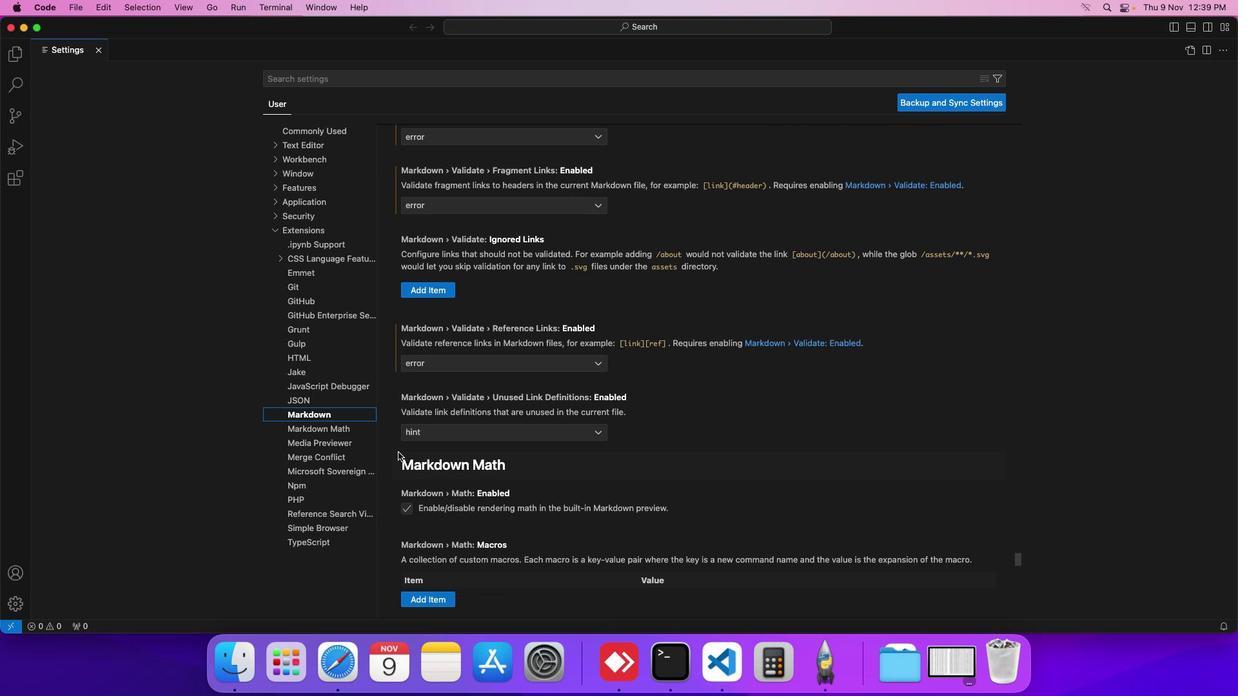 
Action: Mouse scrolled (405, 459) with delta (7, 7)
Screenshot: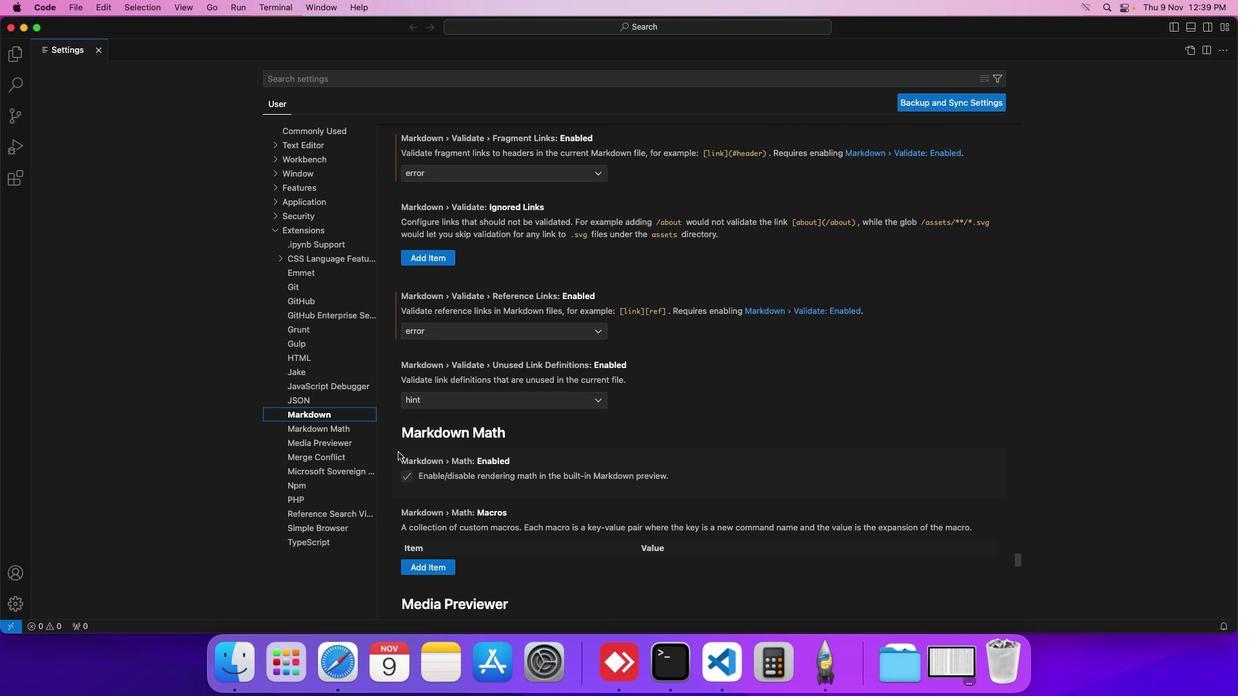 
Action: Mouse scrolled (405, 459) with delta (7, 8)
Screenshot: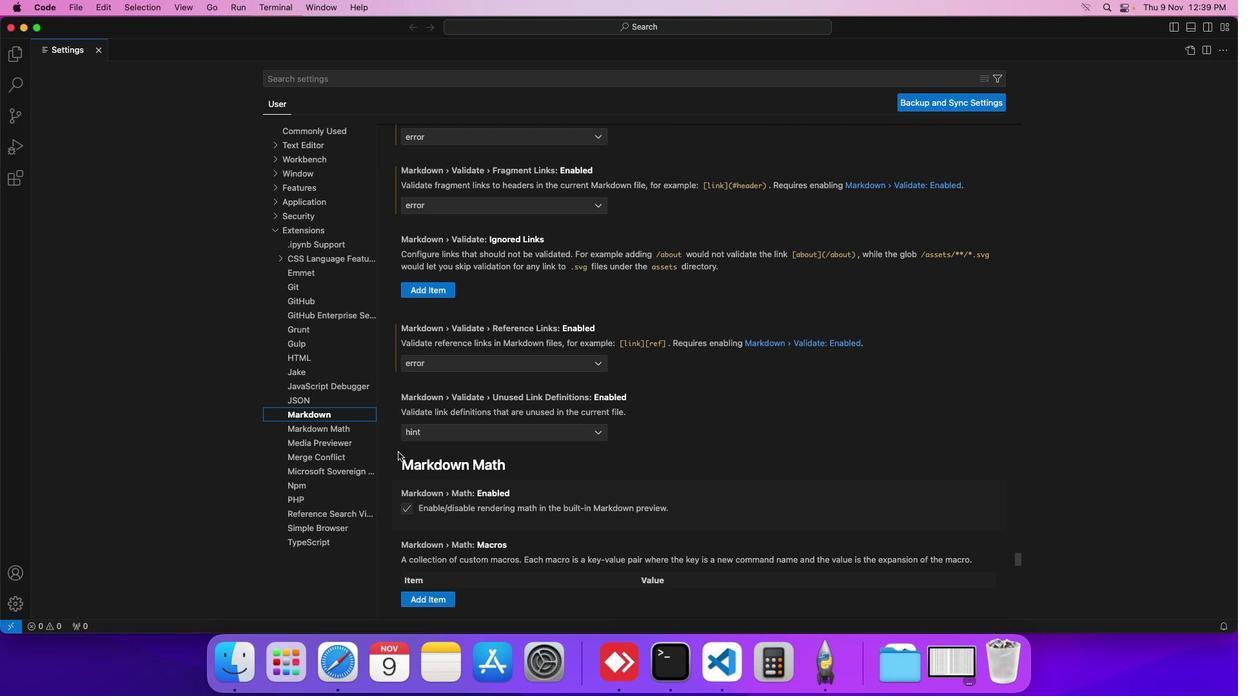 
Action: Mouse scrolled (405, 459) with delta (7, 8)
Screenshot: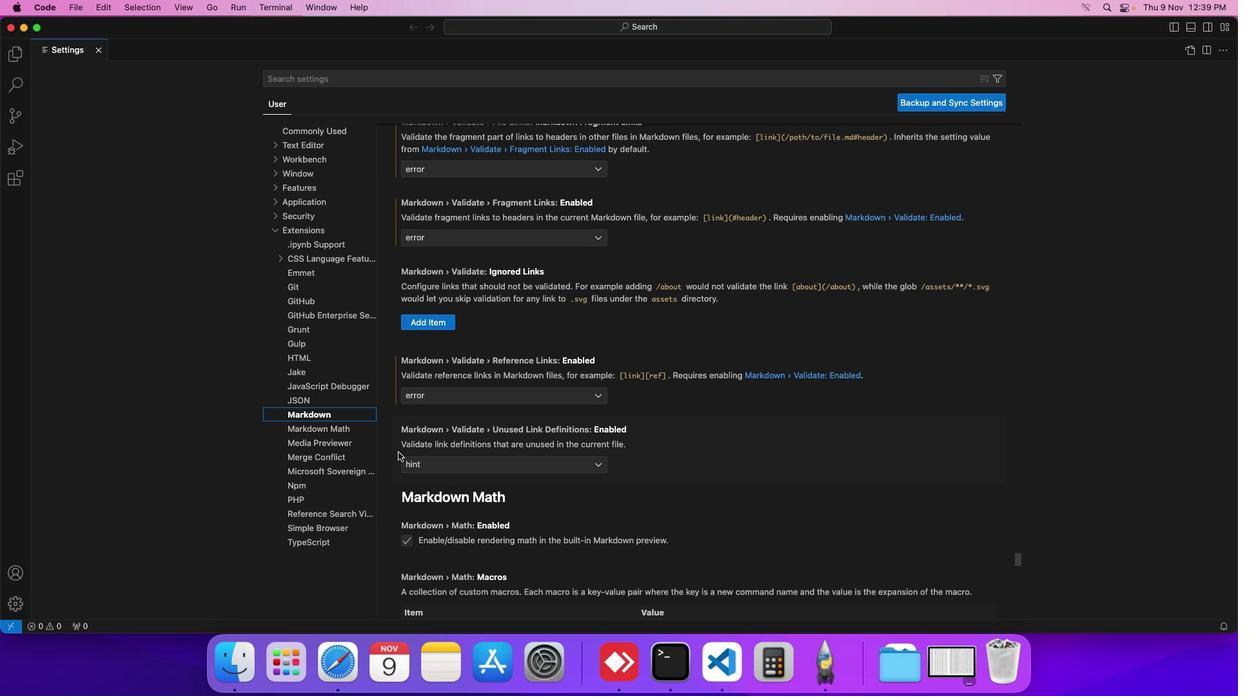 
Action: Mouse moved to (441, 476)
Screenshot: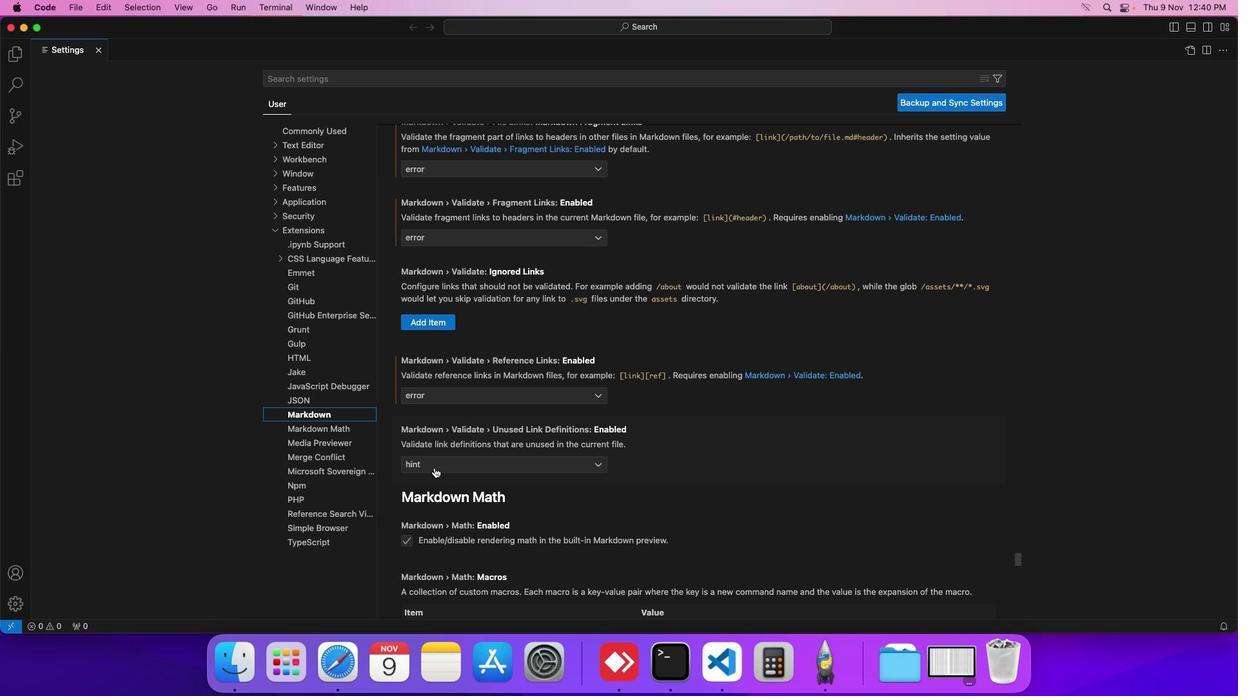 
Action: Mouse pressed left at (441, 476)
Screenshot: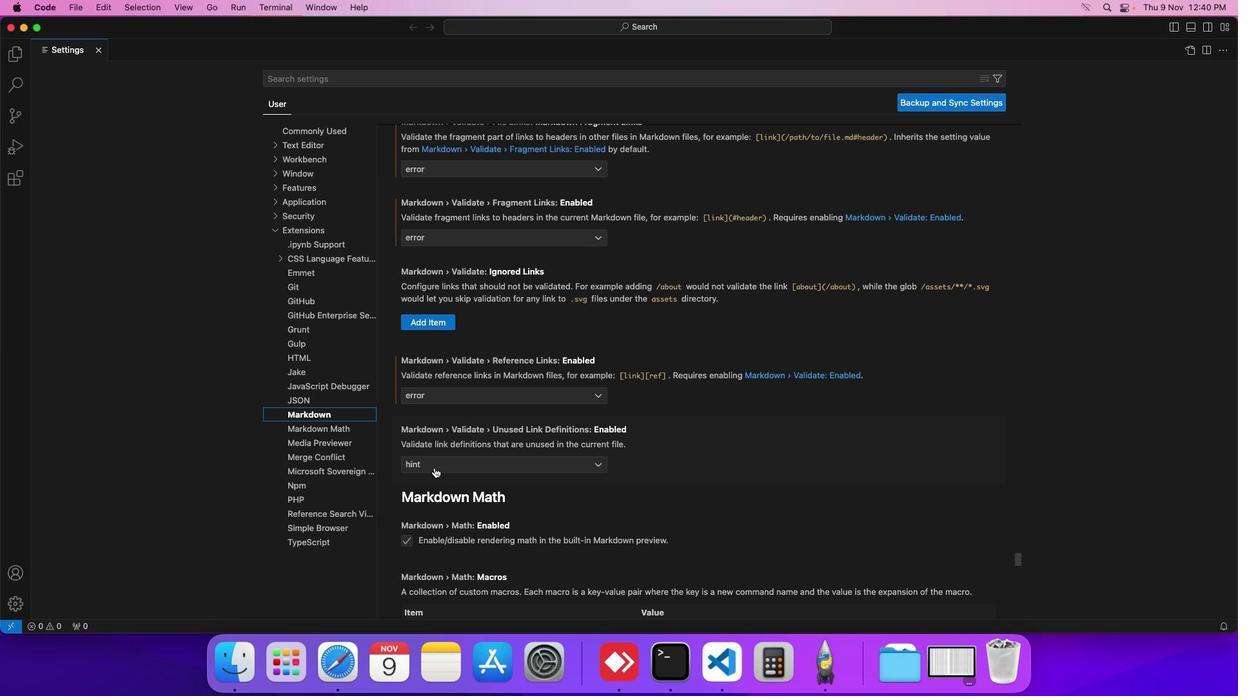 
Action: Mouse moved to (430, 518)
Screenshot: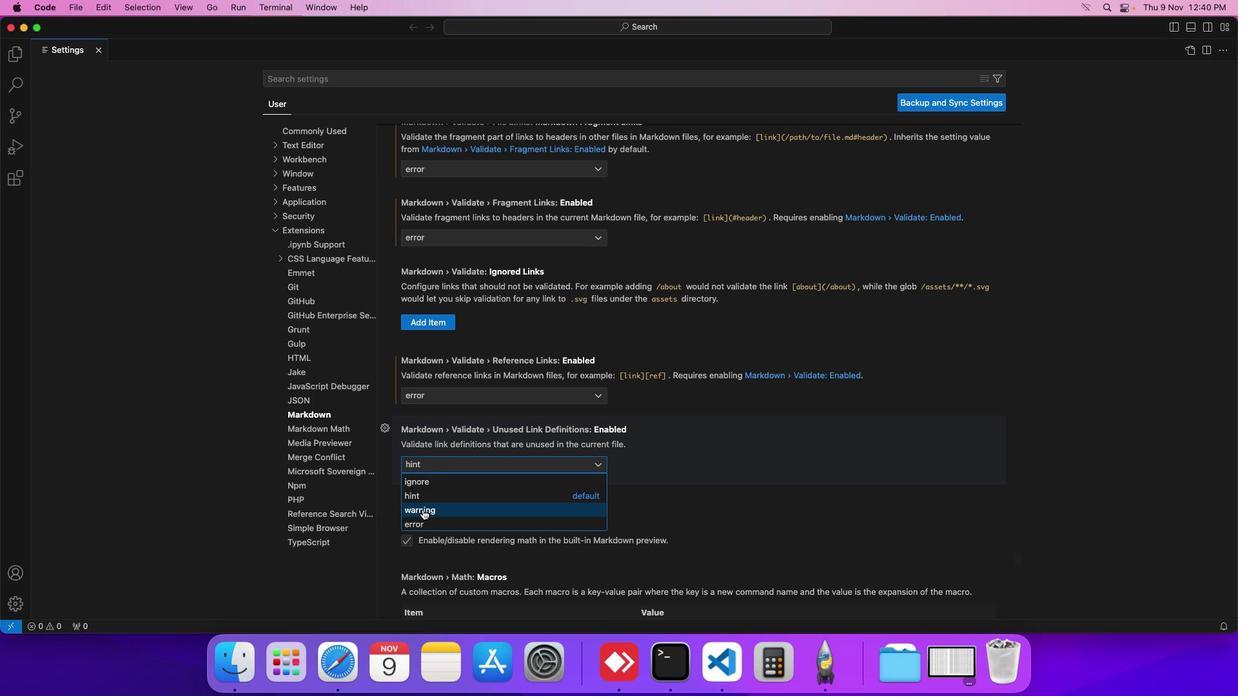 
Action: Mouse pressed left at (430, 518)
Screenshot: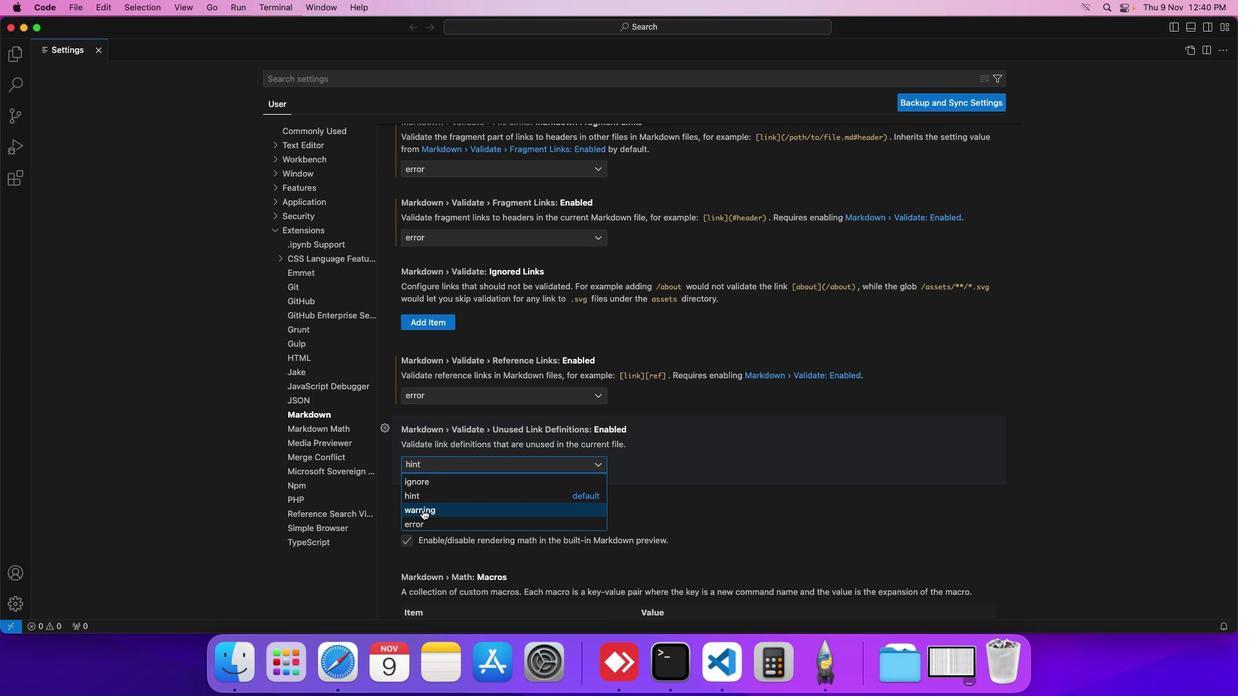 
Action: Mouse moved to (460, 504)
Screenshot: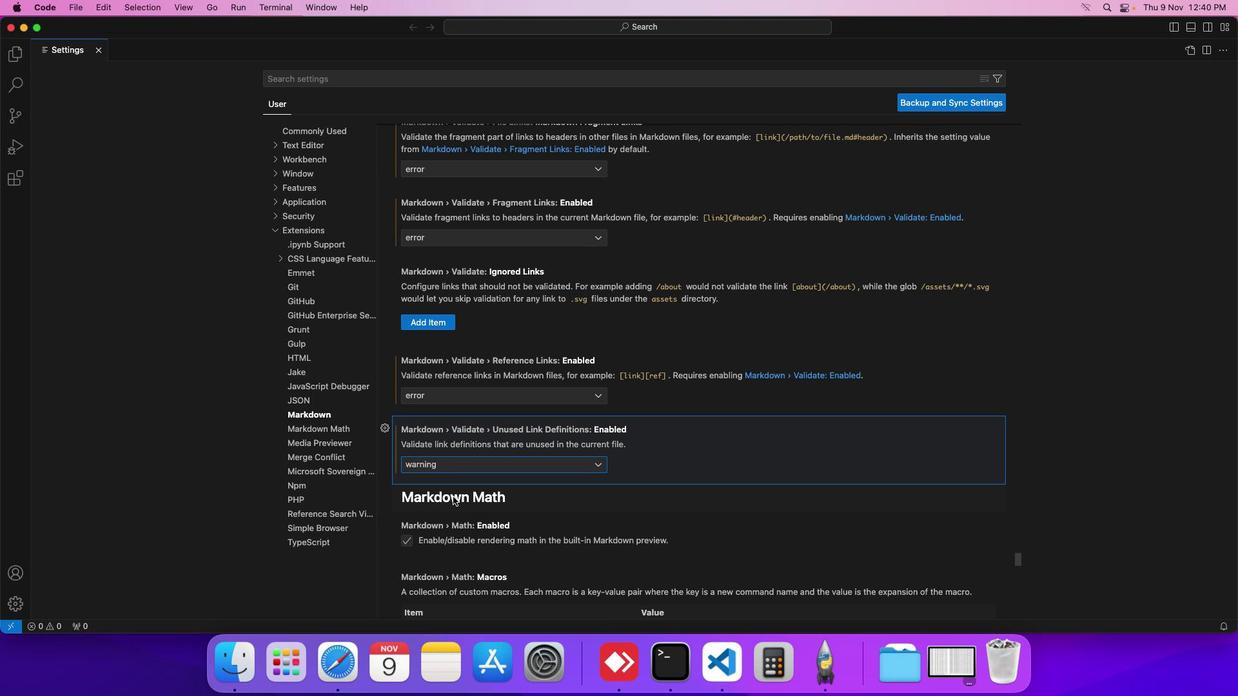 
